 Task: Open a blank sheet, save the file as Machupicchu.docx and add heading 'Machu Picchu',with the parapraph ' Machu Picchu is an ancient Inca citadel nestled high in the Peruvian Andes. This archaeological wonder attracts adventurers and history enthusiasts with its stunning mountain vistas and well-preserved ruins, offering a glimpse into the Inca civilization's remarkable achievements.'Apply Font Style Caveat And font size 14. Apply font style in  Heading 'Trebuchet MS' and font size 18 Change heading alignment to  Center and paragraph alignment to  Left
Action: Key pressed <Key.space>
Screenshot: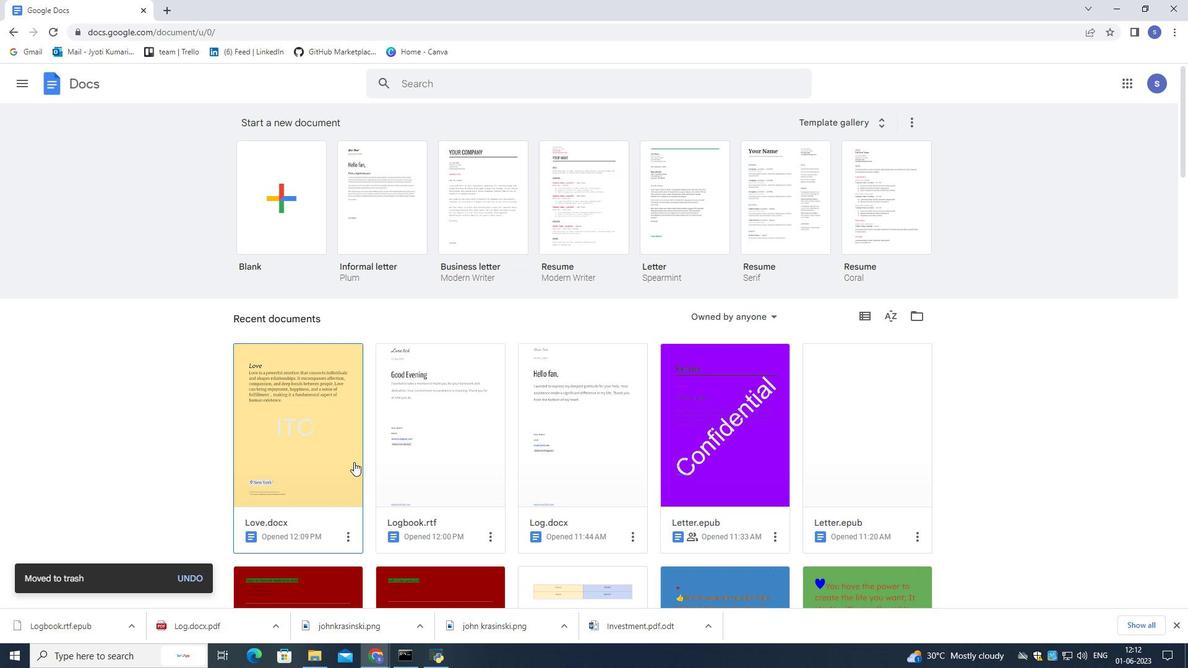 
Action: Mouse moved to (860, 665)
Screenshot: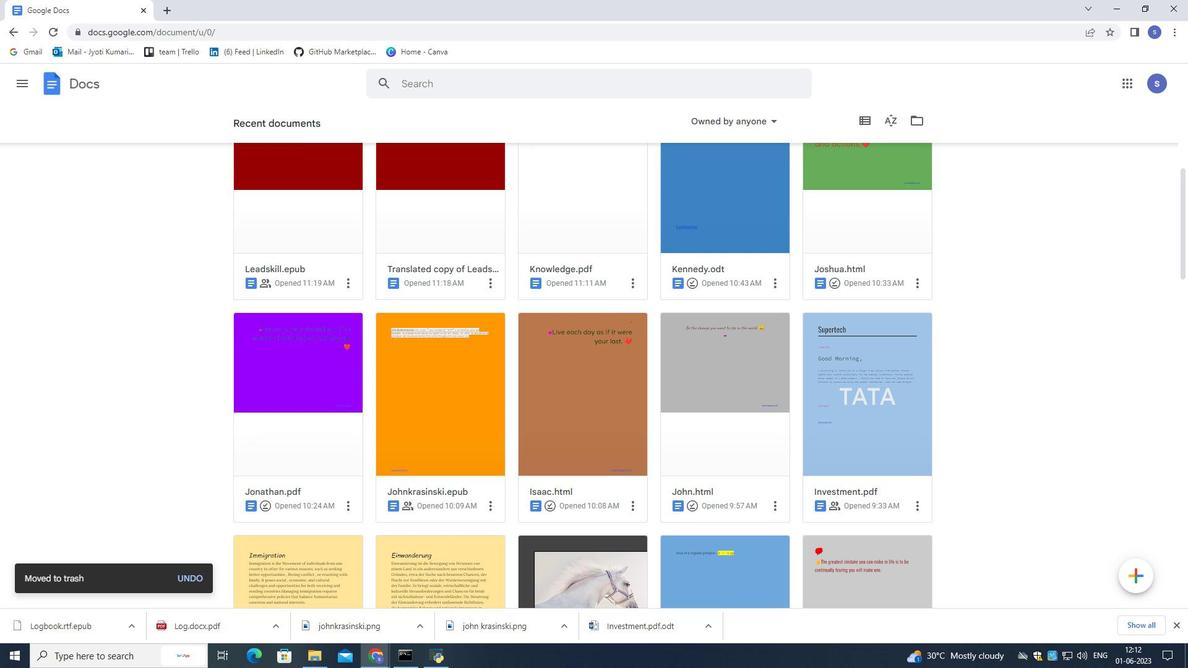 
Action: Mouse scrolled (860, 666) with delta (0, 0)
Screenshot: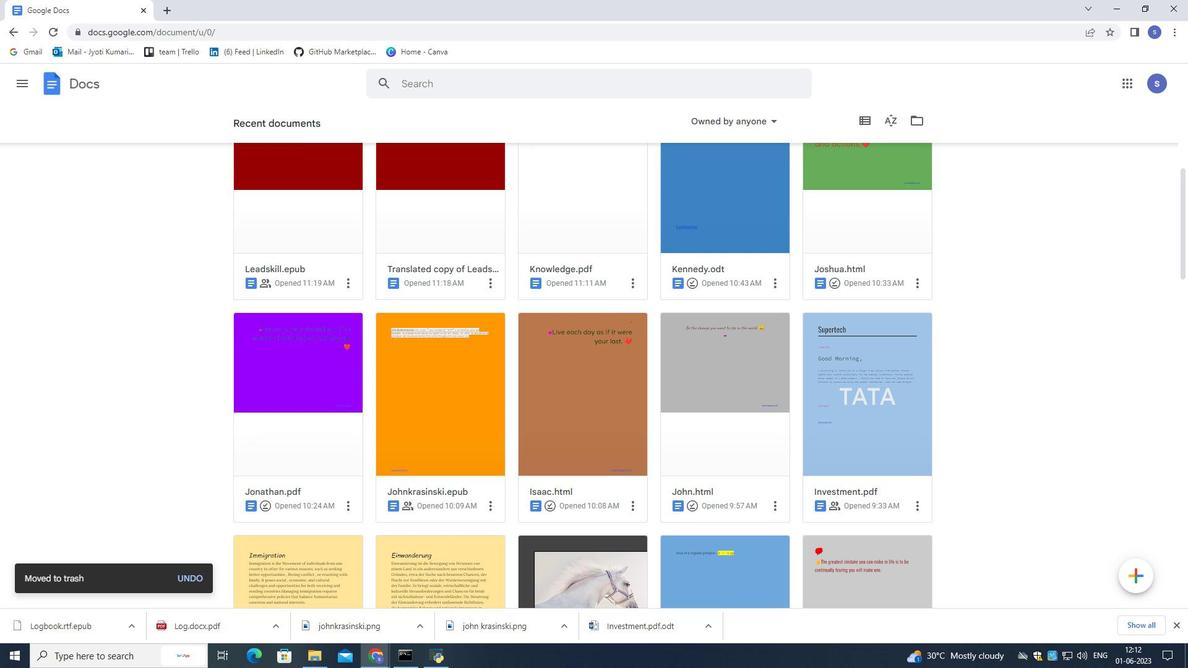 
Action: Mouse moved to (865, 662)
Screenshot: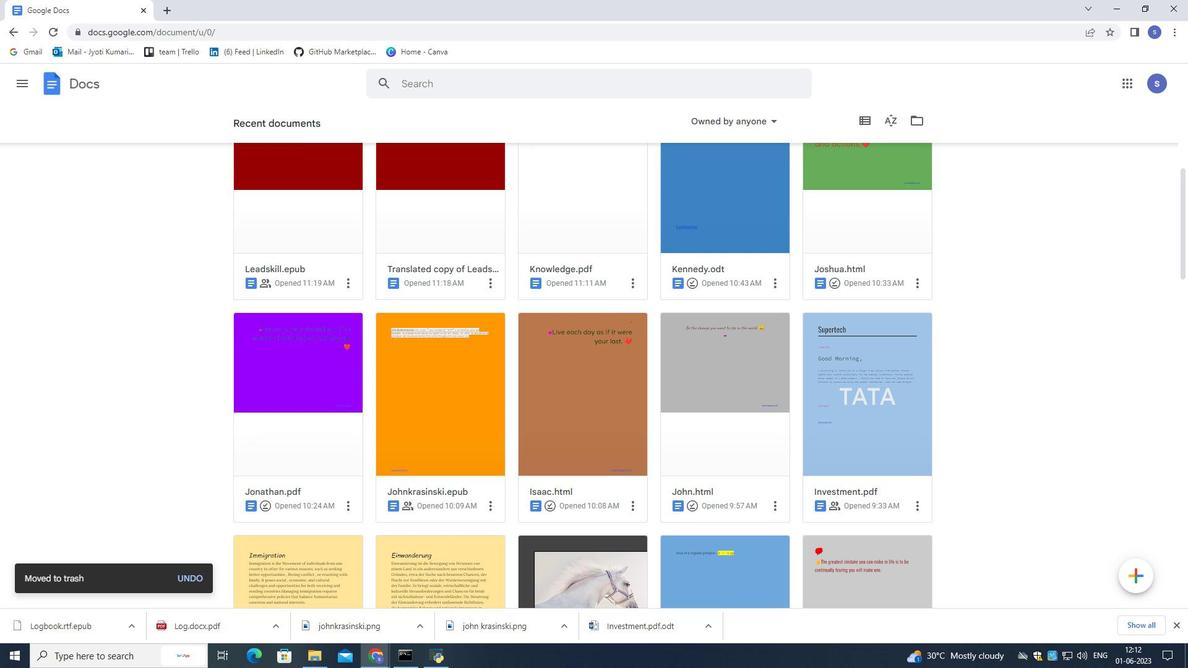 
Action: Mouse scrolled (865, 662) with delta (0, 0)
Screenshot: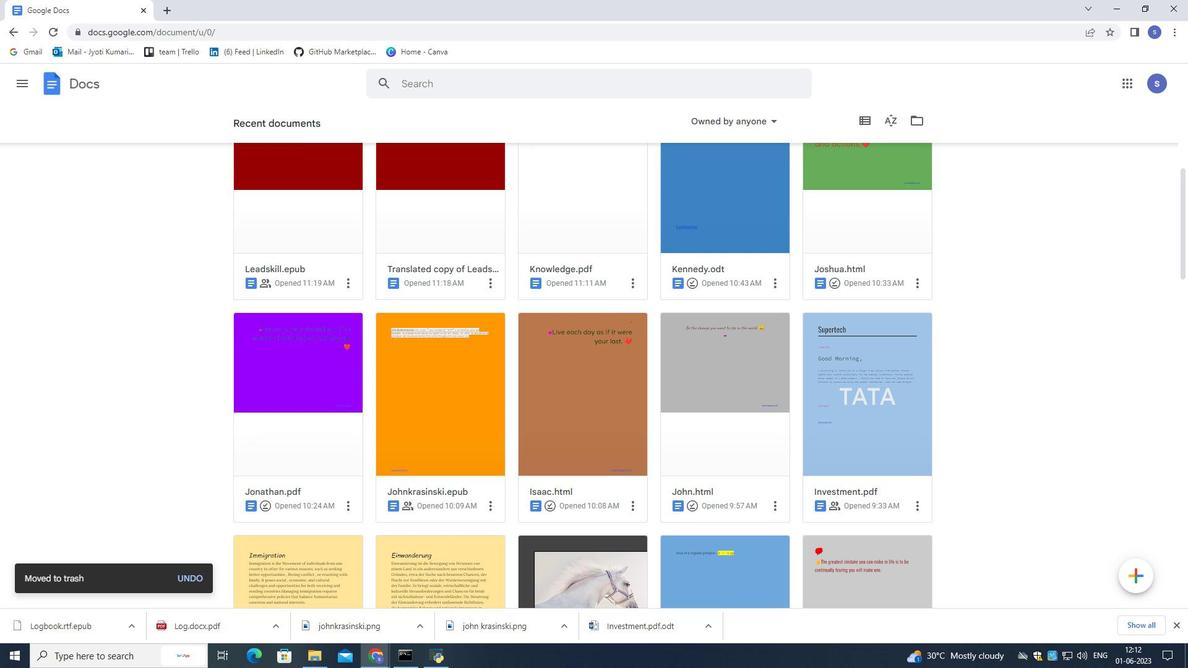 
Action: Mouse scrolled (865, 662) with delta (0, 0)
Screenshot: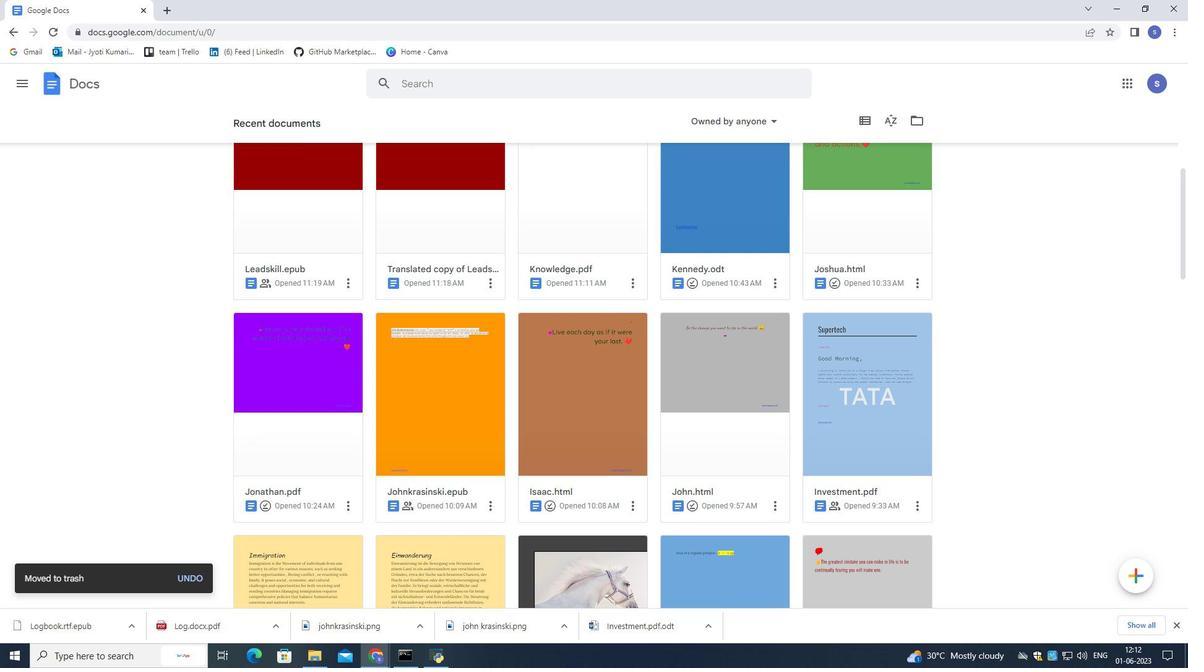 
Action: Mouse scrolled (865, 662) with delta (0, 0)
Screenshot: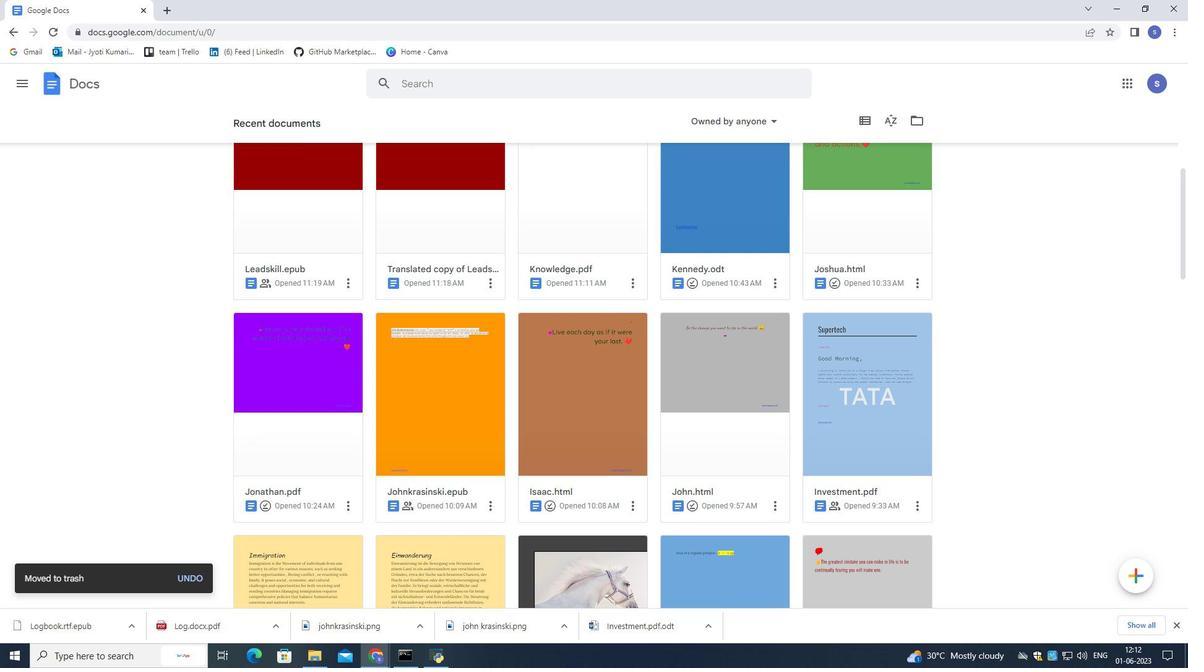 
Action: Mouse moved to (851, 509)
Screenshot: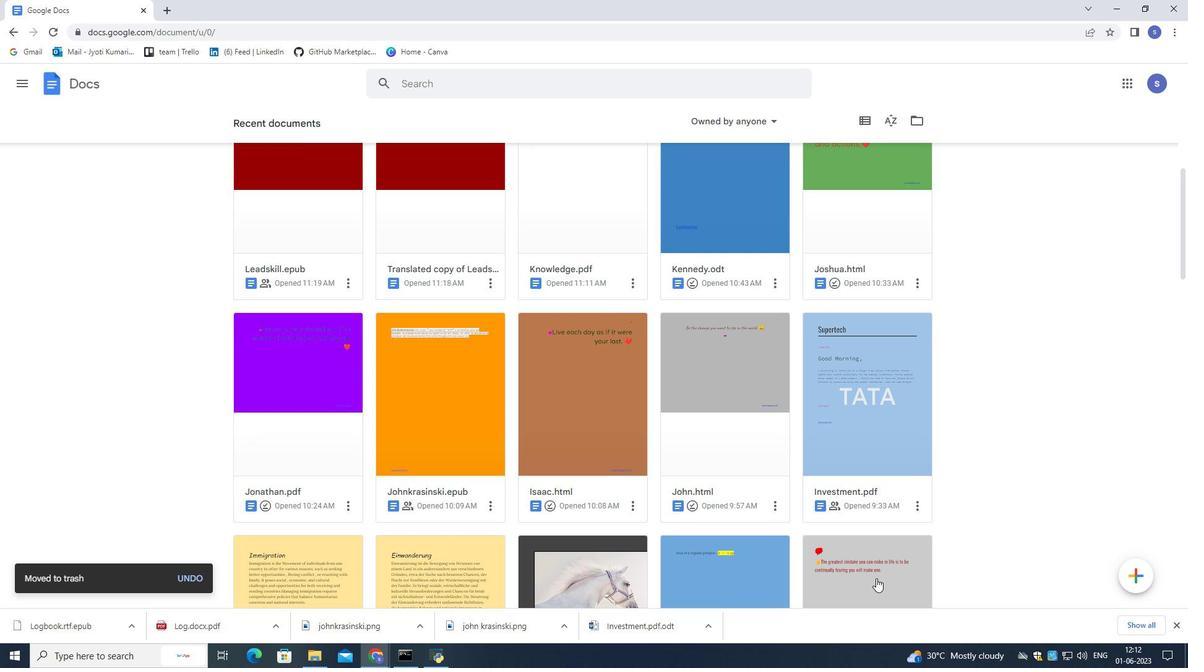 
Action: Mouse scrolled (851, 510) with delta (0, 0)
Screenshot: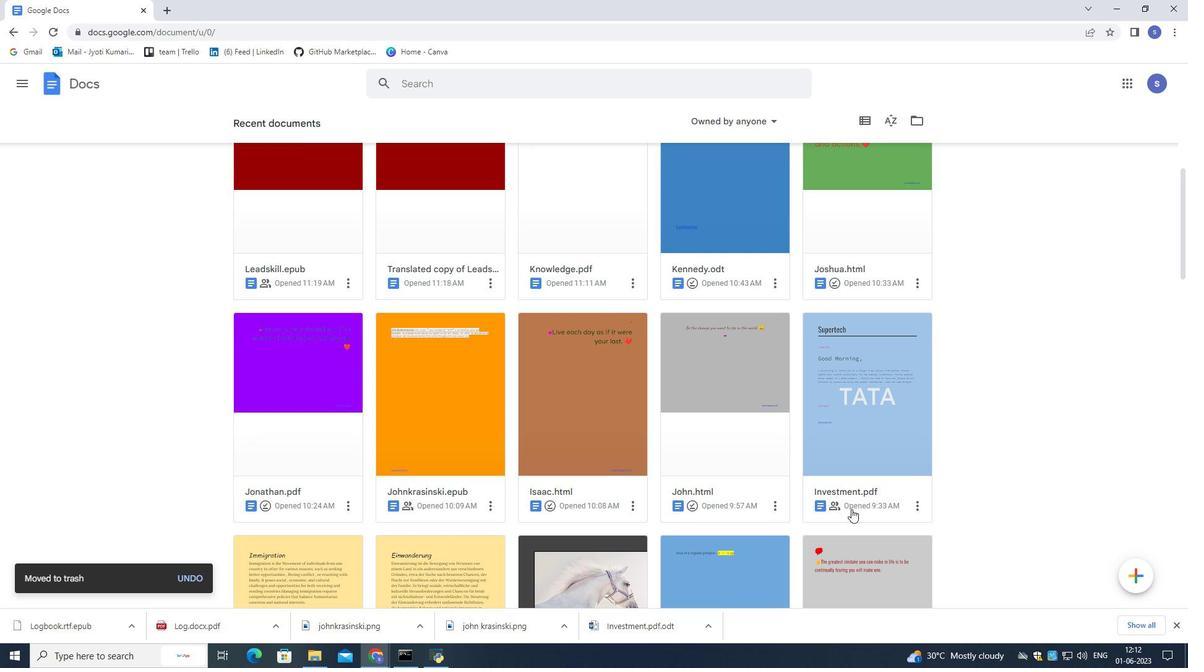 
Action: Mouse scrolled (851, 510) with delta (0, 0)
Screenshot: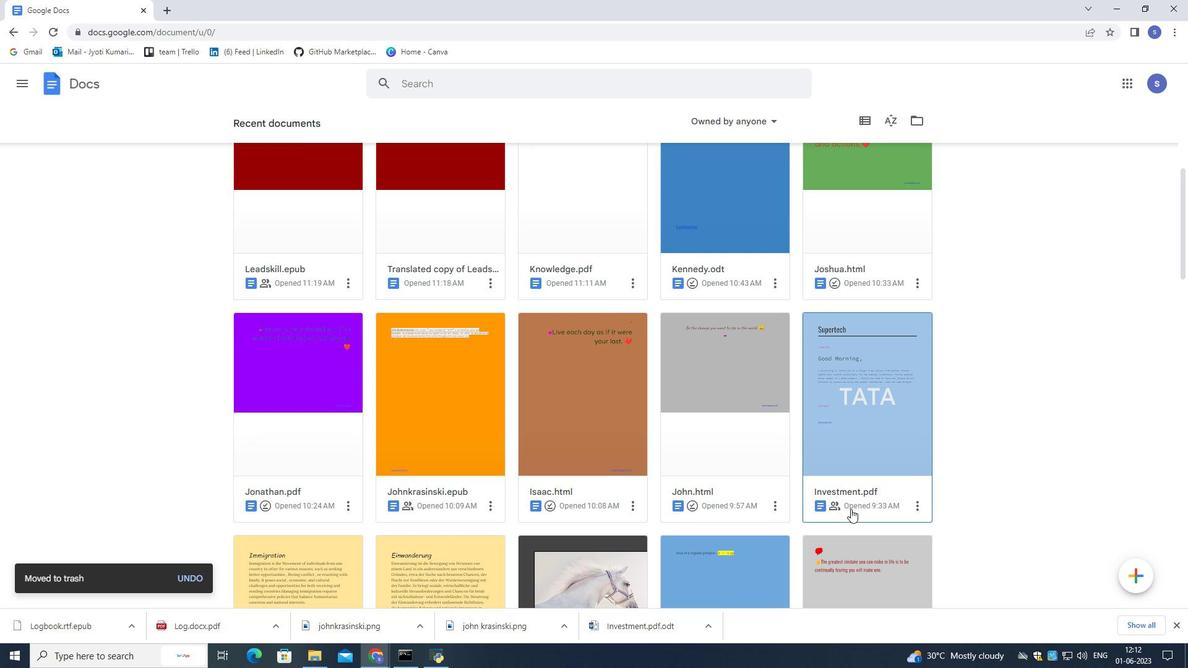 
Action: Mouse moved to (851, 507)
Screenshot: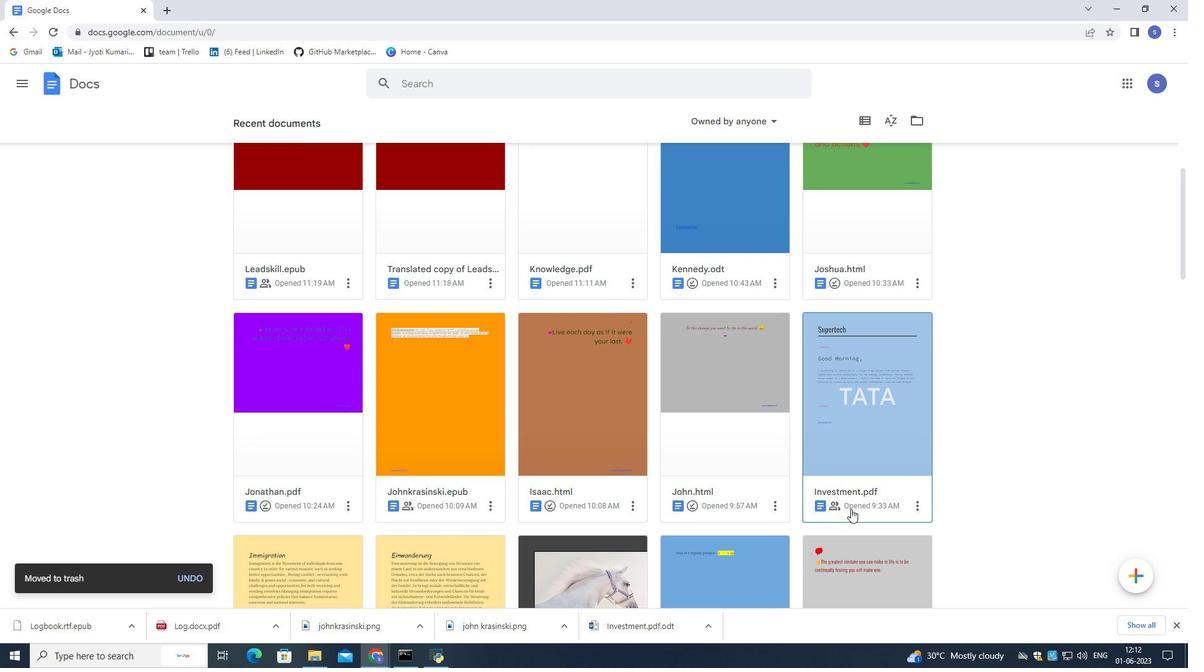 
Action: Mouse scrolled (851, 508) with delta (0, 0)
Screenshot: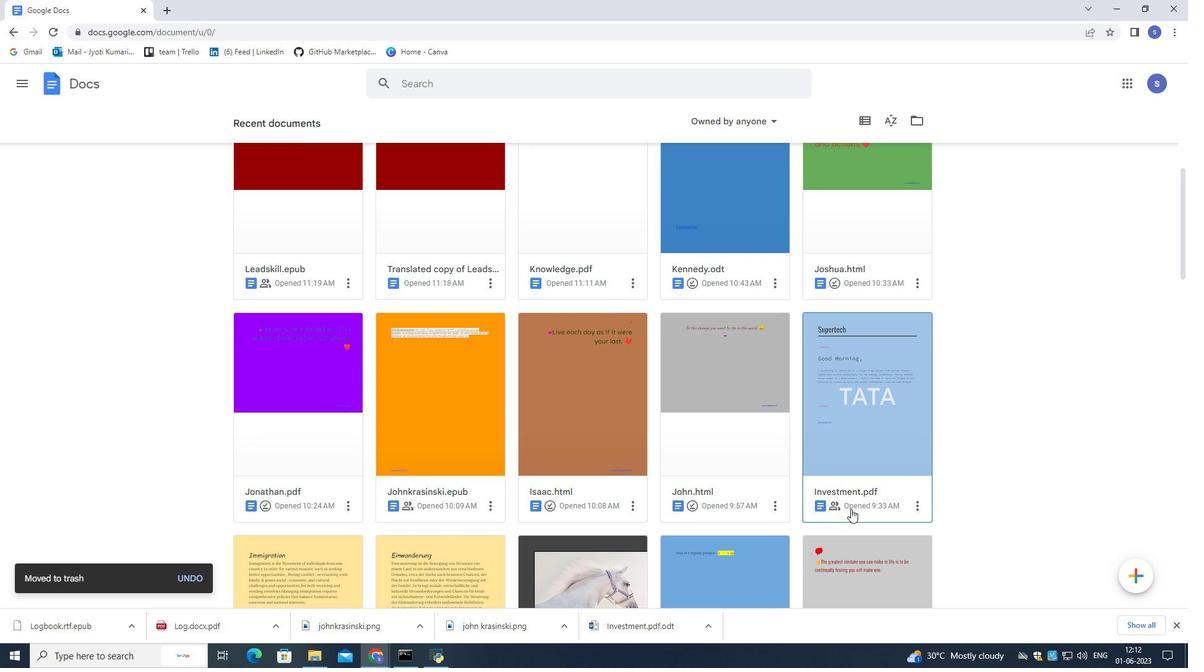
Action: Mouse scrolled (851, 508) with delta (0, 0)
Screenshot: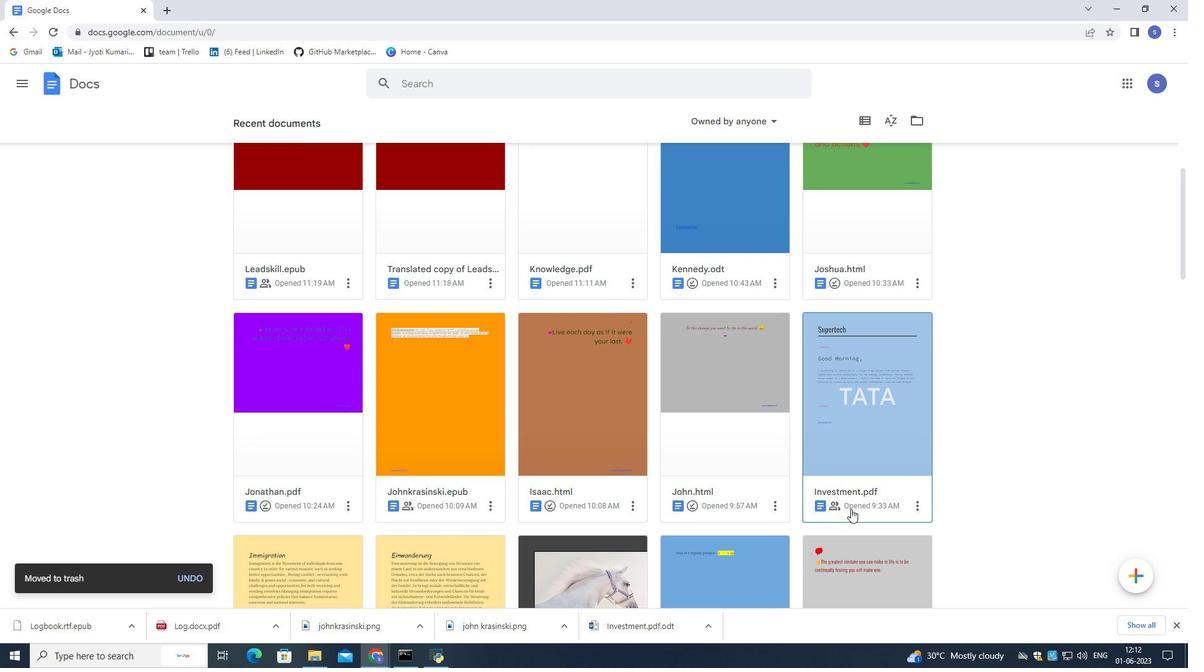 
Action: Mouse moved to (851, 507)
Screenshot: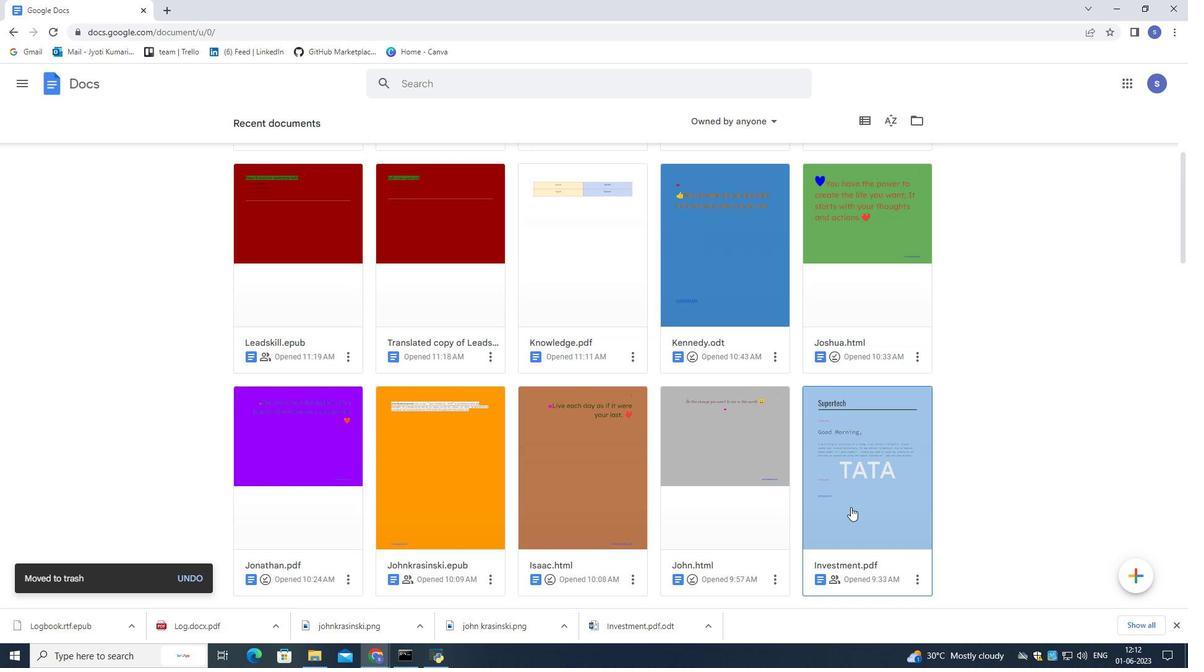
Action: Mouse scrolled (851, 508) with delta (0, 0)
Screenshot: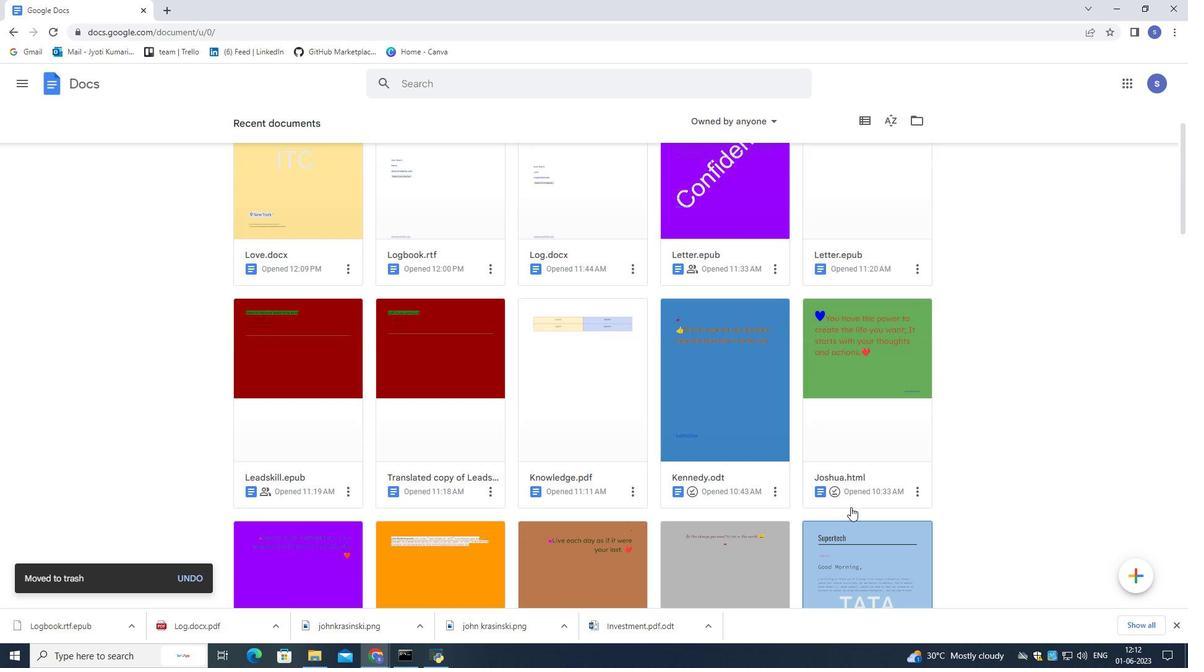 
Action: Mouse scrolled (851, 508) with delta (0, 0)
Screenshot: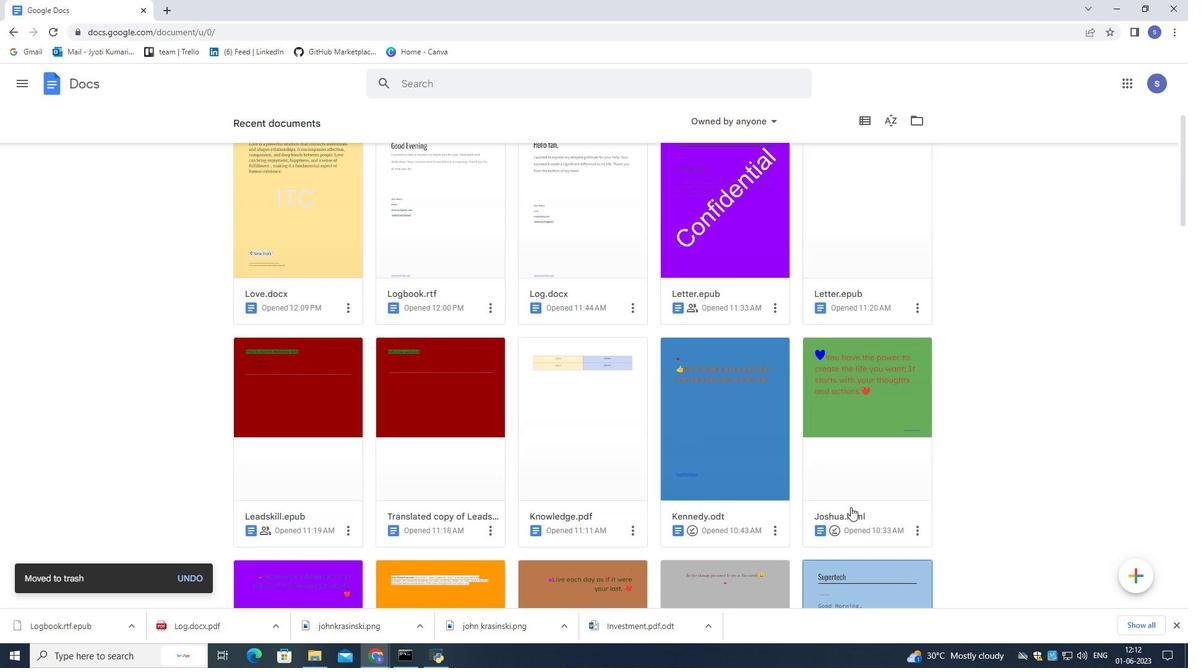 
Action: Mouse scrolled (851, 508) with delta (0, 0)
Screenshot: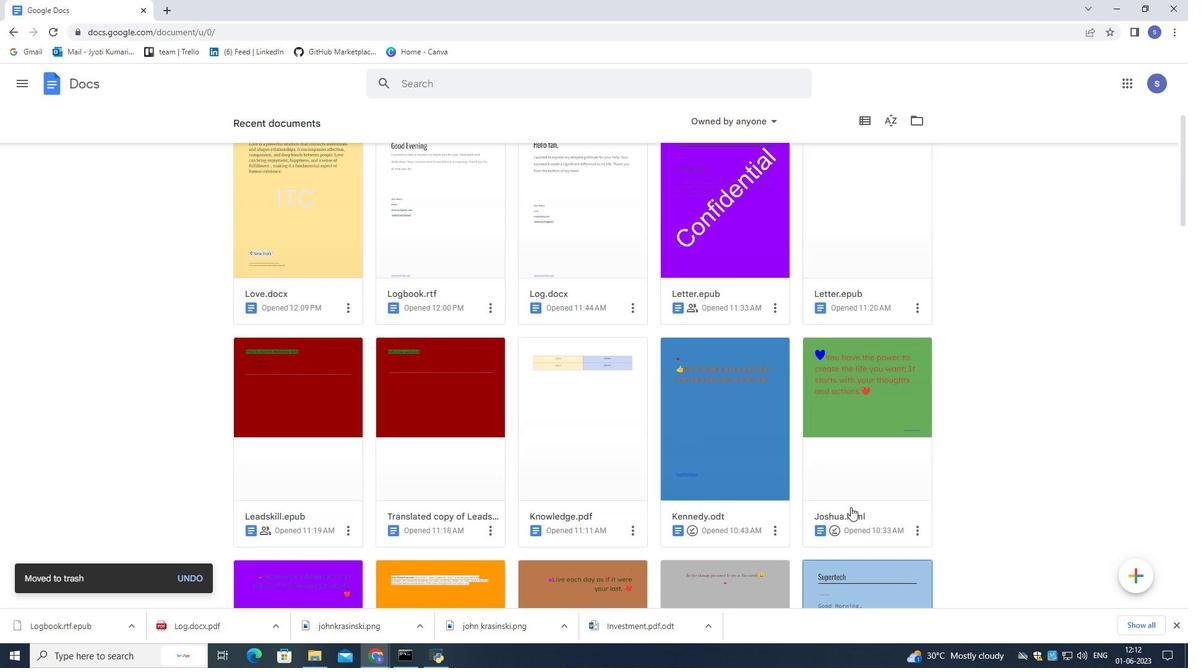 
Action: Mouse scrolled (851, 508) with delta (0, 0)
Screenshot: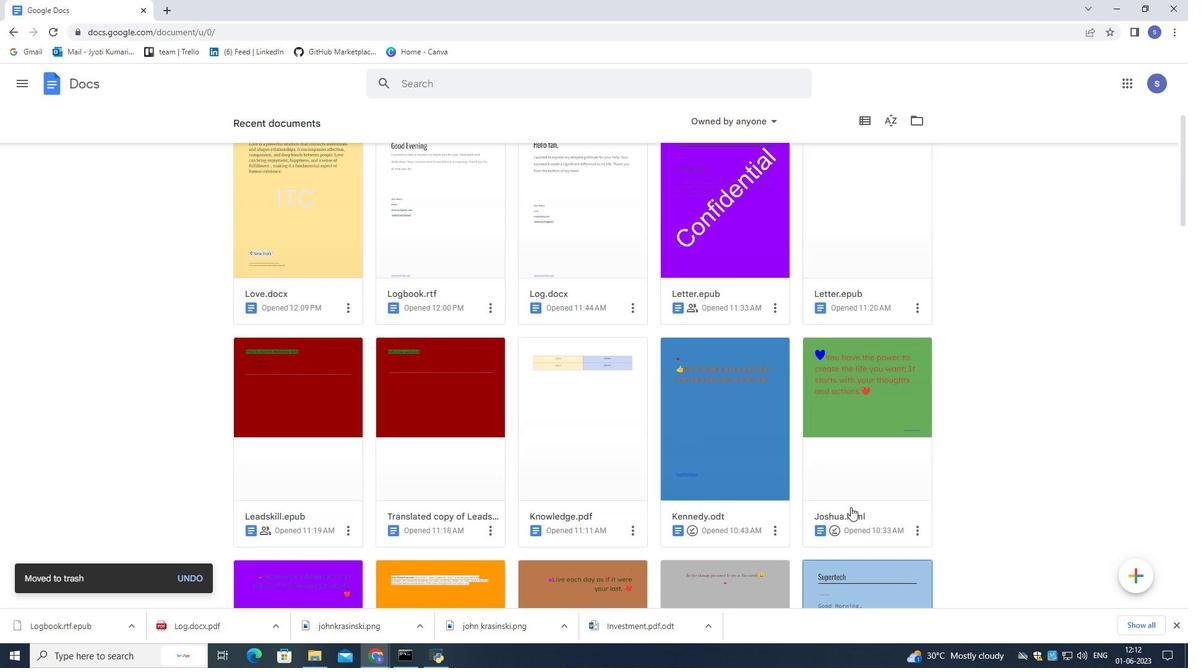 
Action: Mouse scrolled (851, 508) with delta (0, 0)
Screenshot: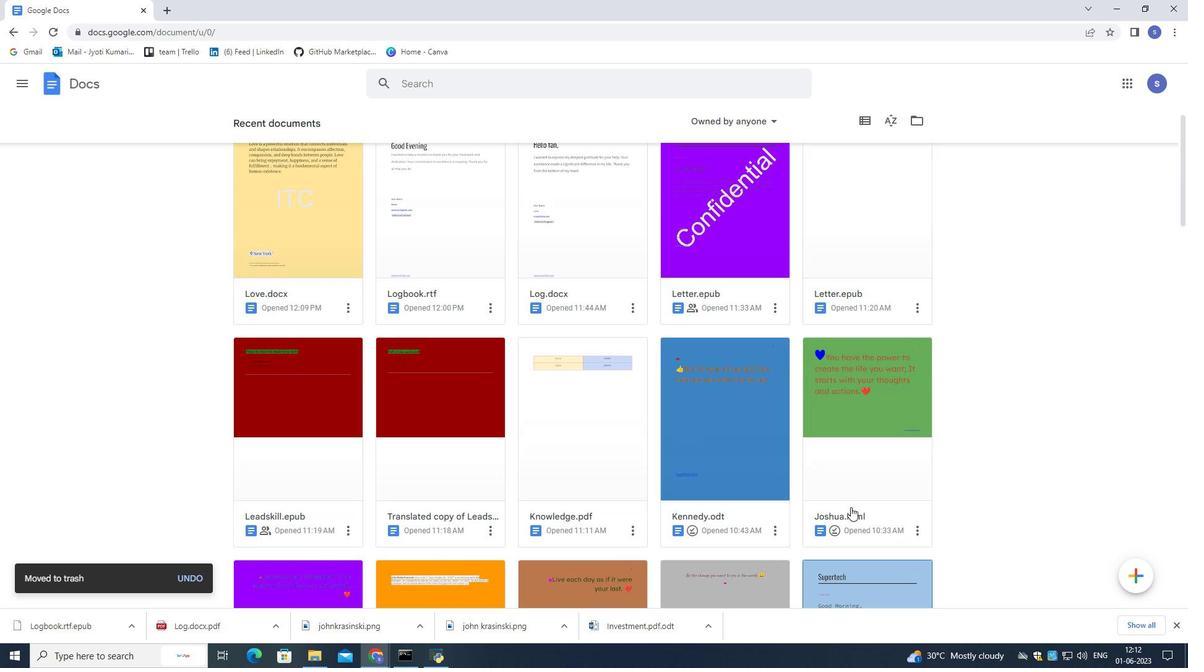 
Action: Mouse scrolled (851, 508) with delta (0, 0)
Screenshot: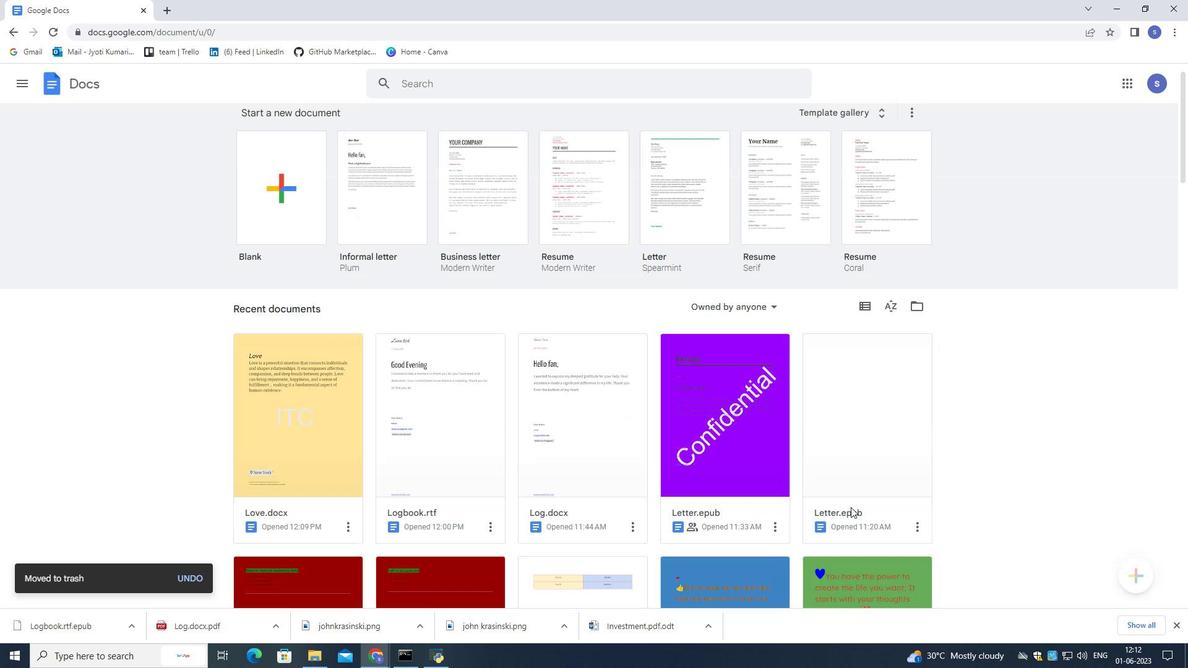 
Action: Mouse scrolled (851, 508) with delta (0, 0)
Screenshot: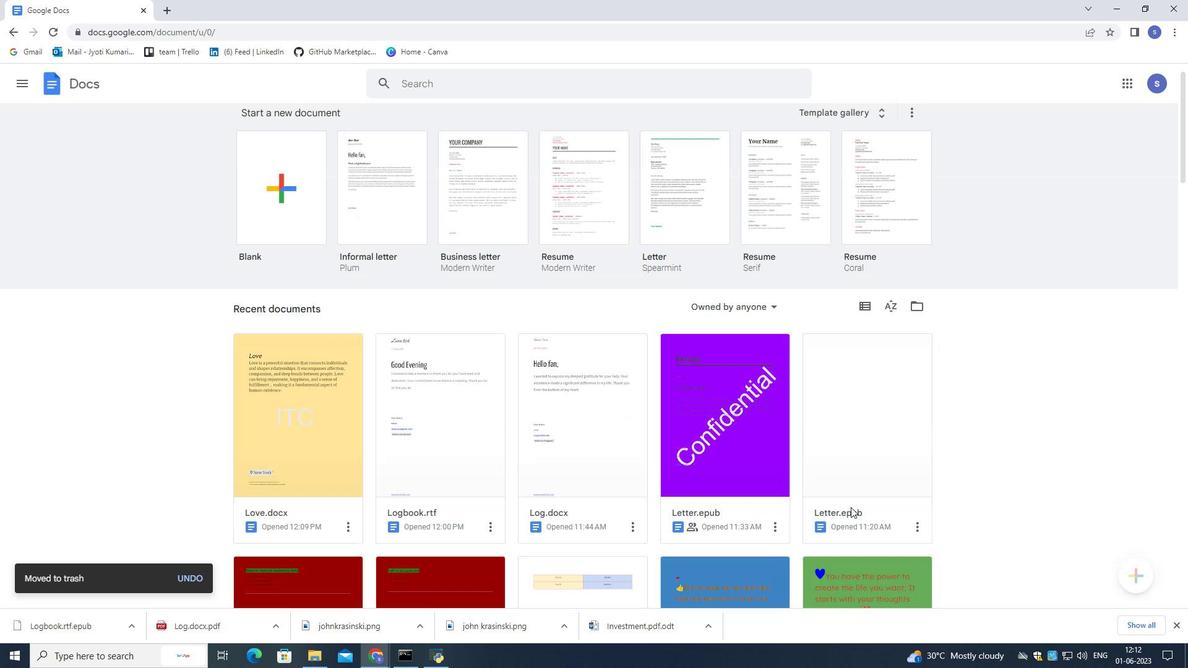 
Action: Mouse scrolled (851, 508) with delta (0, 0)
Screenshot: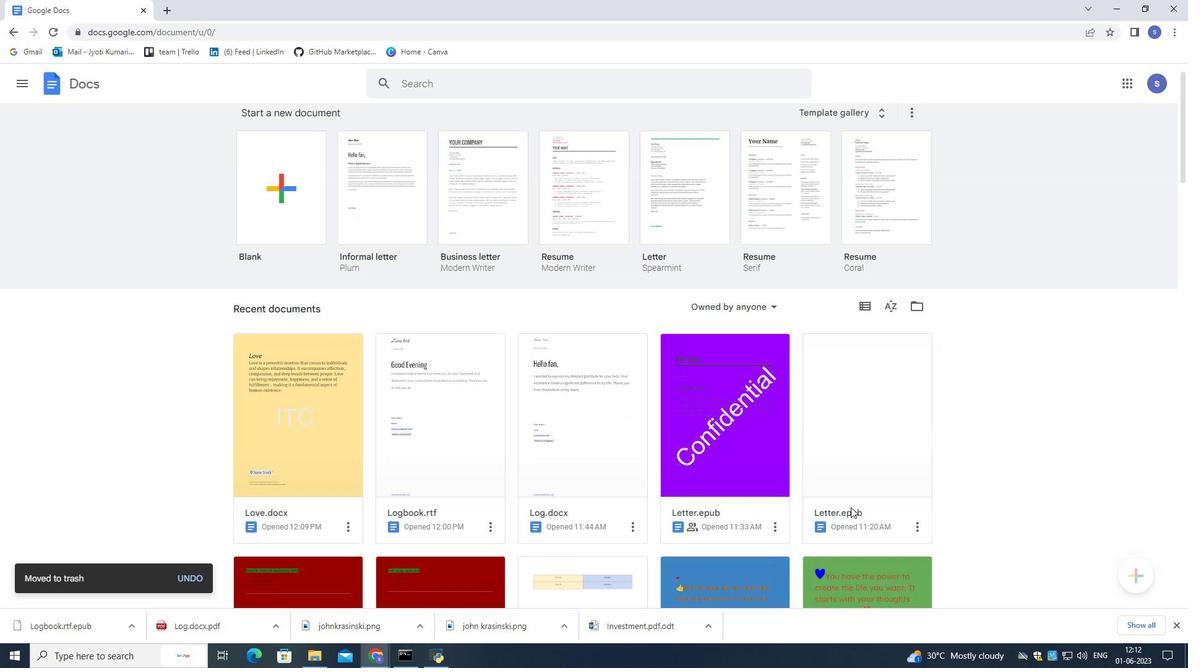 
Action: Mouse scrolled (851, 508) with delta (0, 0)
Screenshot: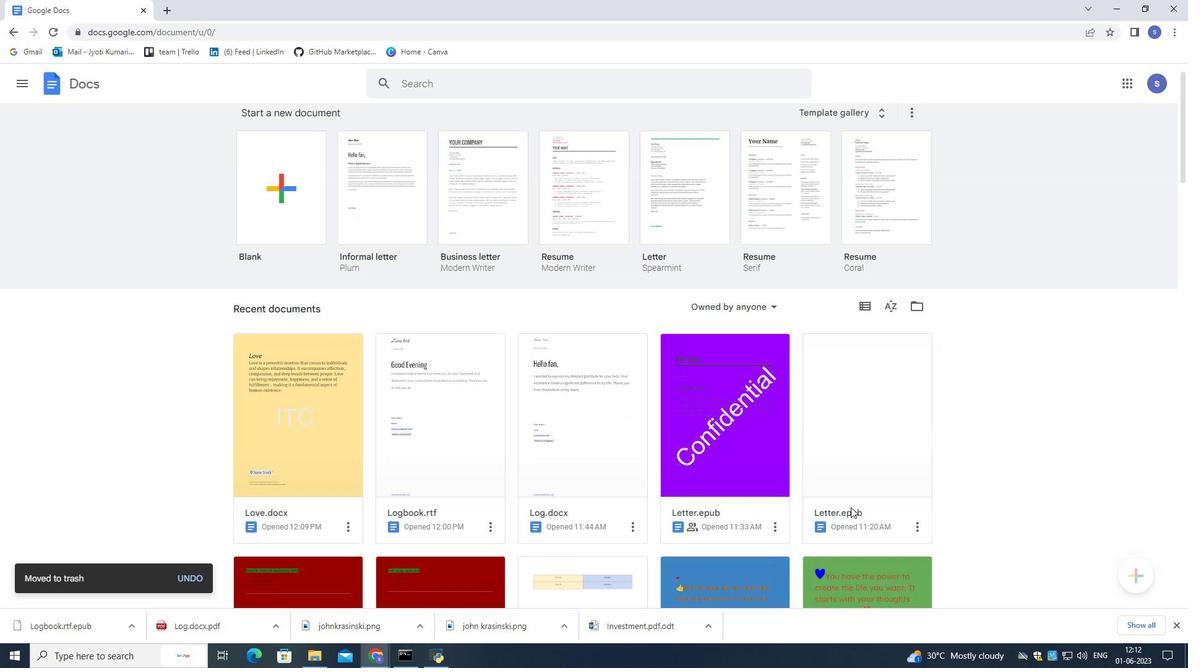 
Action: Mouse scrolled (851, 508) with delta (0, 0)
Screenshot: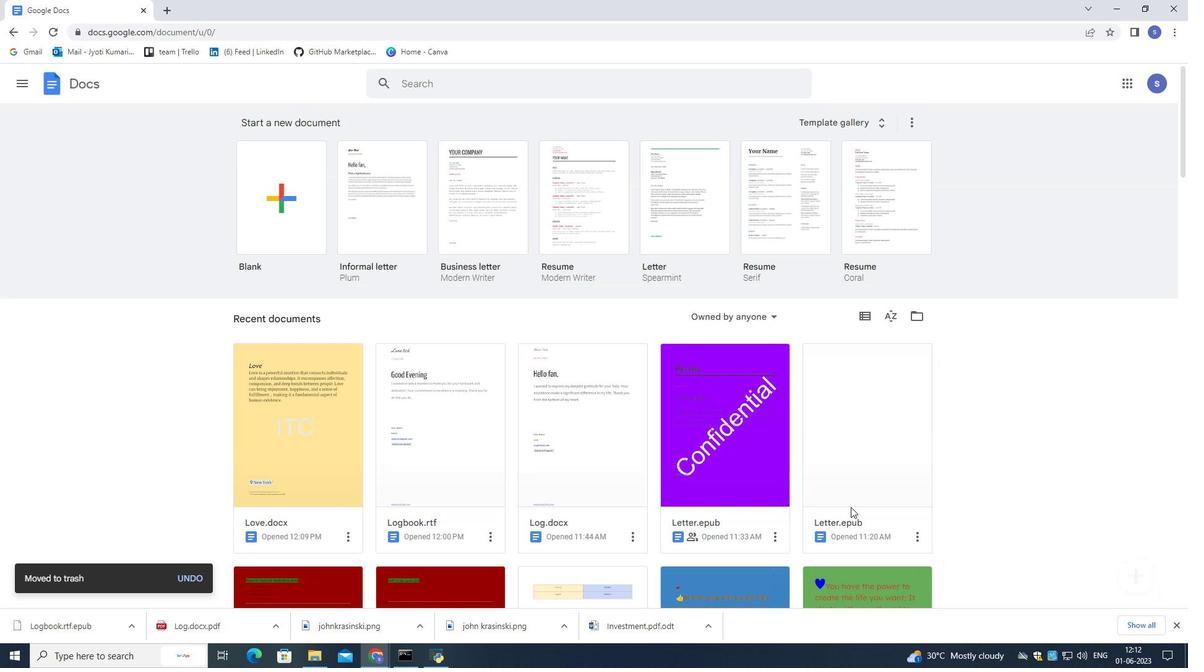 
Action: Mouse moved to (282, 229)
Screenshot: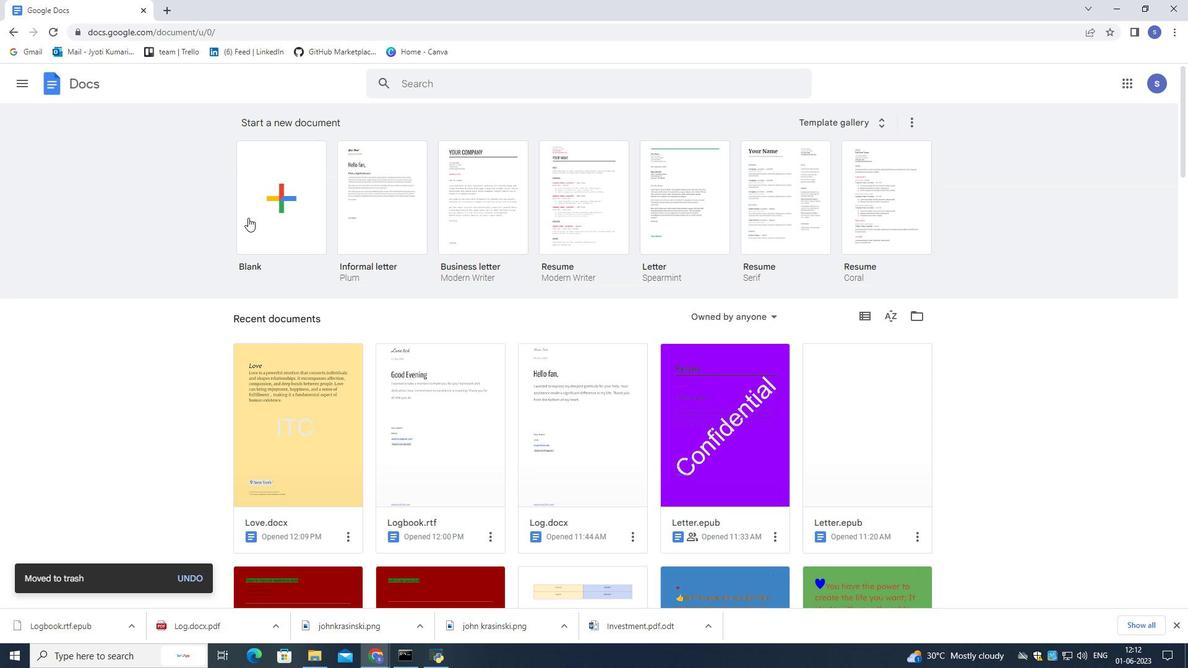 
Action: Mouse pressed left at (282, 229)
Screenshot: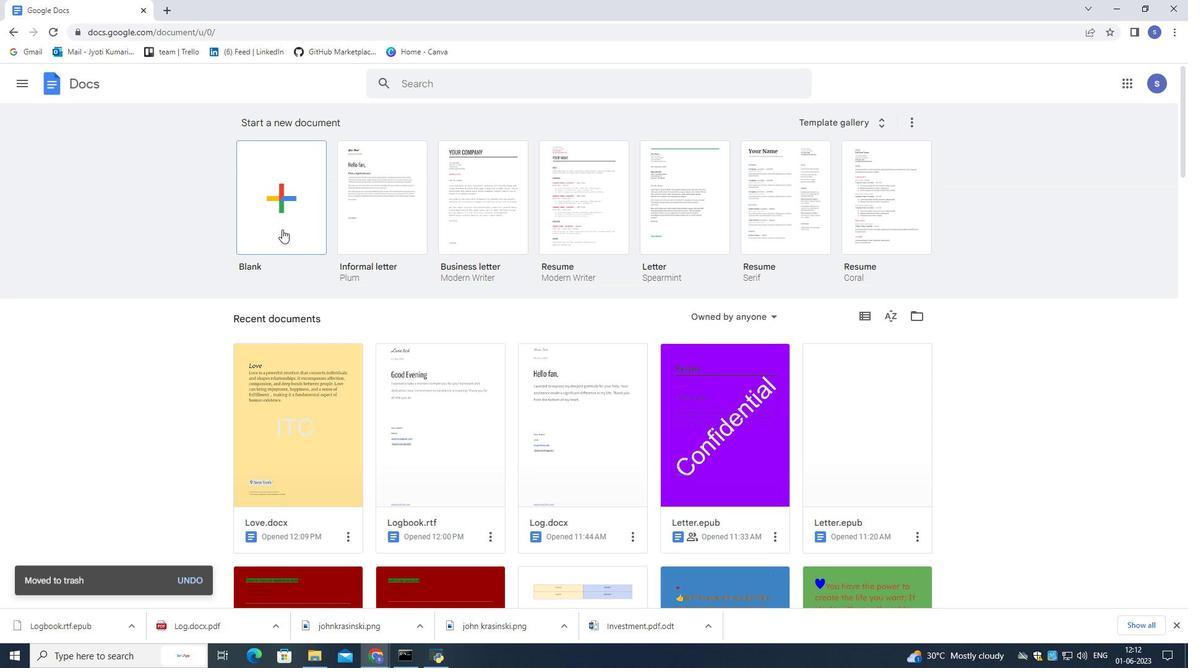 
Action: Mouse pressed left at (282, 229)
Screenshot: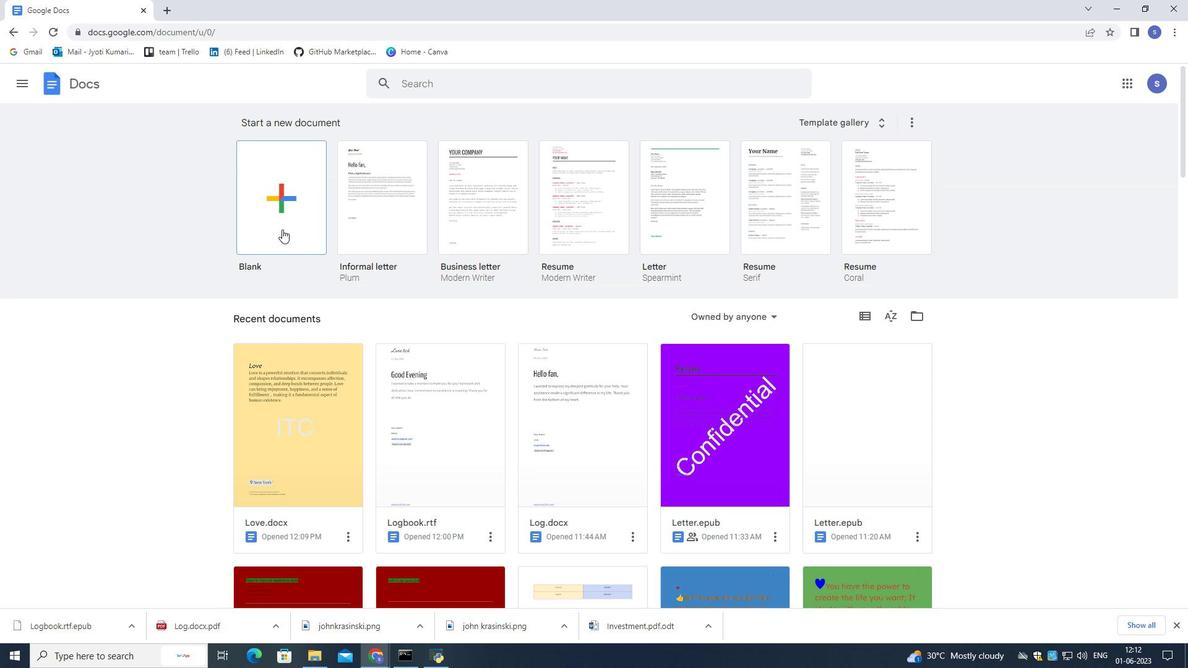 
Action: Mouse moved to (134, 78)
Screenshot: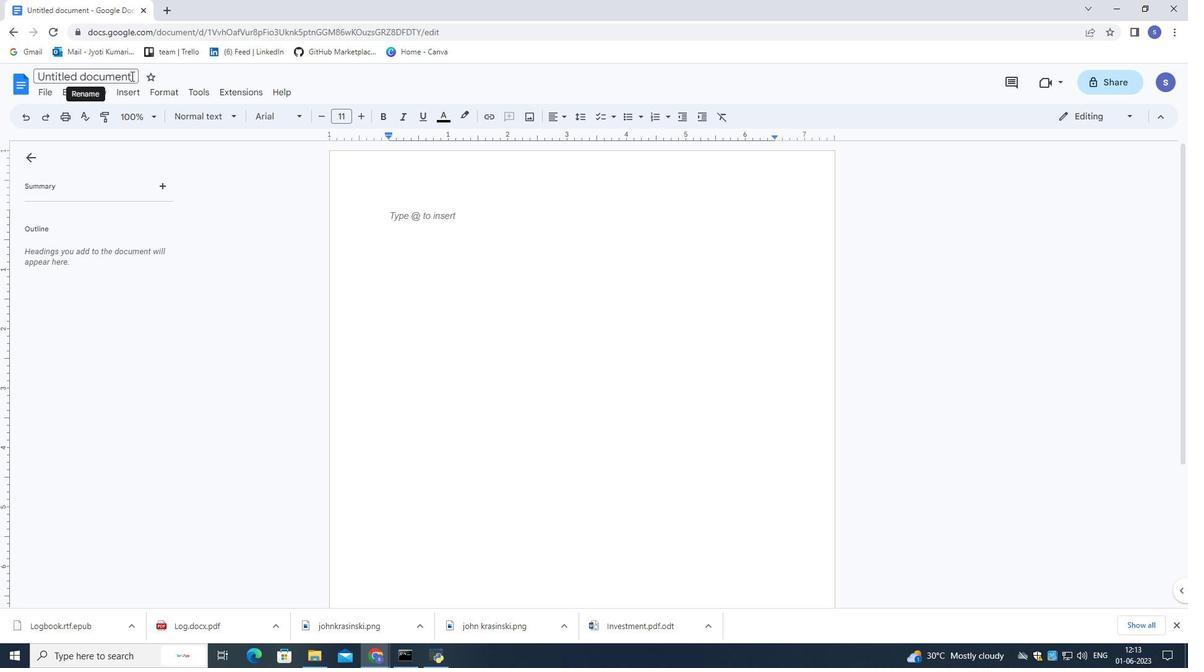 
Action: Mouse pressed left at (134, 78)
Screenshot: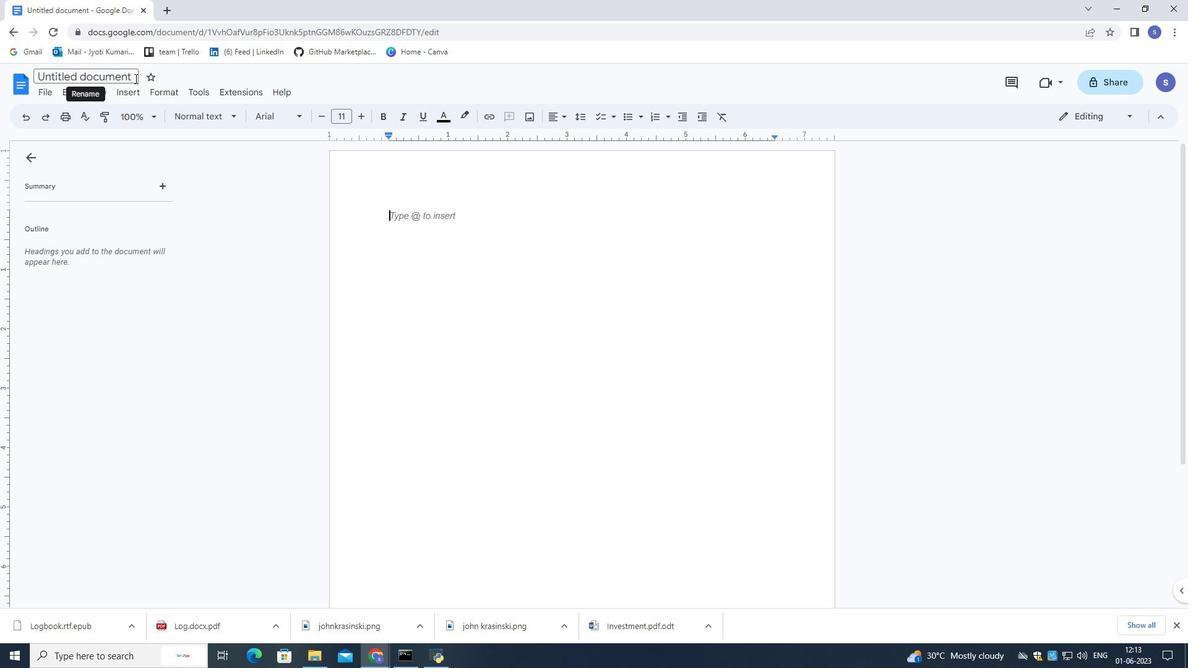 
Action: Key pressed <Key.shift>Ma
Screenshot: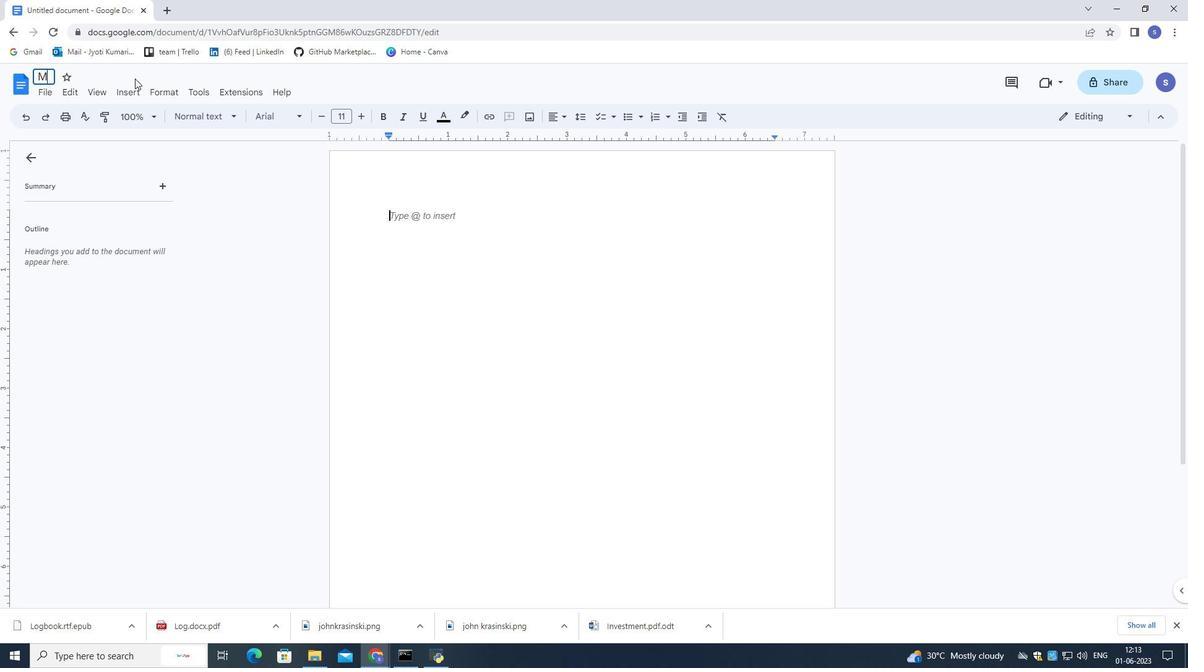 
Action: Mouse moved to (317, 107)
Screenshot: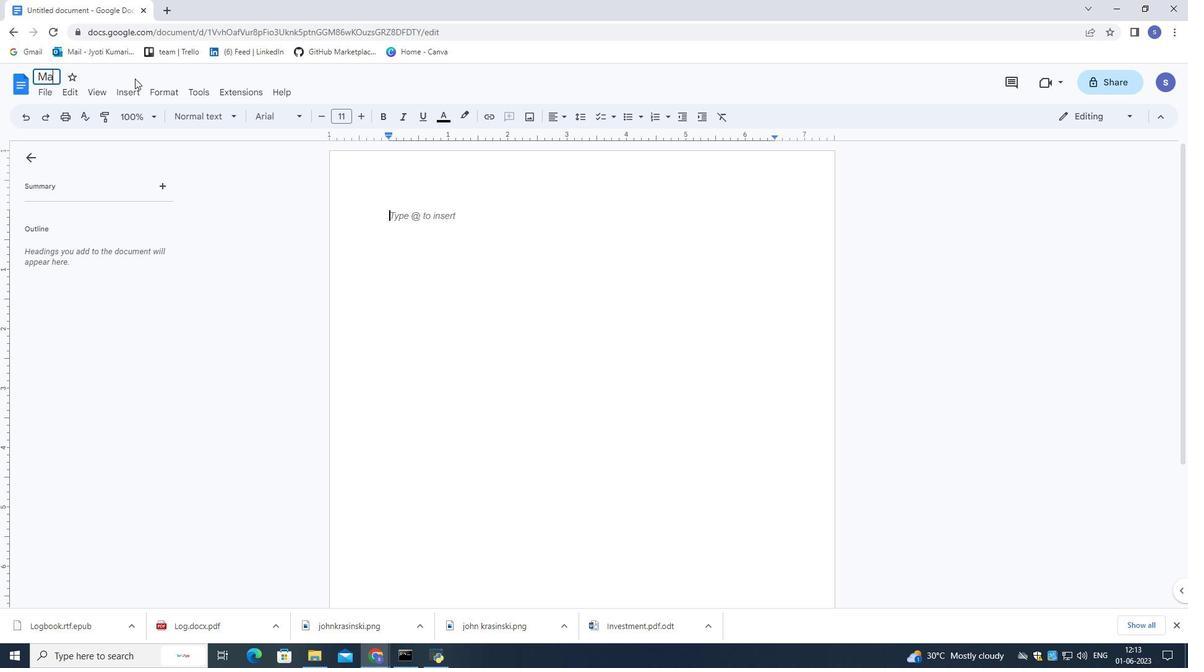 
Action: Key pressed chu
Screenshot: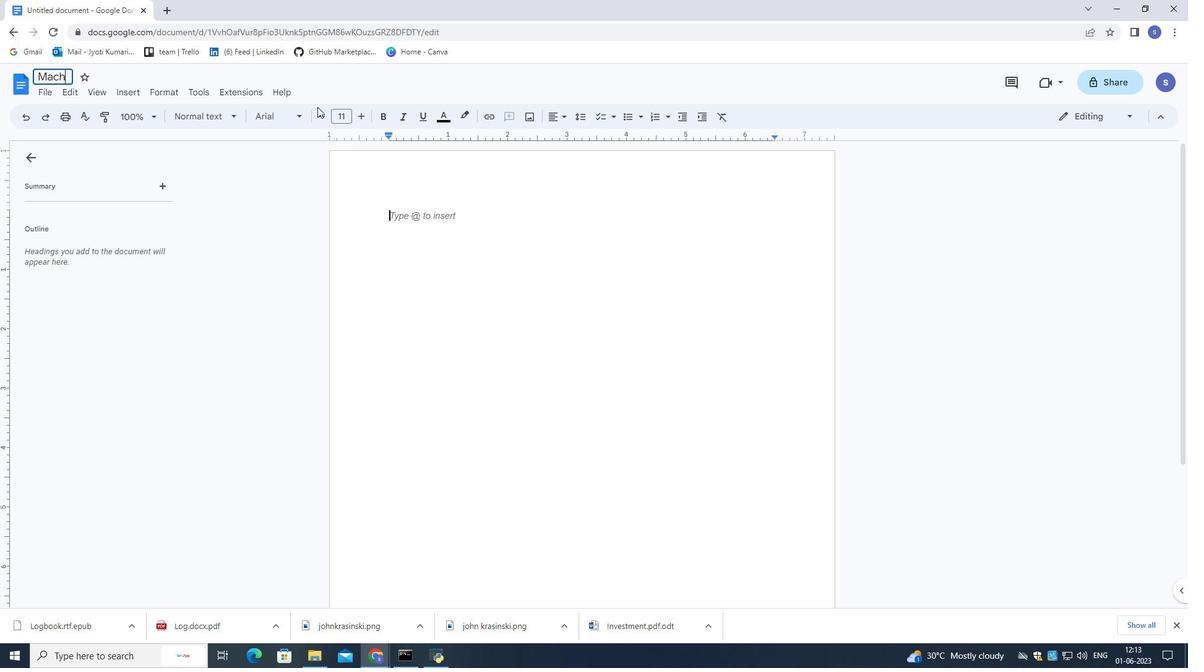 
Action: Mouse moved to (1188, 207)
Screenshot: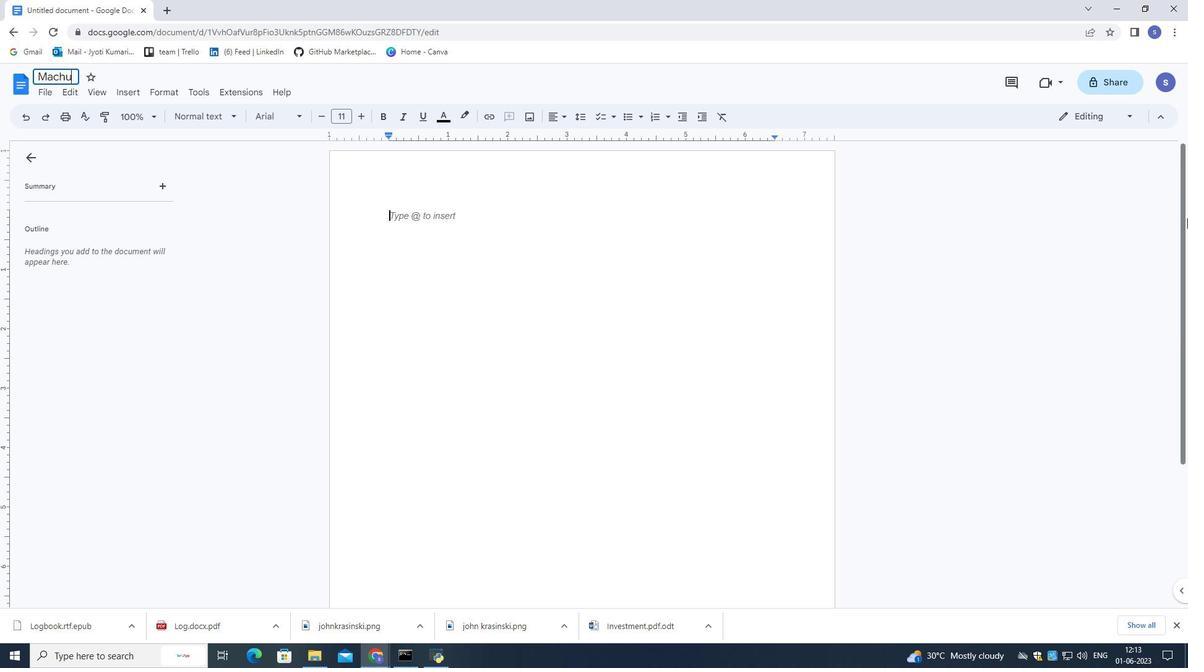 
Action: Key pressed picchu.docx
Screenshot: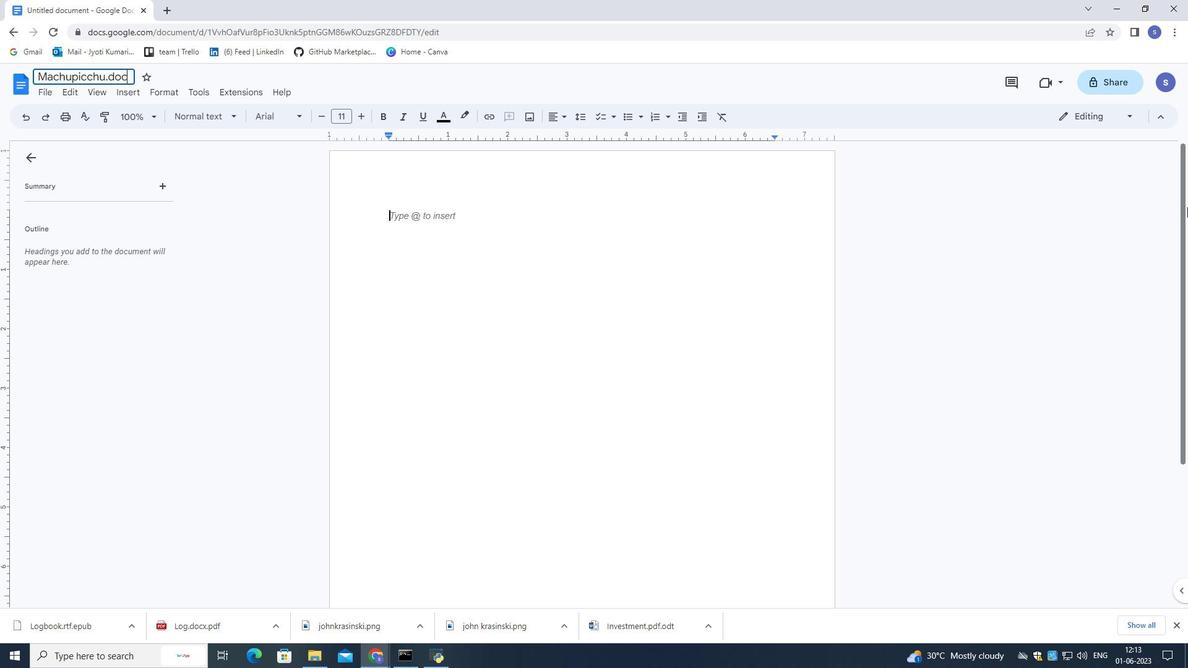 
Action: Mouse moved to (1166, 230)
Screenshot: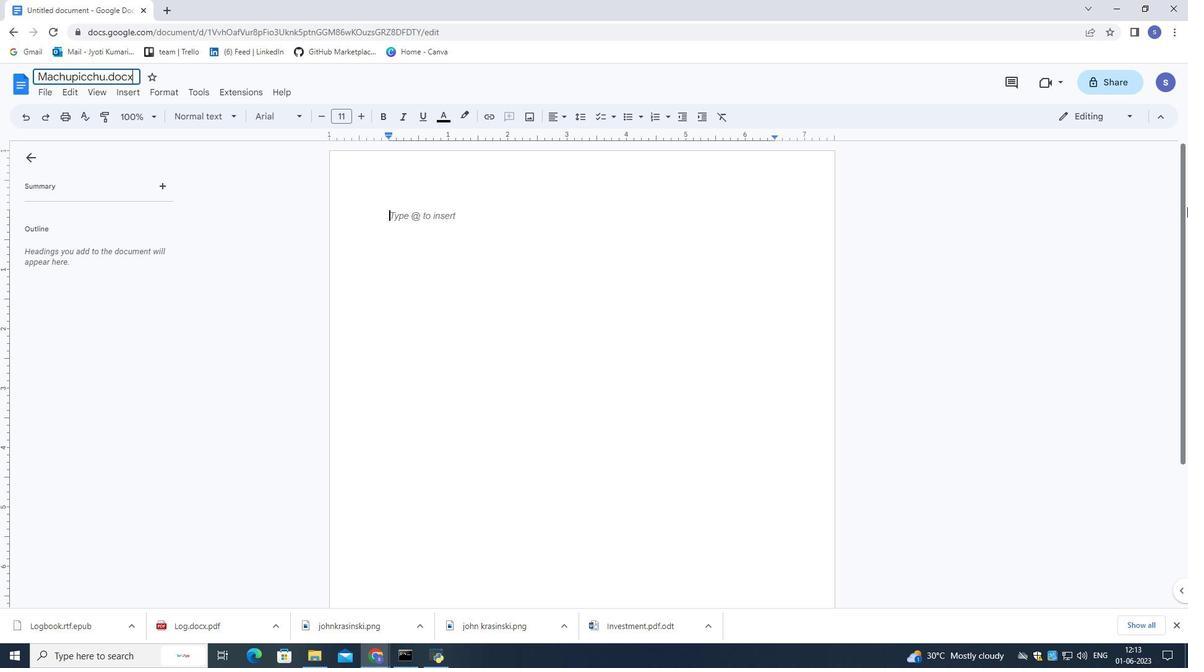 
Action: Key pressed <Key.enter>
Screenshot: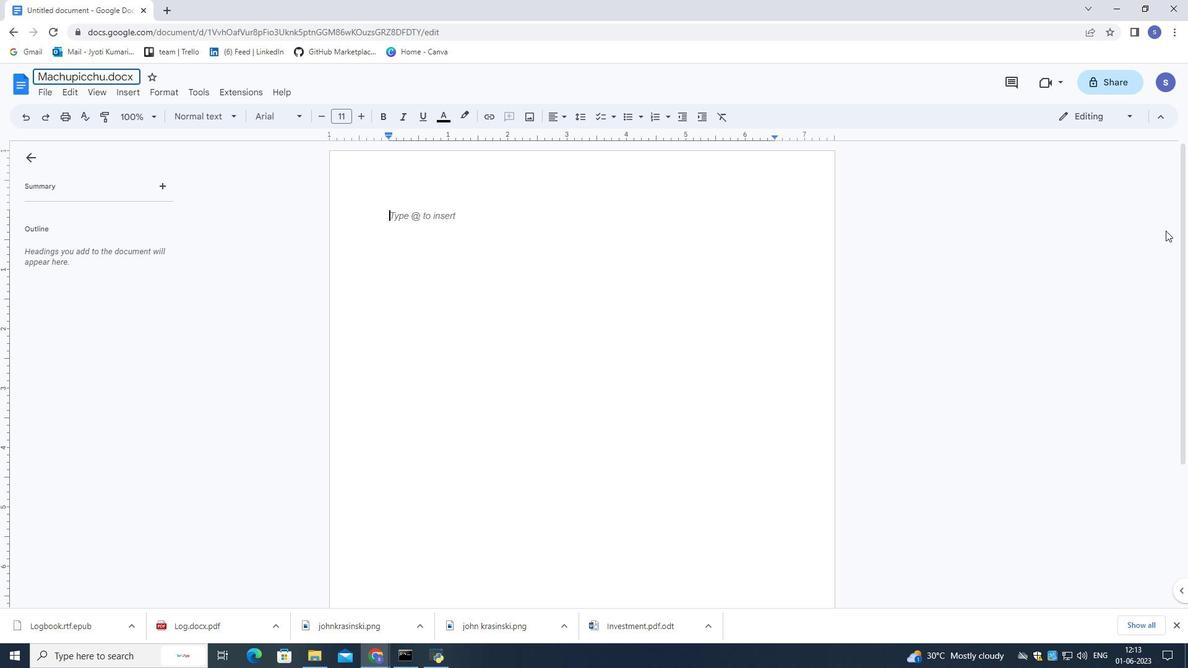 
Action: Mouse moved to (489, 200)
Screenshot: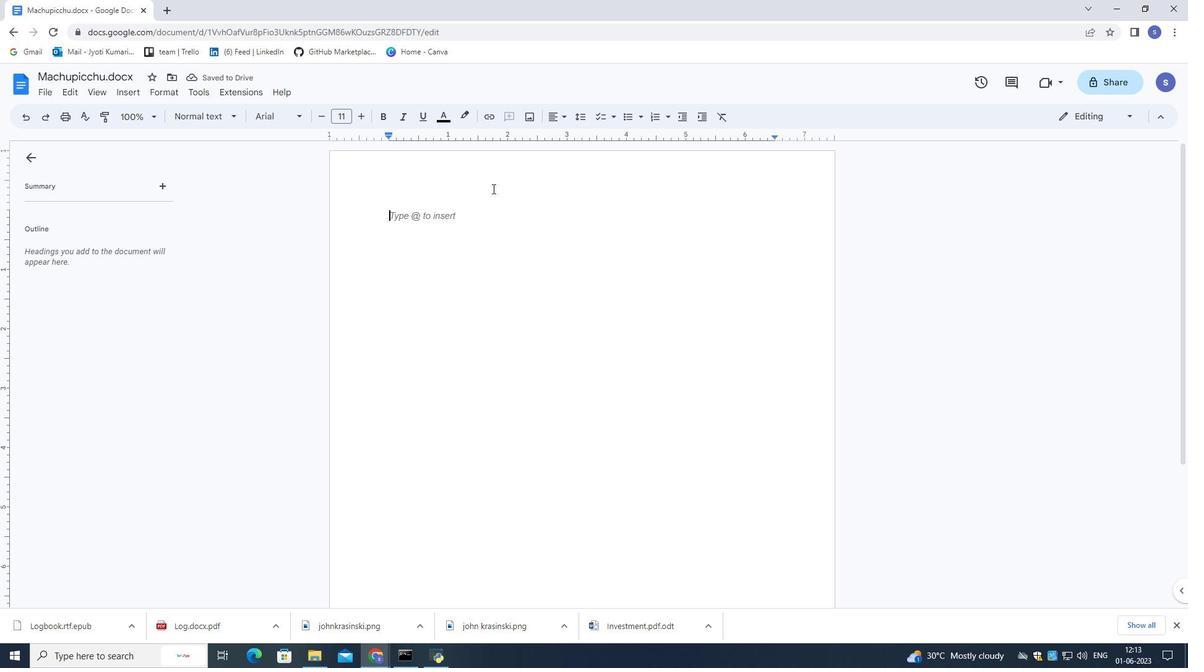
Action: Mouse pressed left at (489, 200)
Screenshot: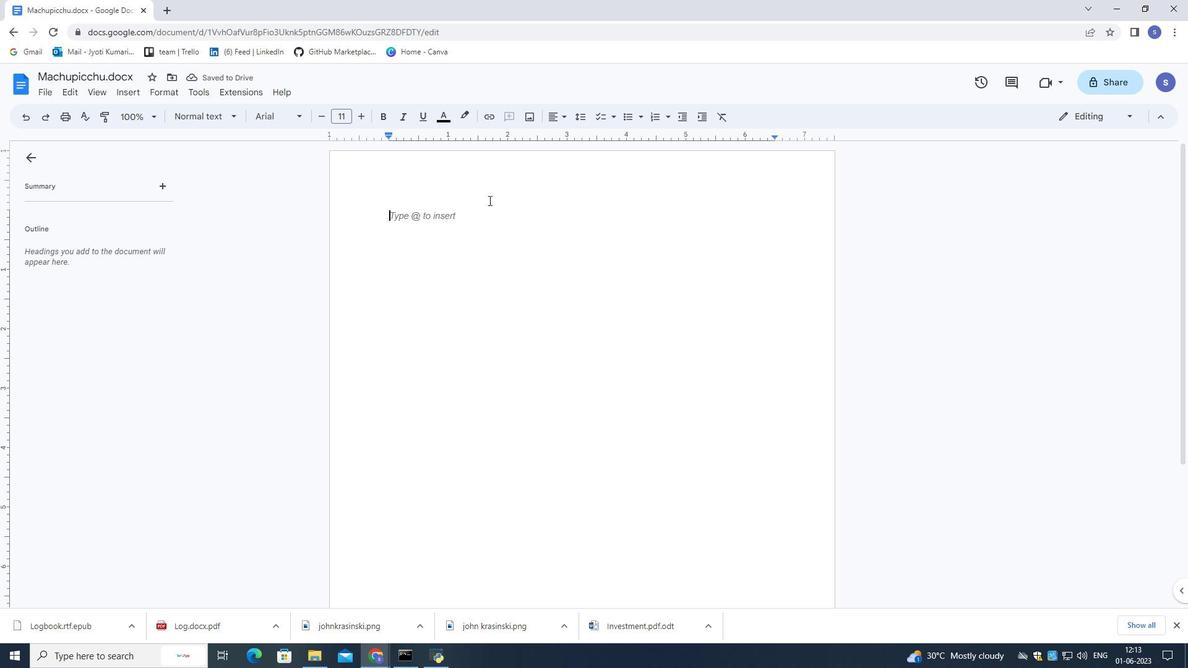 
Action: Key pressed <Key.shift>Machu<Key.space><Key.shift>Picchu
Screenshot: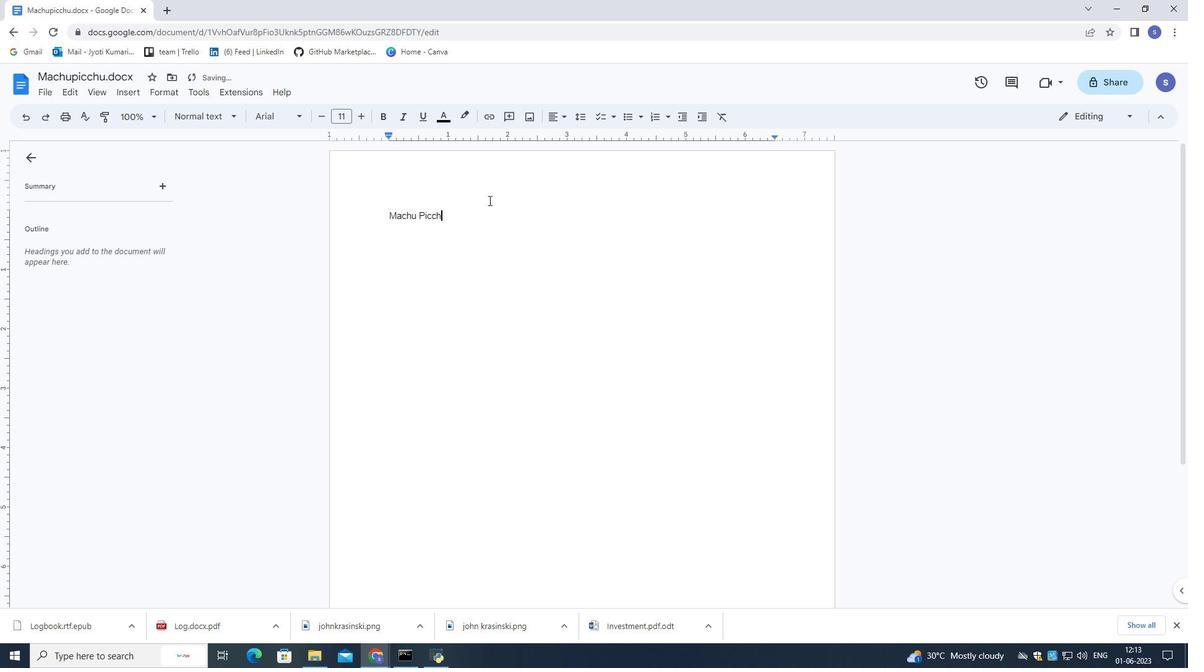 
Action: Mouse moved to (479, 212)
Screenshot: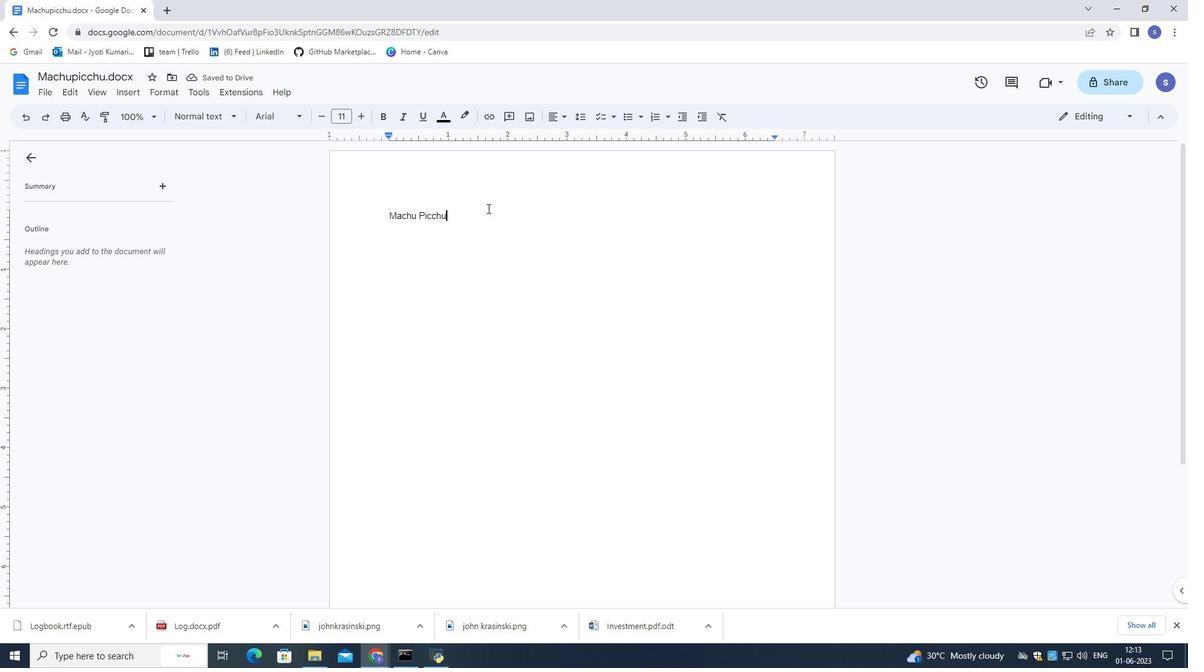 
Action: Key pressed <Key.enter>
Screenshot: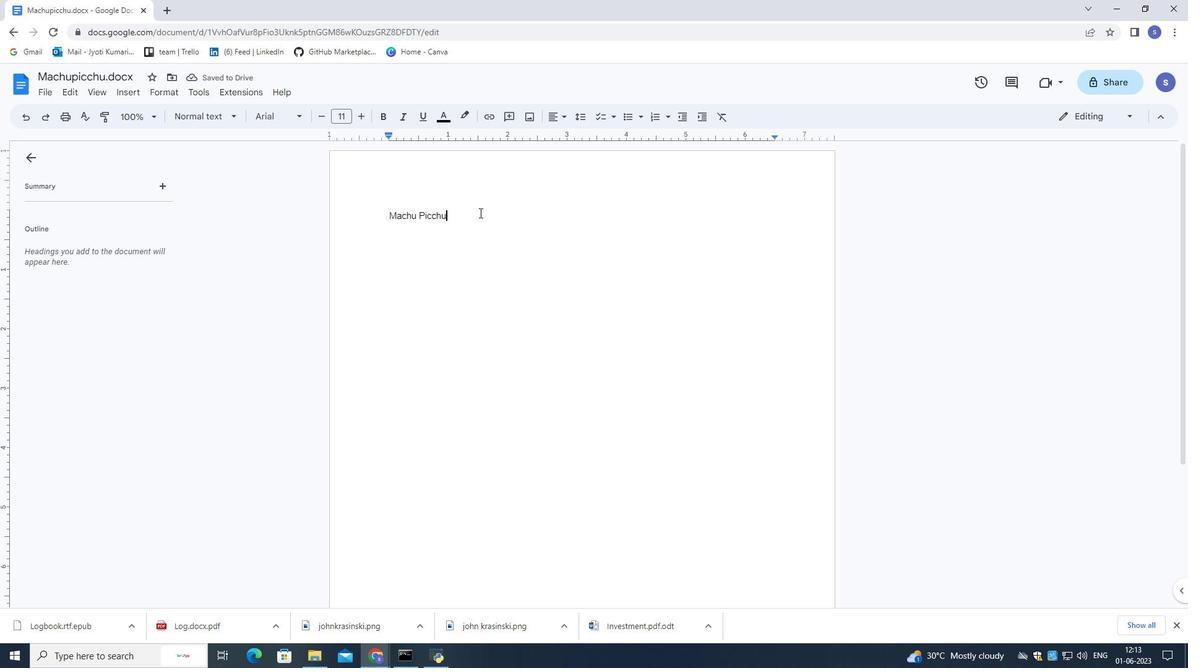 
Action: Mouse moved to (487, 223)
Screenshot: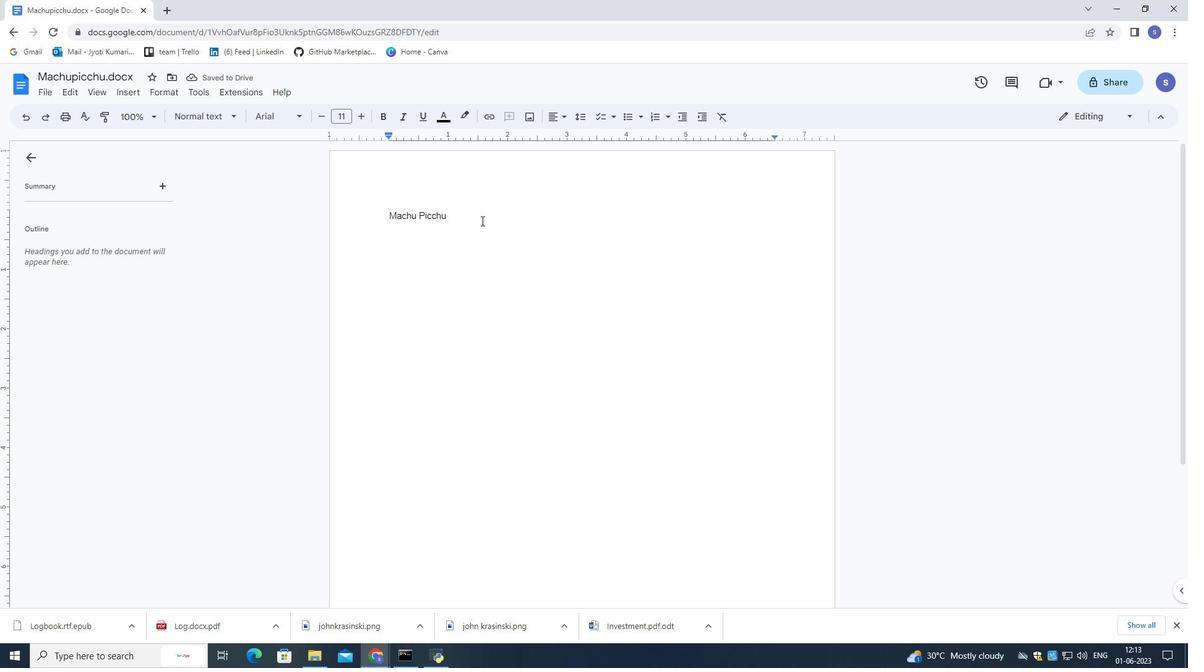
Action: Key pressed <Key.shift>M
Screenshot: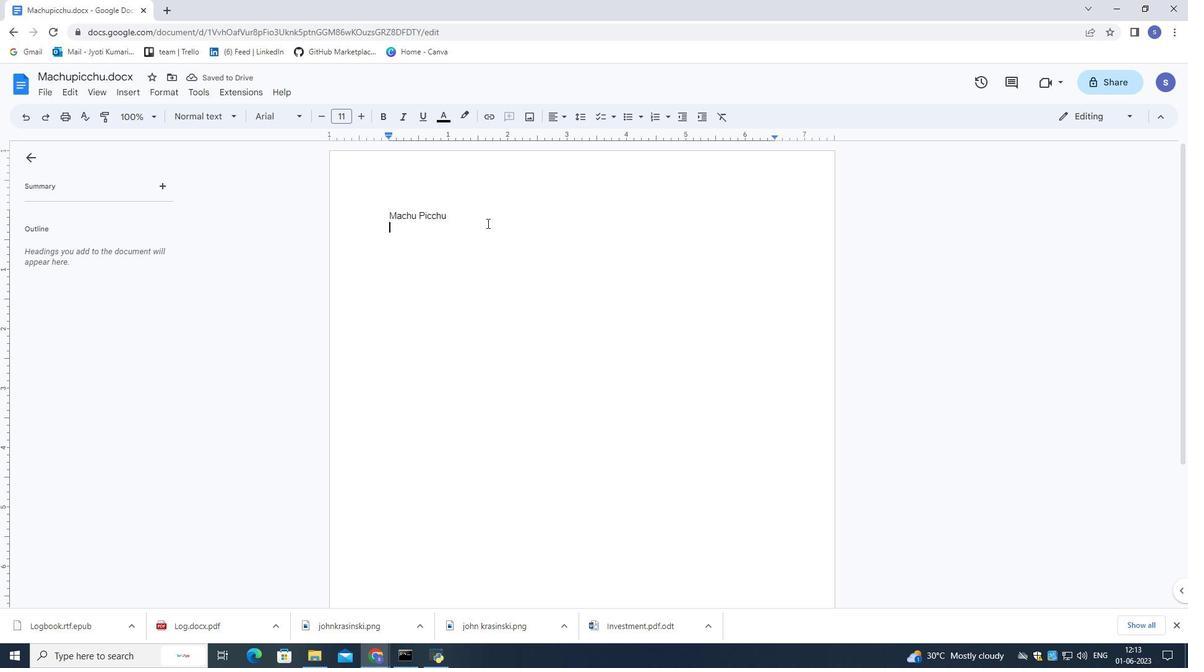 
Action: Mouse moved to (1193, 601)
Screenshot: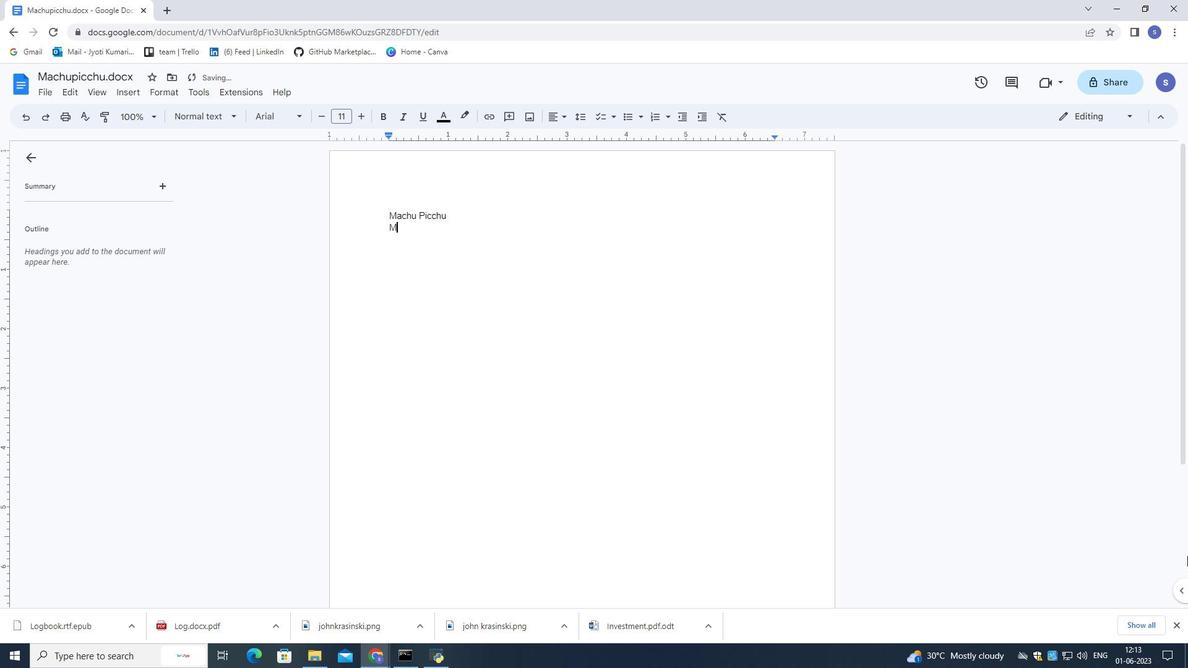 
Action: Key pressed <Key.backspace><Key.backspace><Key.enter><Key.shift><Key.enter><Key.shift>machu<Key.space><Key.shift>Picchu<Key.space>is<Key.space>an<Key.space>ancient<Key.space><Key.shift>Inca<Key.space>citadel<Key.space>nestled<Key.space>high<Key.space>in<Key.space>the<Key.space>peruvian<Key.space>andes.<Key.space><Key.shift>This<Key.space>archeological<Key.space>wonder<Key.space>attracts<Key.space>adventures<Key.space>and<Key.space>history<Key.space>enhtusis<Key.backspace>asts<Key.space>with<Key.space>its<Key.space>stunning<Key.space>mountain<Key.space>vistas<Key.space>and<Key.space>well-<Key.space>preserved<Key.space>ruins.<Key.space><Key.shift>offering<Key.space>a<Key.space>glimpd<Key.backspace>se<Key.space>into<Key.space>the<Key.space><Key.shift>Inca<Key.space>civilization's<Key.space>remarkable<Key.space><Key.shift>achievements.
Screenshot: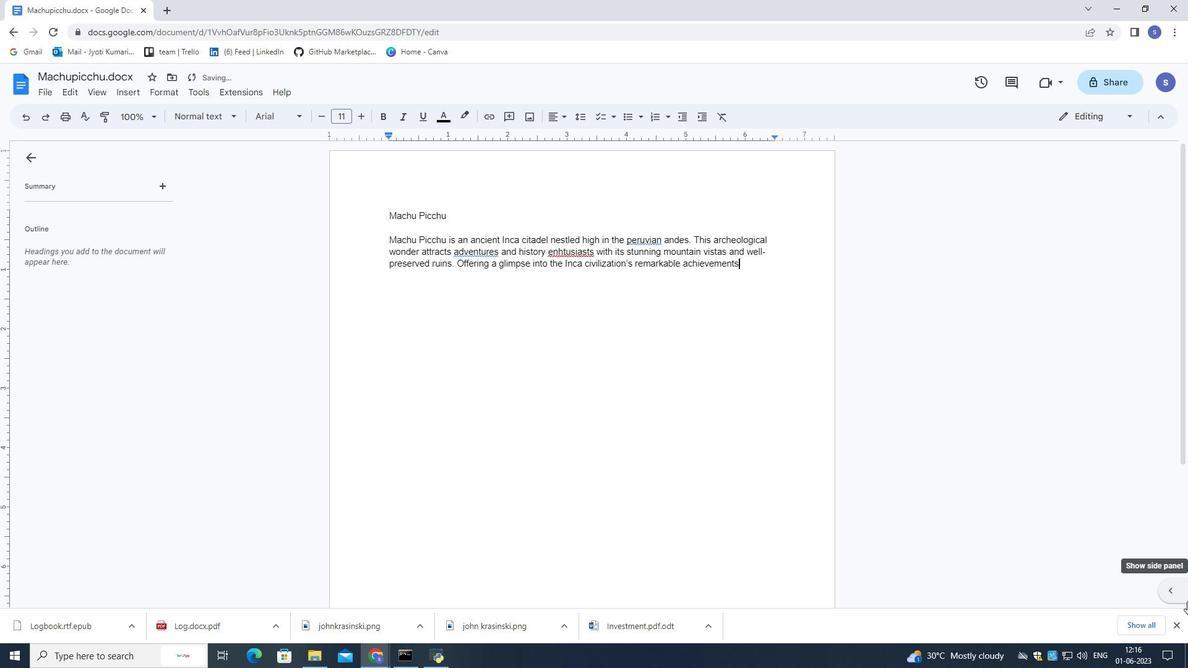 
Action: Mouse moved to (579, 246)
Screenshot: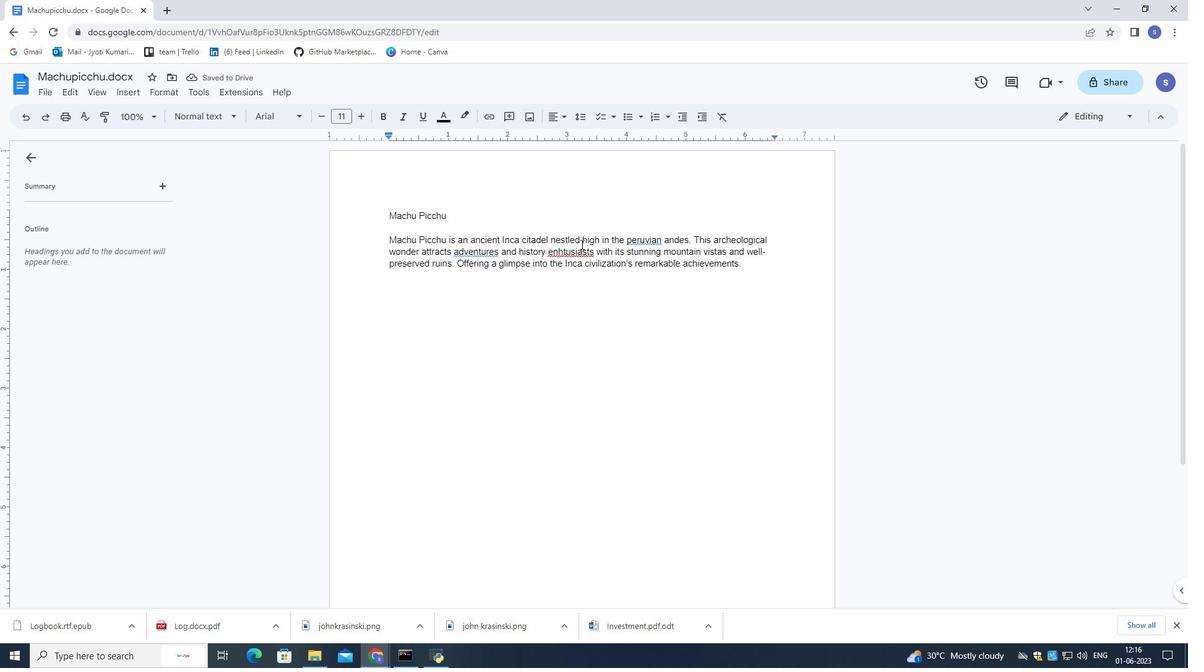 
Action: Mouse pressed left at (579, 246)
Screenshot: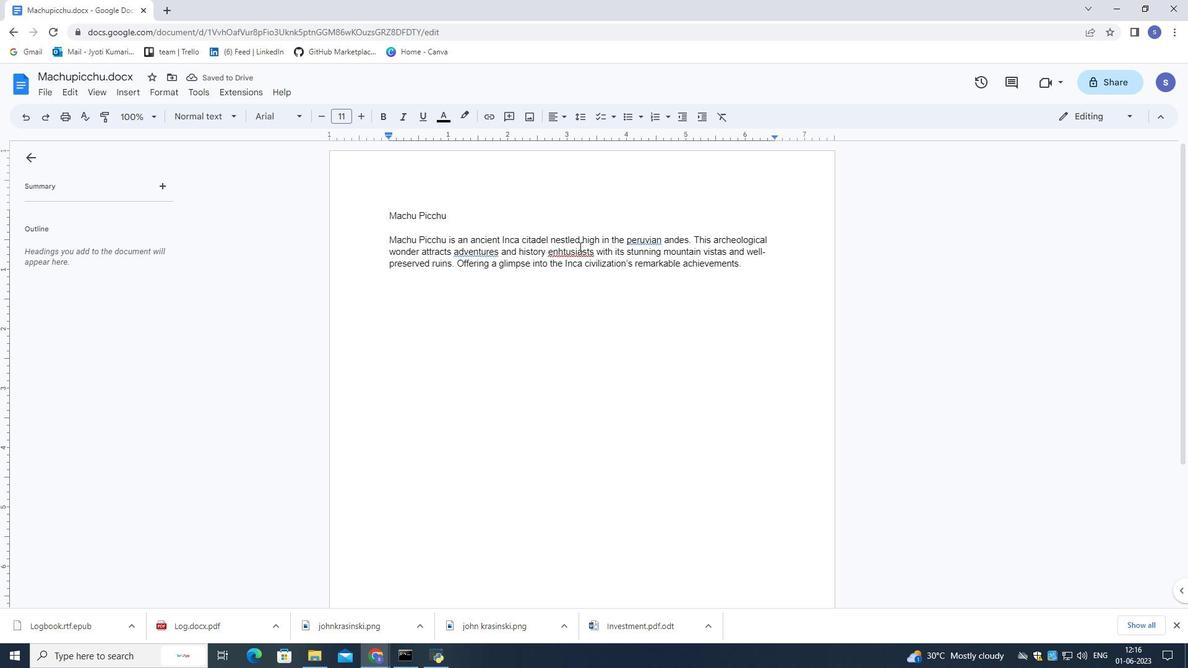 
Action: Mouse moved to (580, 240)
Screenshot: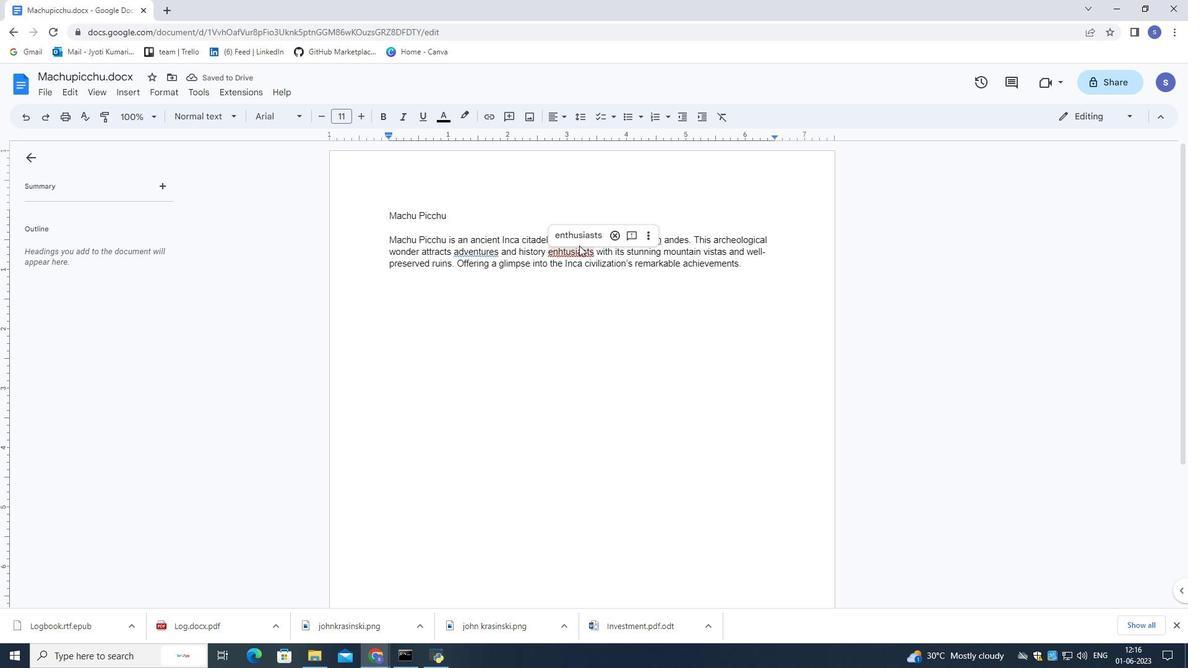 
Action: Mouse pressed left at (580, 240)
Screenshot: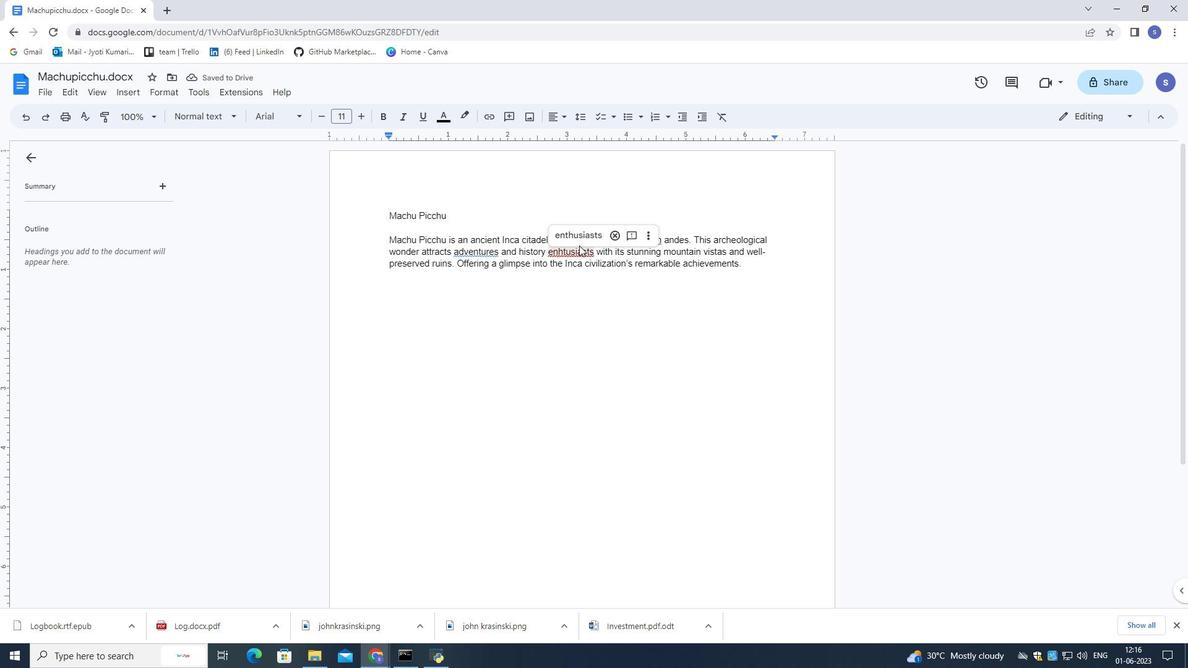 
Action: Mouse moved to (653, 243)
Screenshot: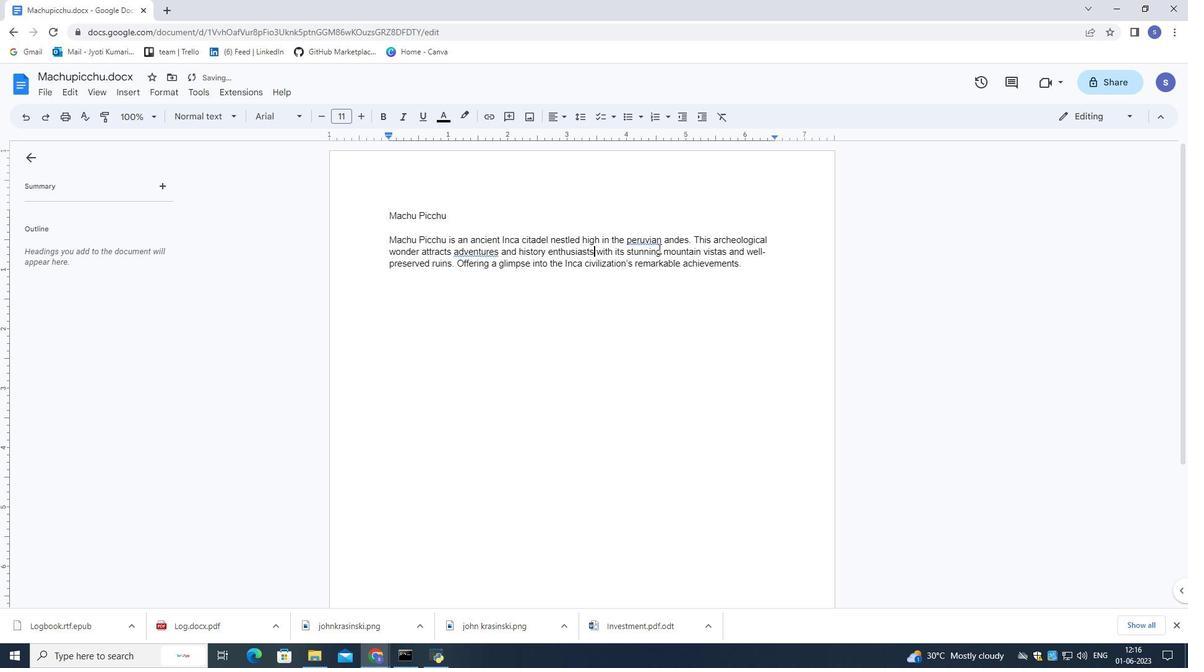 
Action: Mouse pressed left at (653, 243)
Screenshot: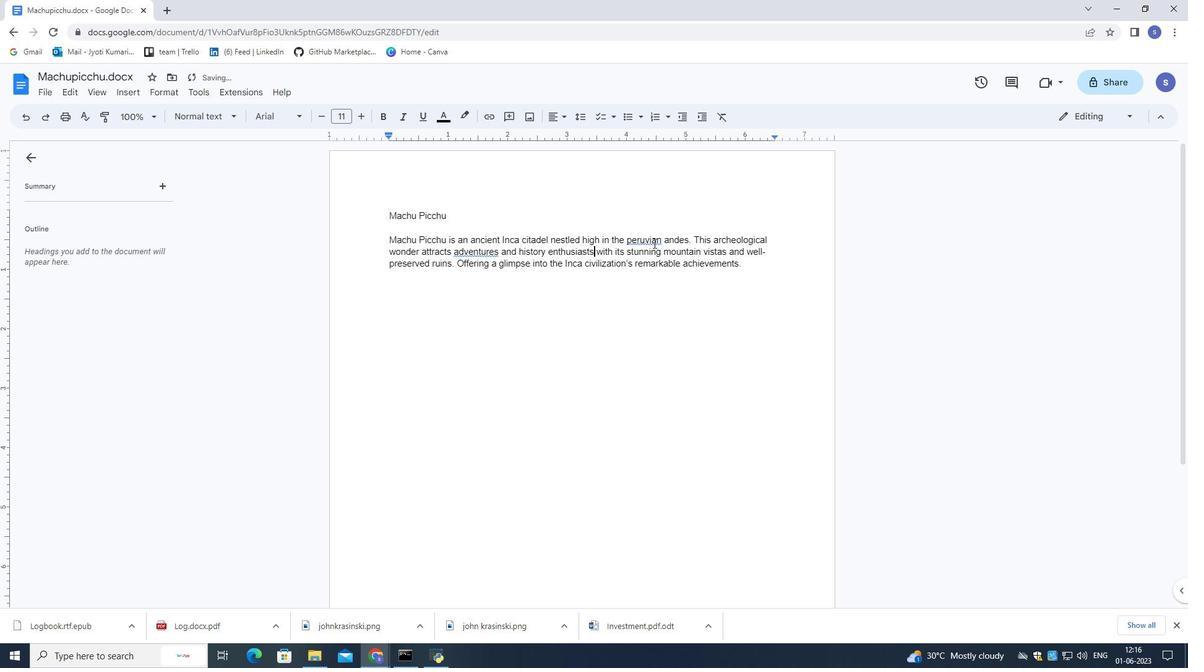 
Action: Mouse moved to (653, 216)
Screenshot: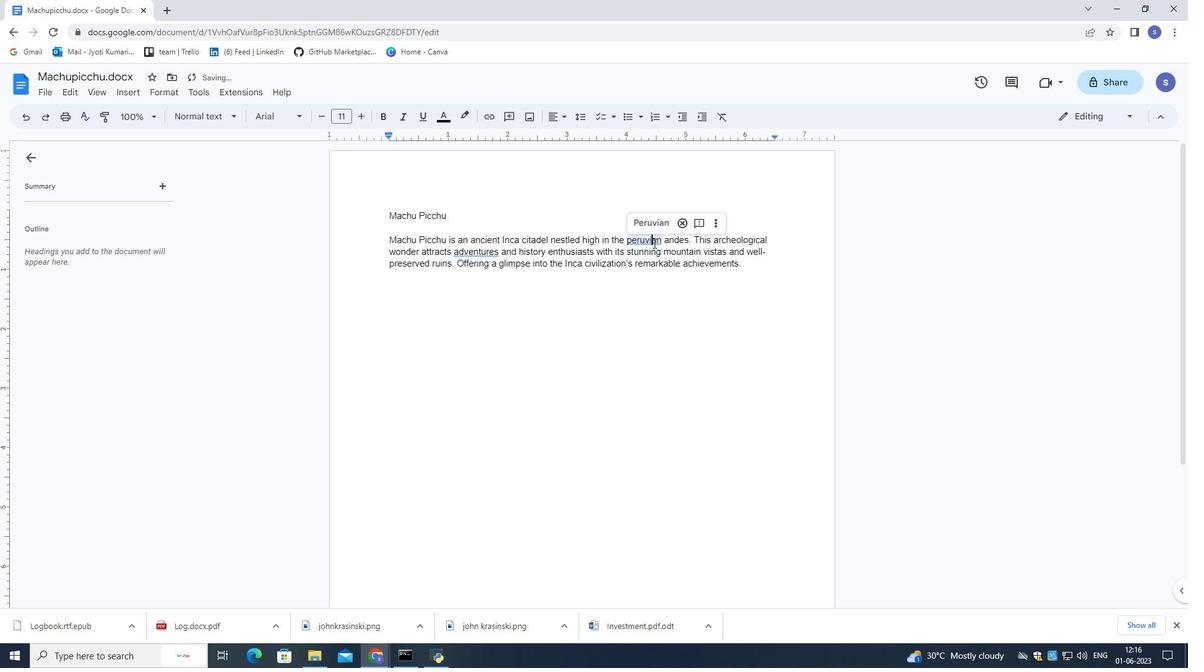
Action: Mouse pressed left at (653, 216)
Screenshot: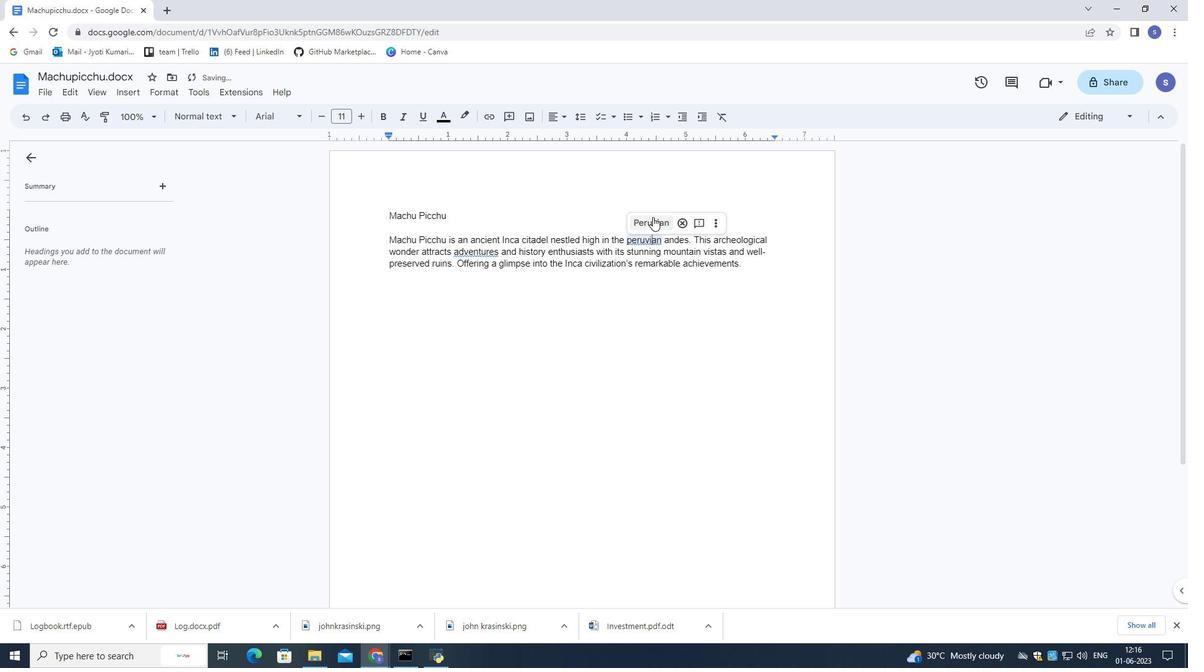 
Action: Mouse moved to (491, 251)
Screenshot: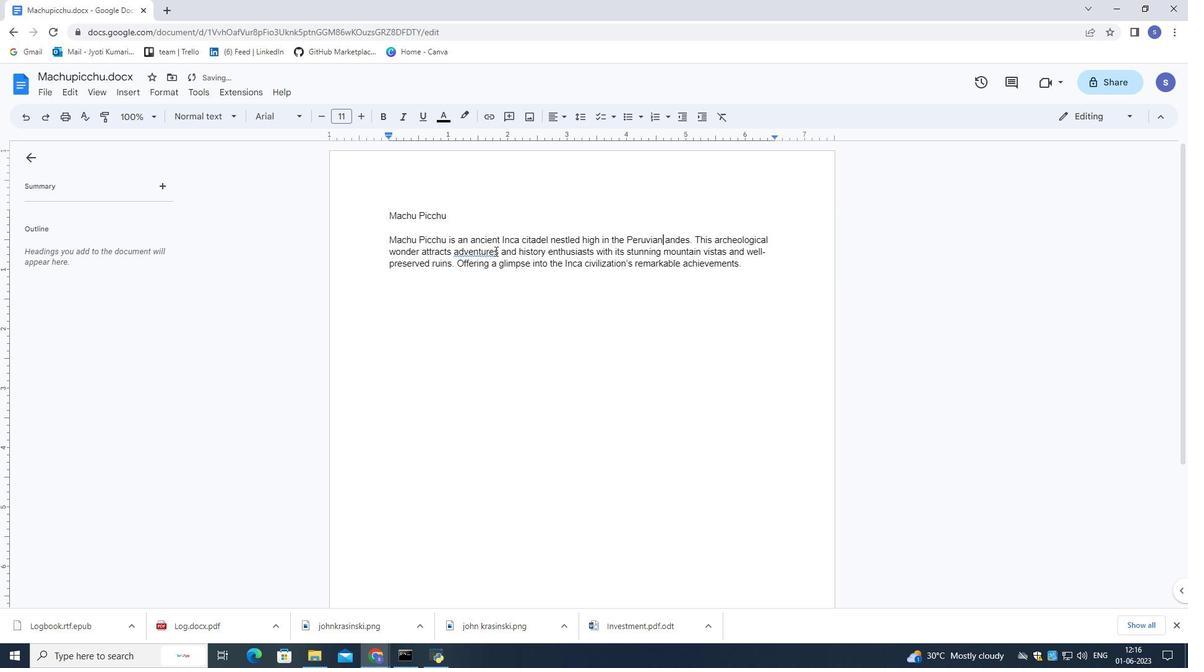 
Action: Mouse pressed left at (491, 251)
Screenshot: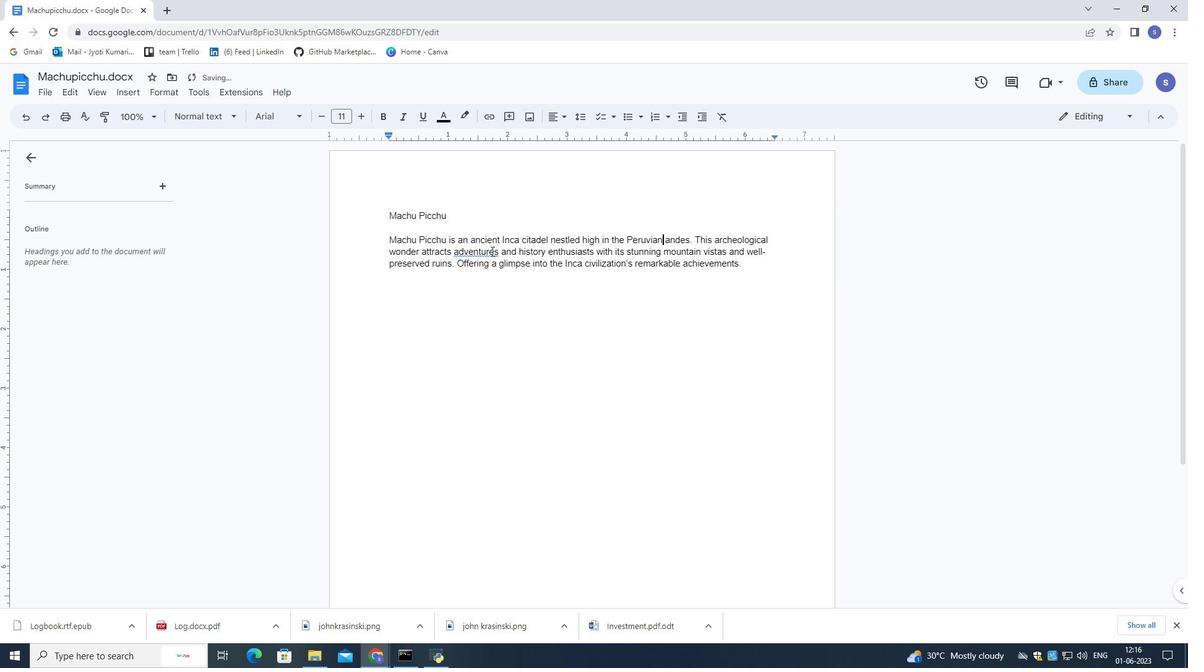 
Action: Mouse moved to (494, 237)
Screenshot: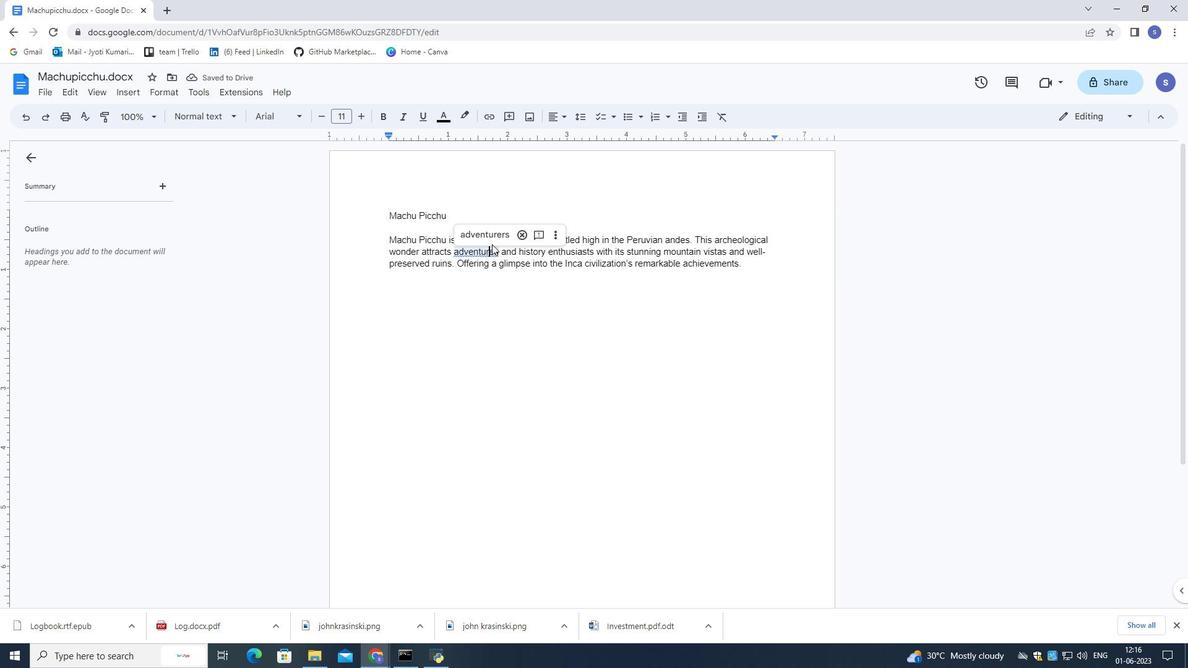 
Action: Mouse pressed left at (494, 237)
Screenshot: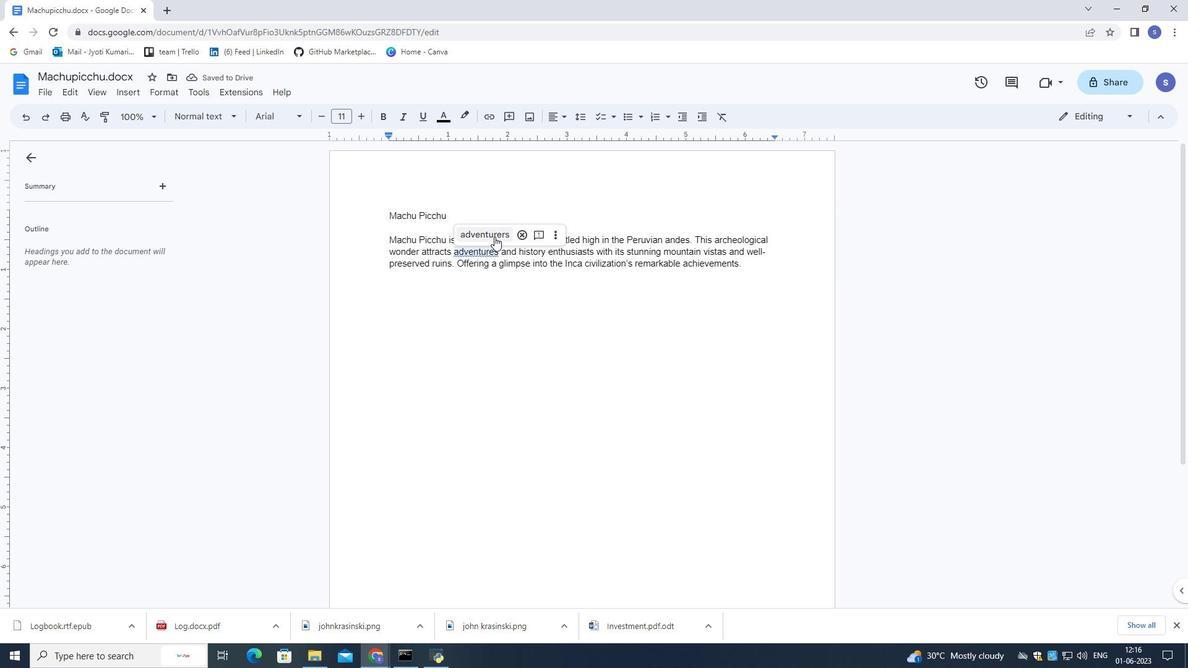 
Action: Mouse moved to (765, 275)
Screenshot: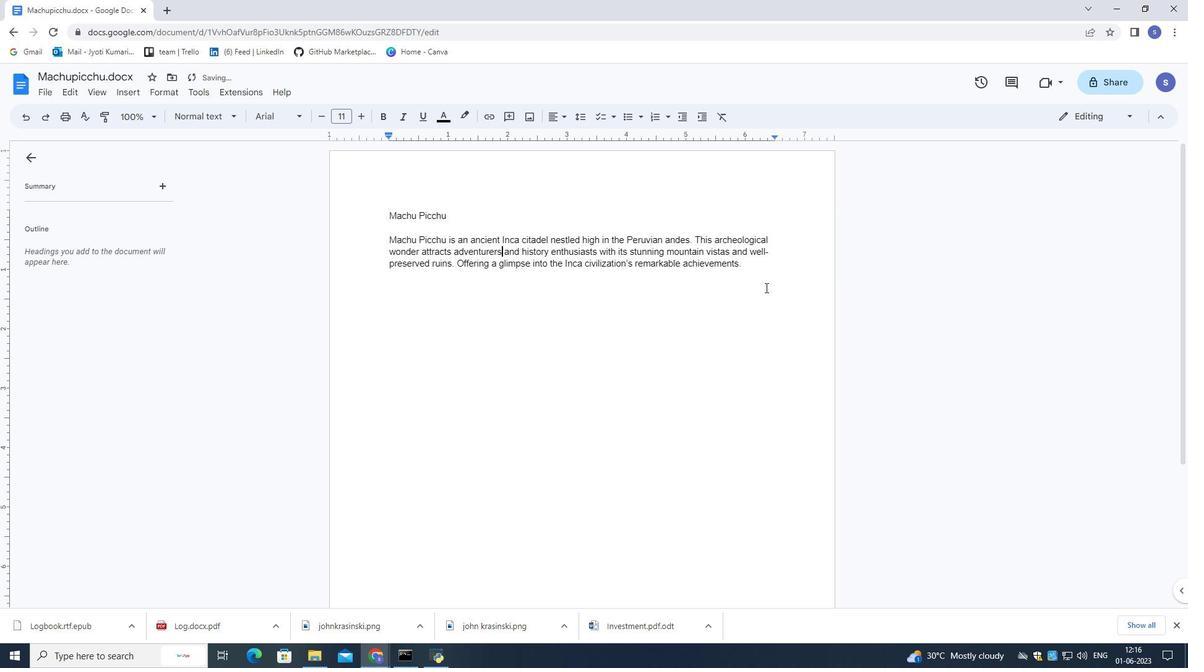 
Action: Mouse pressed left at (765, 275)
Screenshot: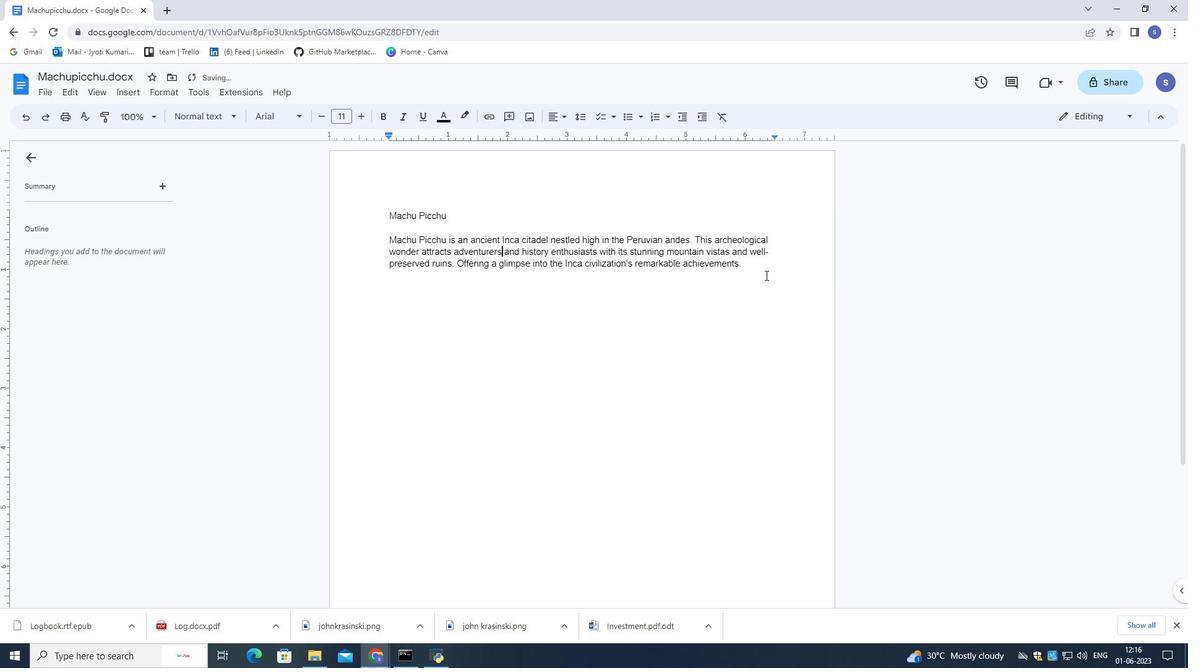
Action: Mouse moved to (763, 272)
Screenshot: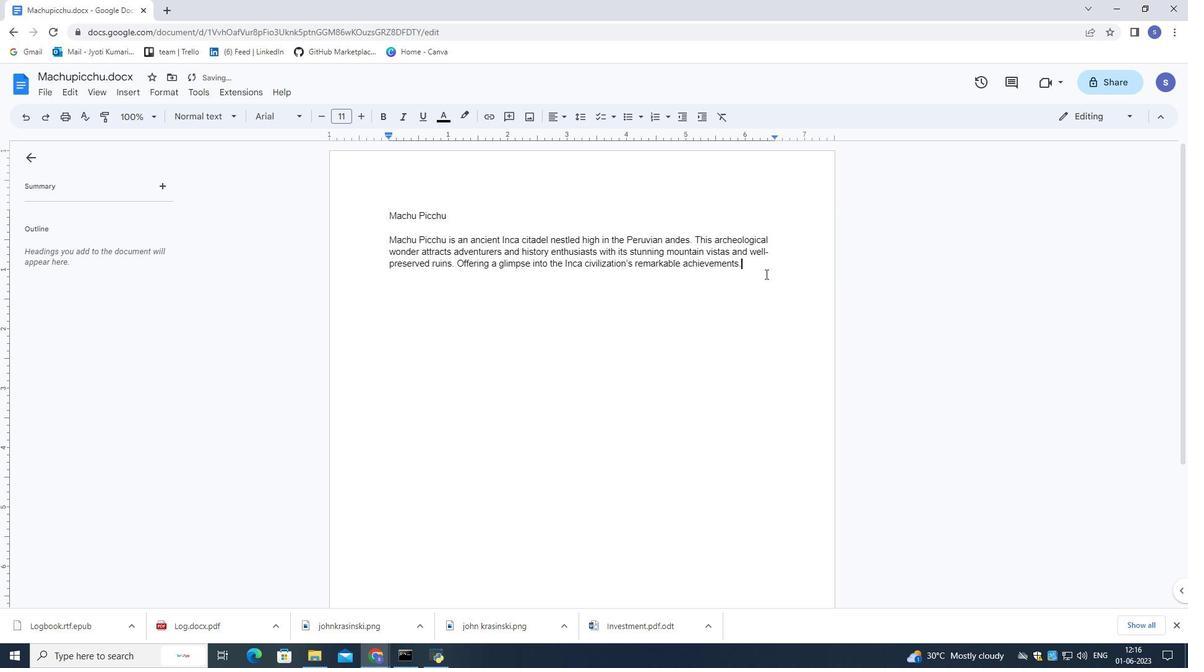 
Action: Mouse pressed left at (763, 272)
Screenshot: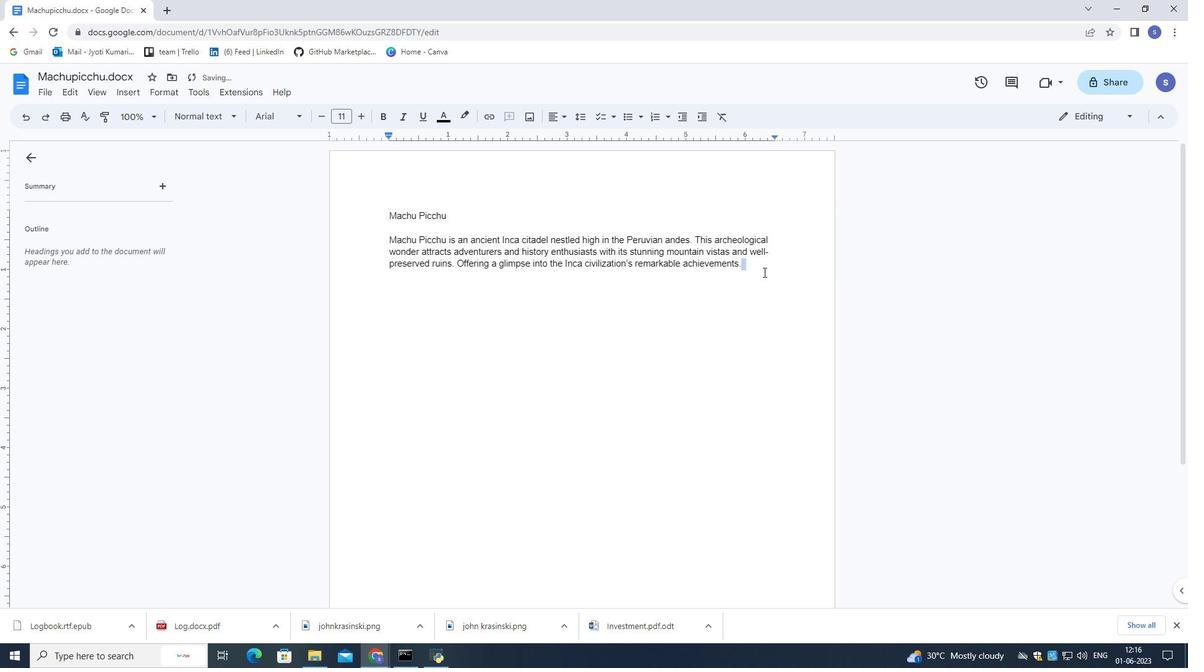 
Action: Mouse moved to (386, 247)
Screenshot: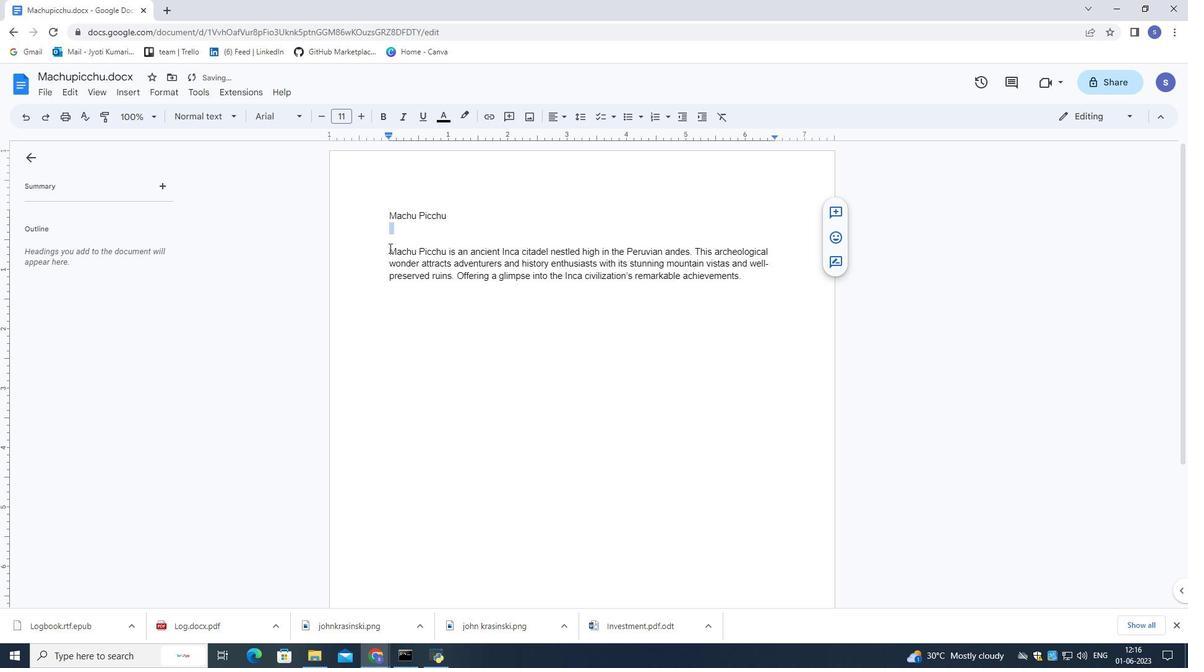 
Action: Mouse pressed left at (386, 247)
Screenshot: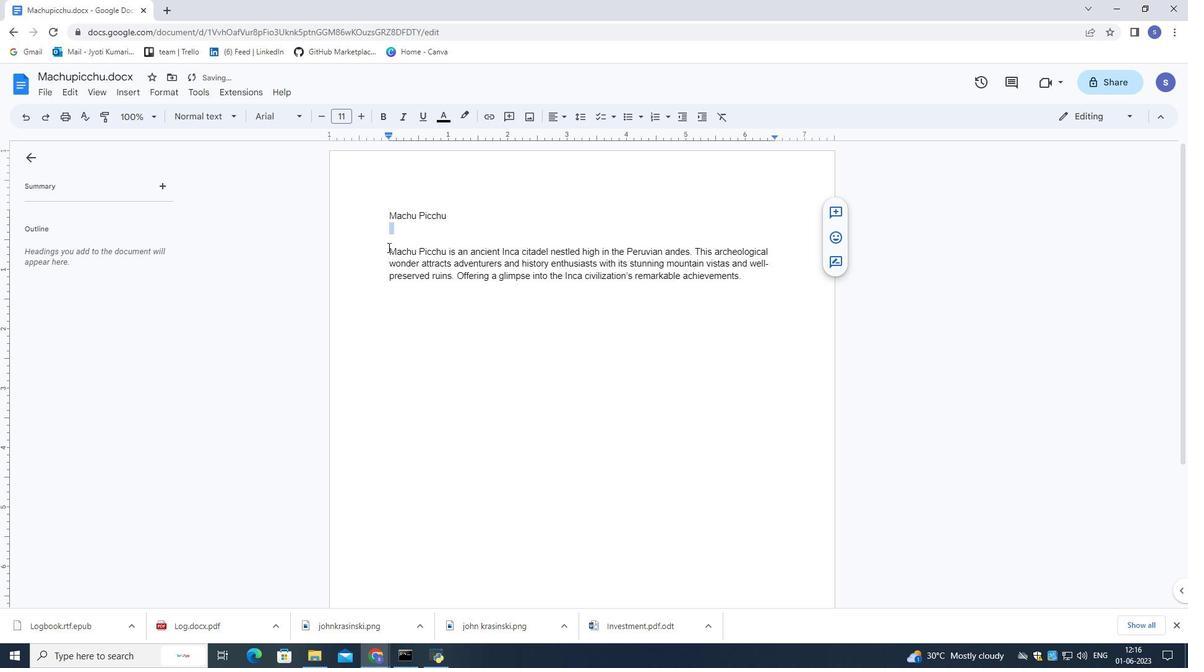 
Action: Mouse moved to (283, 112)
Screenshot: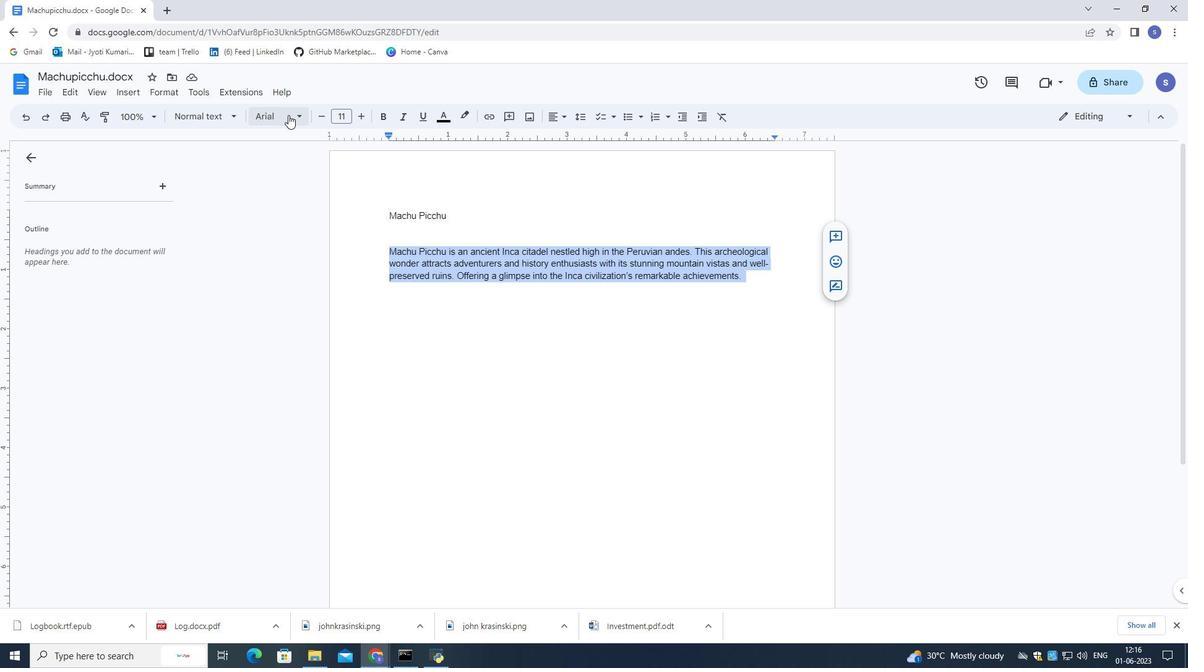 
Action: Mouse pressed left at (283, 112)
Screenshot: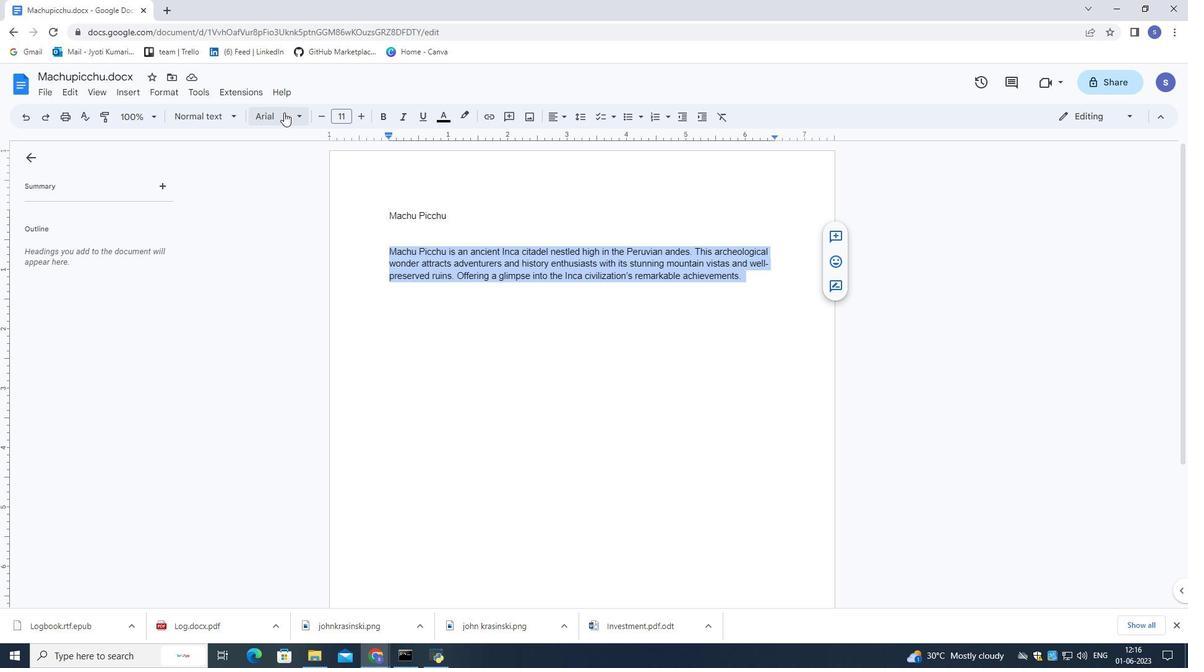 
Action: Mouse moved to (317, 138)
Screenshot: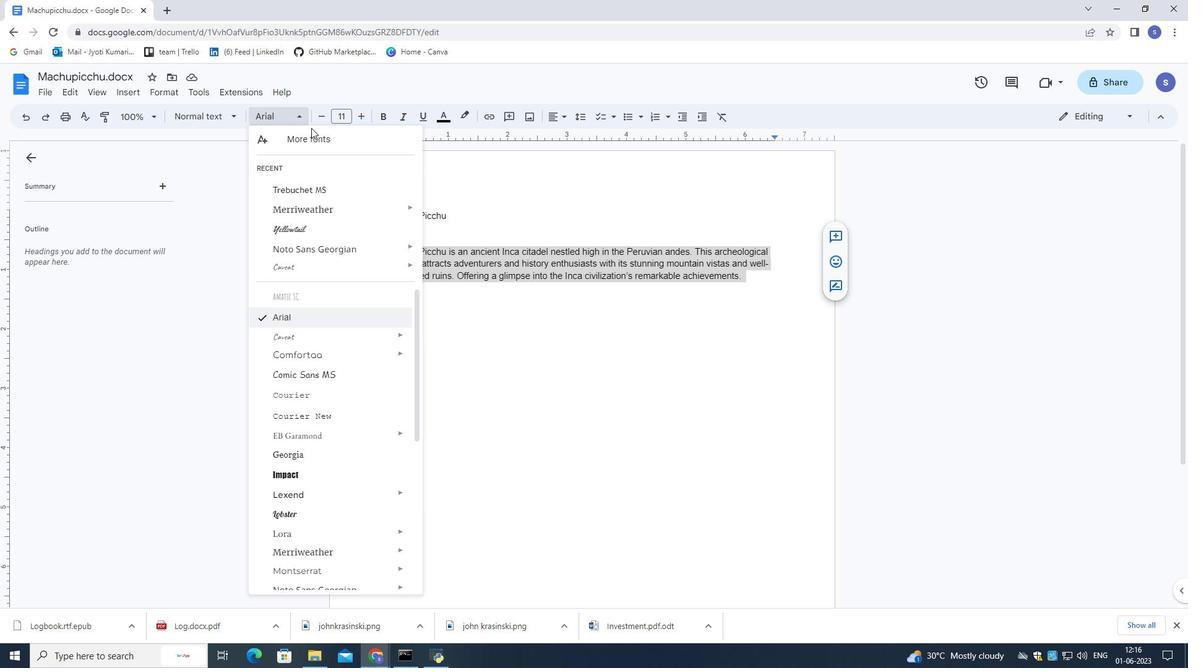
Action: Mouse pressed left at (317, 138)
Screenshot: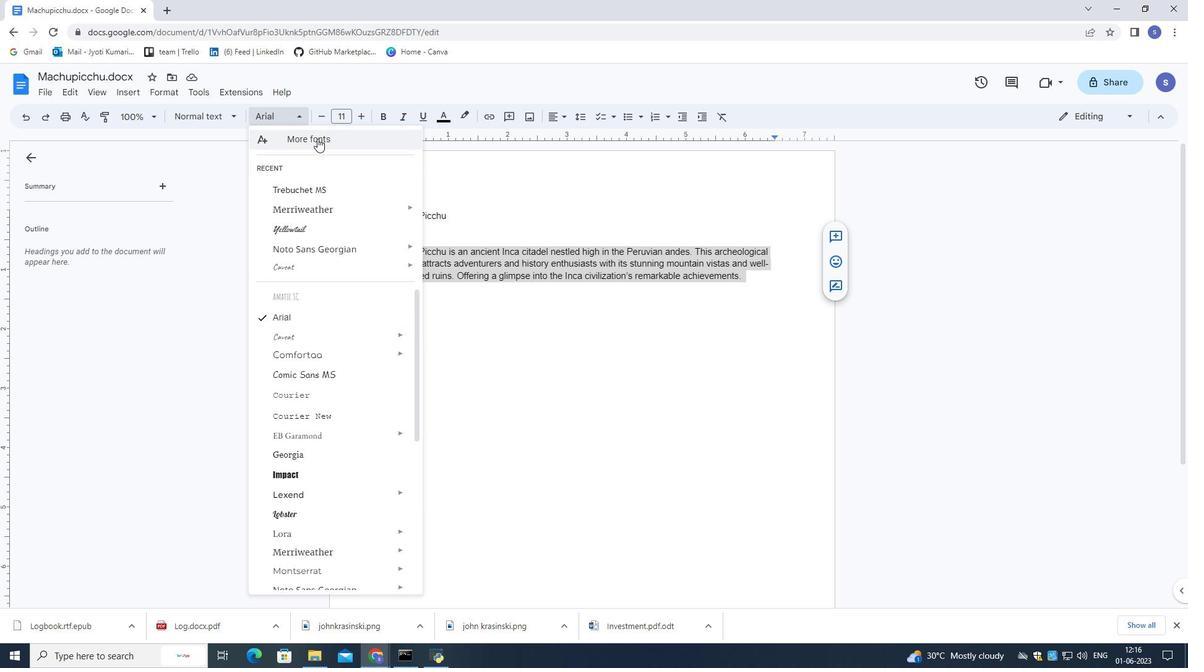 
Action: Mouse moved to (382, 191)
Screenshot: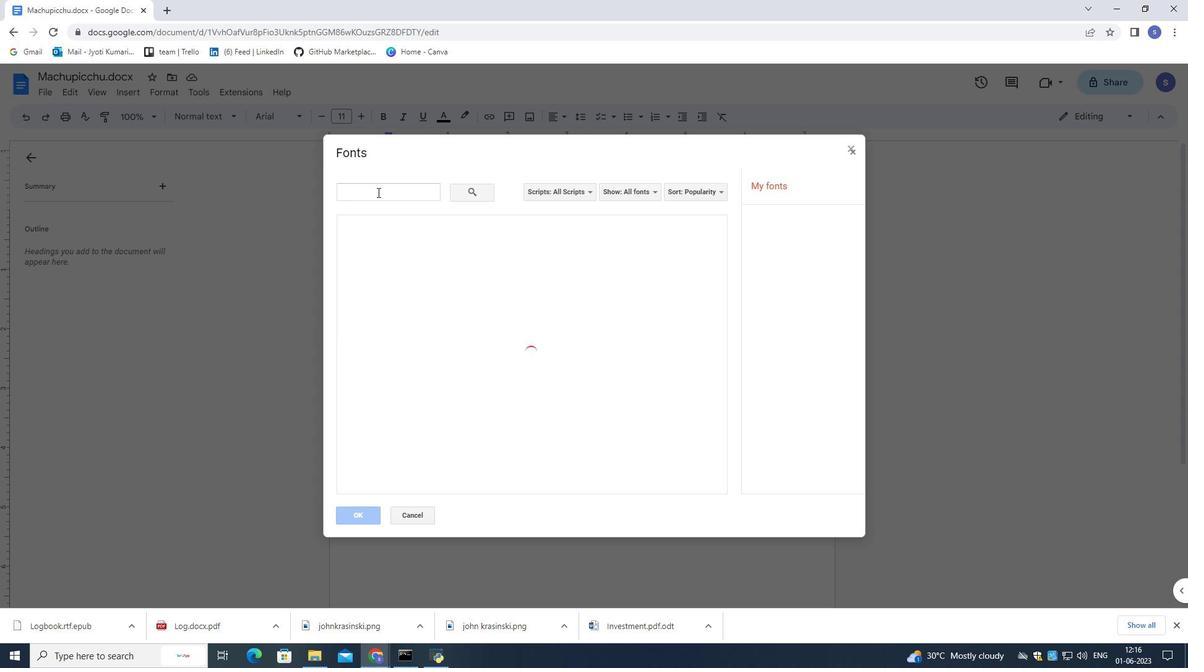 
Action: Mouse pressed left at (382, 191)
Screenshot: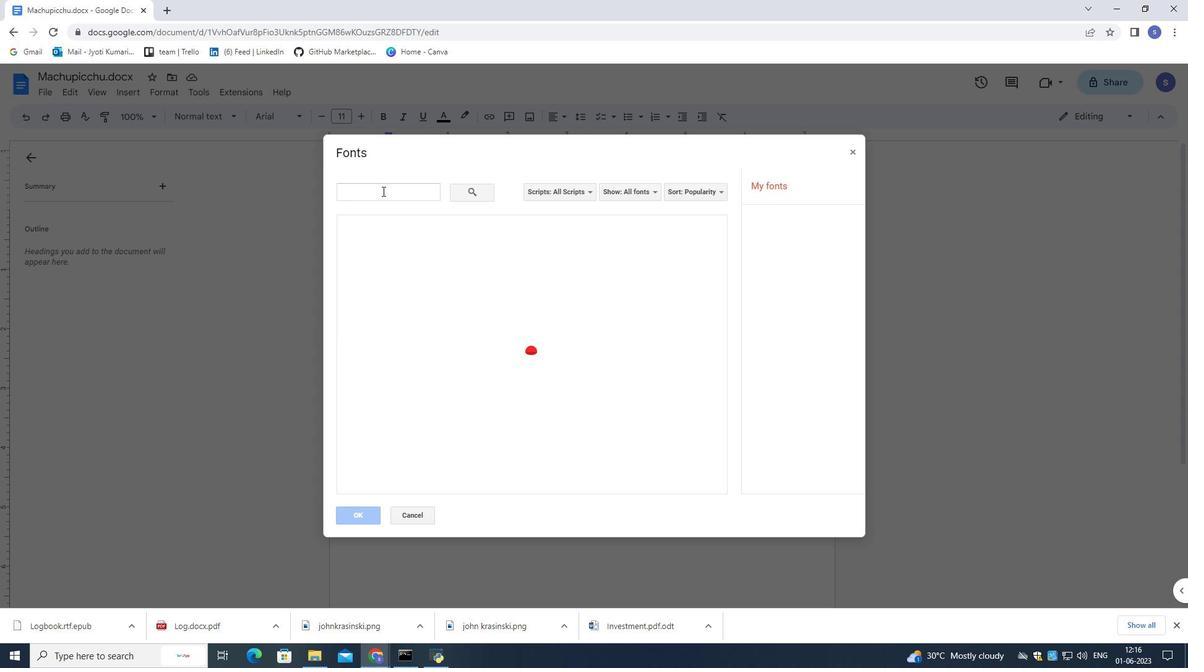 
Action: Key pressed cavear<Key.backspace>t
Screenshot: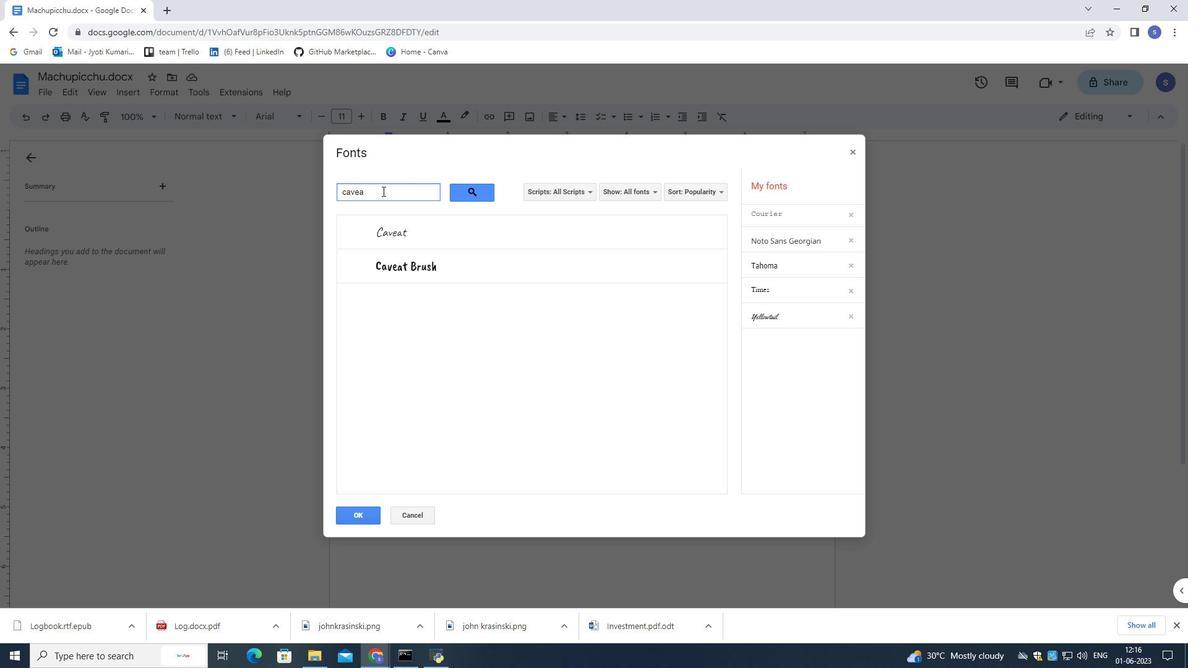 
Action: Mouse moved to (394, 243)
Screenshot: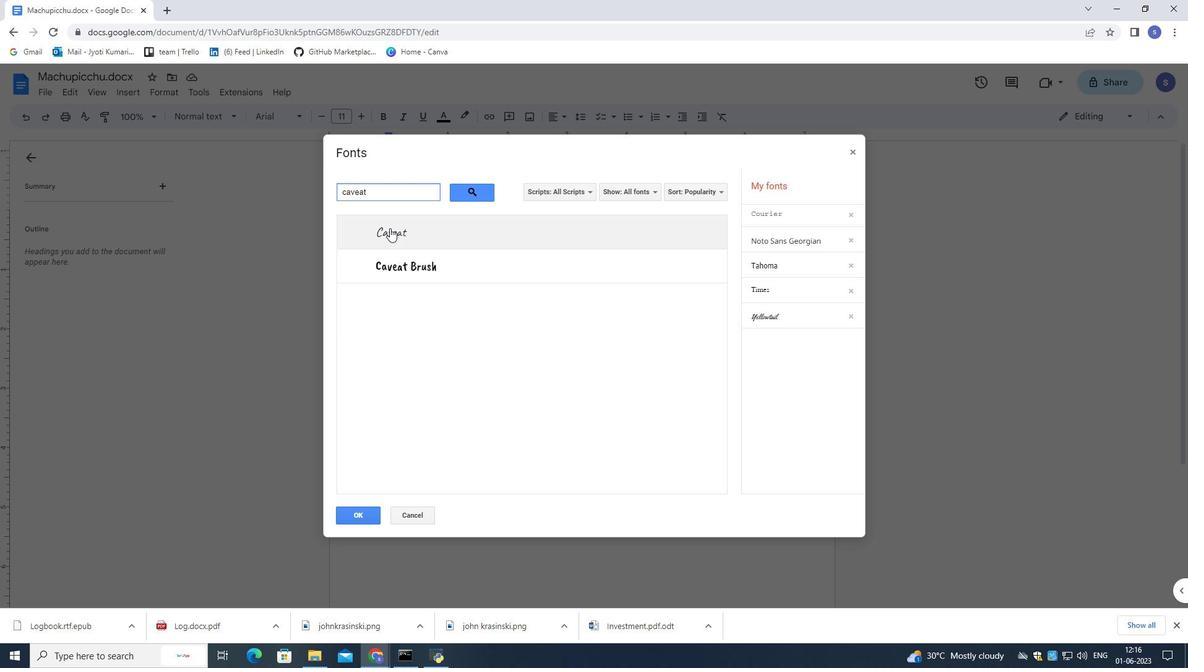 
Action: Mouse pressed left at (394, 243)
Screenshot: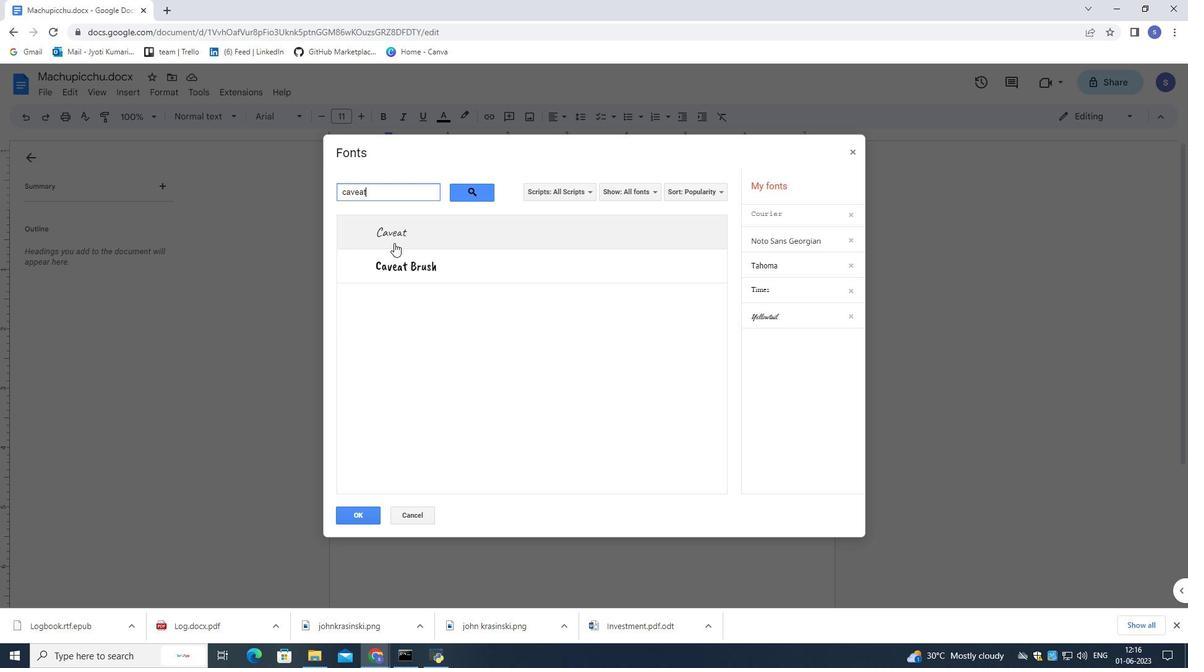 
Action: Mouse moved to (354, 512)
Screenshot: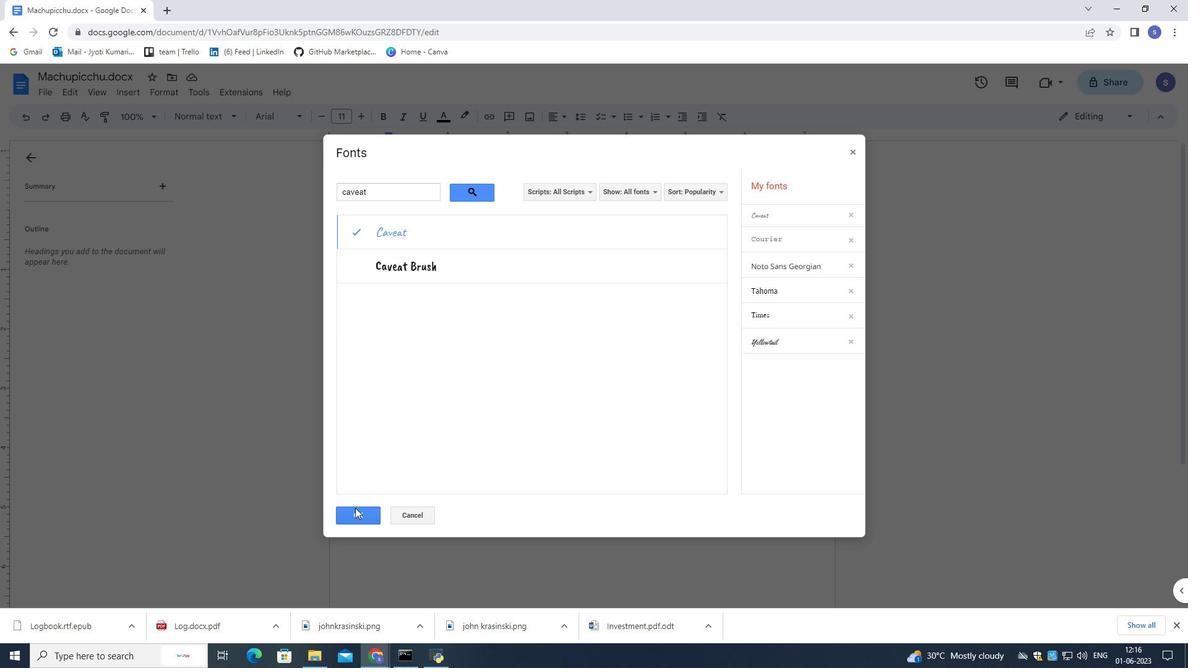 
Action: Mouse pressed left at (354, 512)
Screenshot: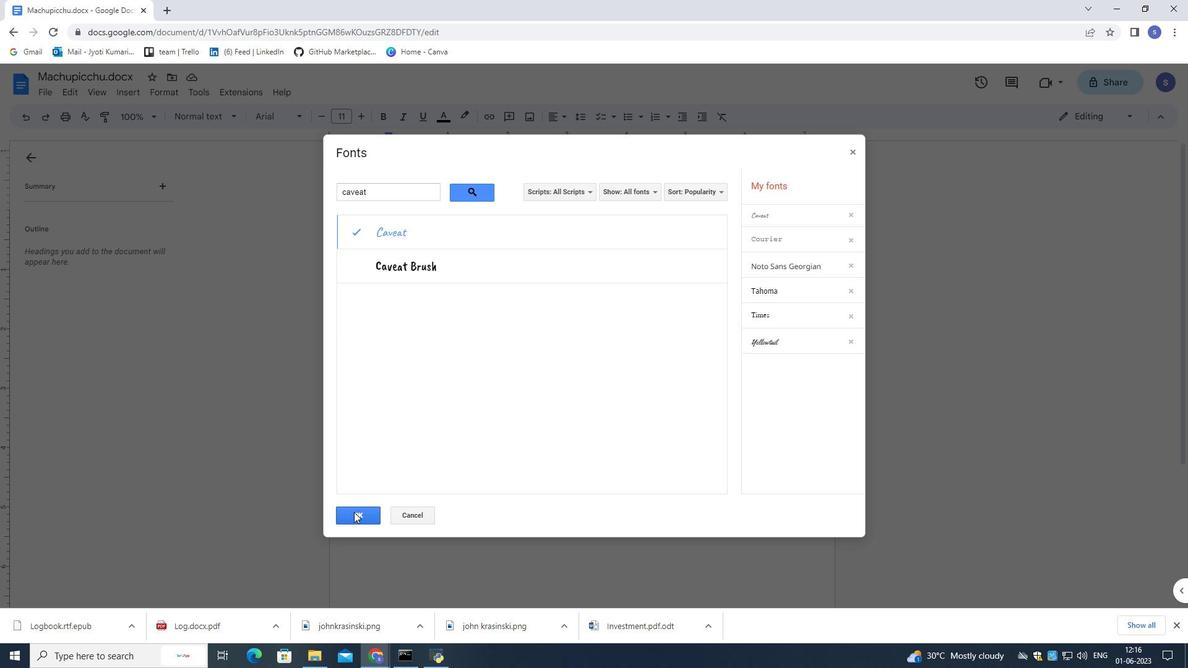 
Action: Mouse moved to (361, 116)
Screenshot: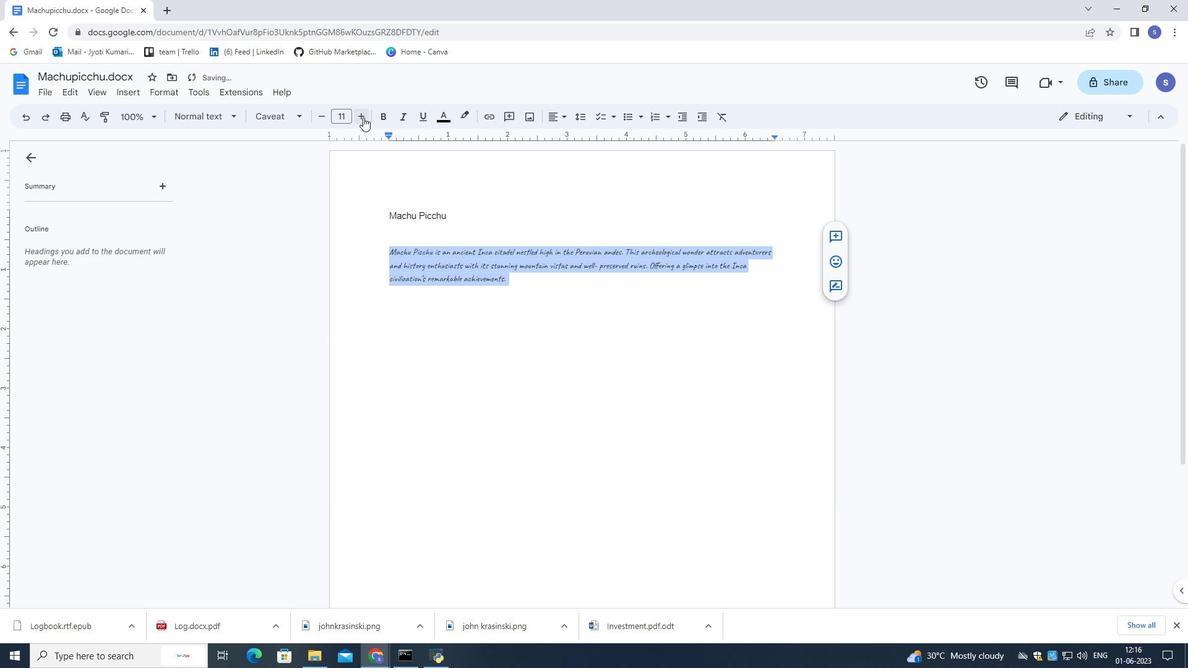 
Action: Mouse pressed left at (361, 116)
Screenshot: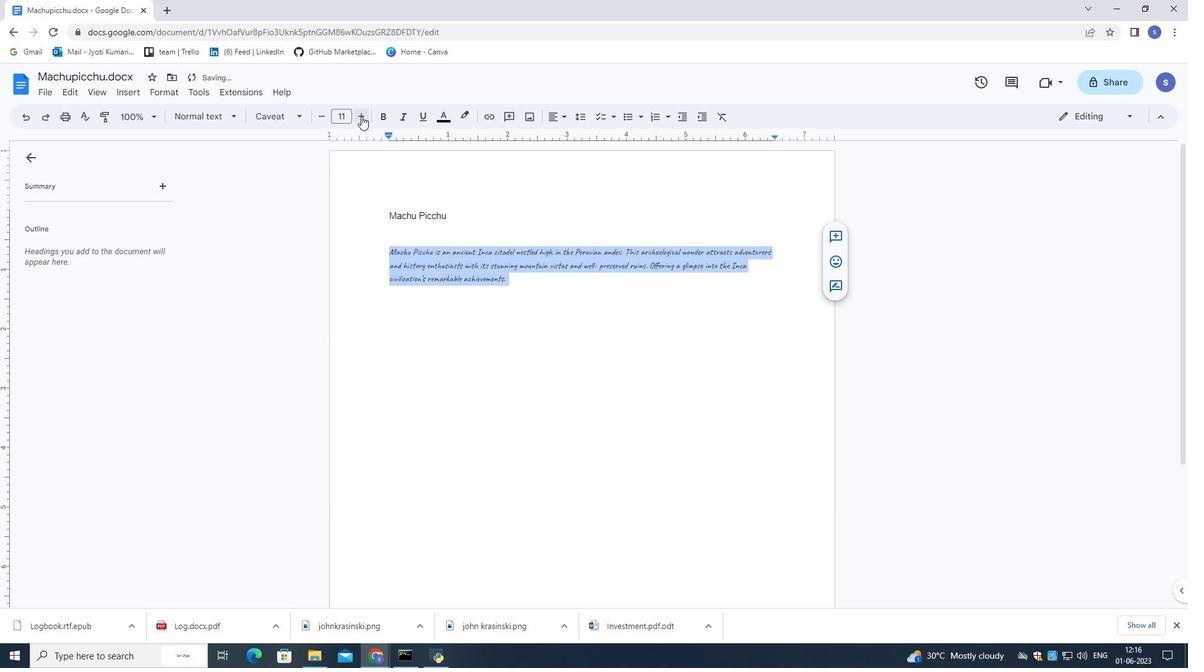 
Action: Mouse pressed left at (361, 116)
Screenshot: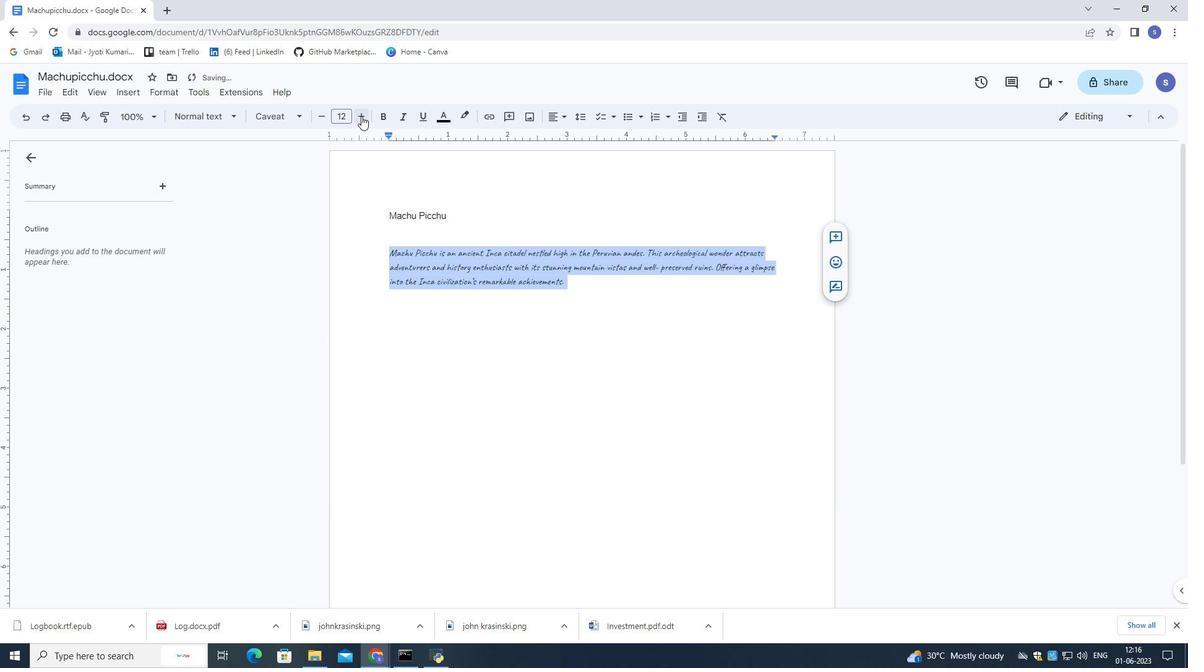 
Action: Mouse pressed left at (361, 116)
Screenshot: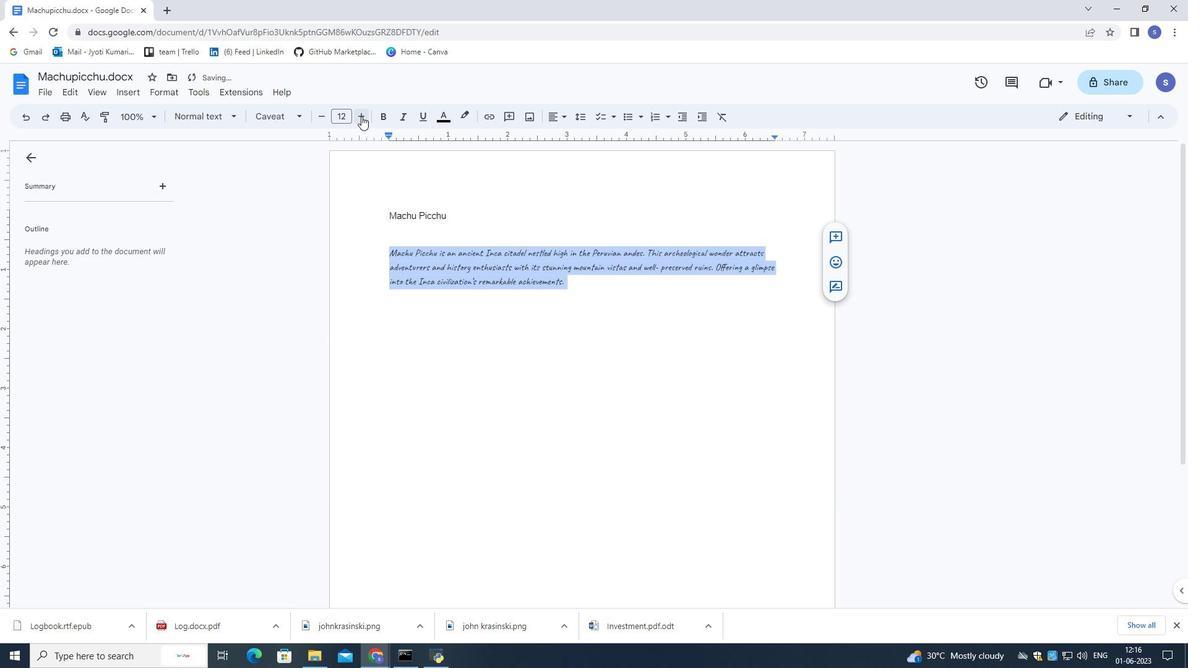 
Action: Mouse pressed left at (361, 116)
Screenshot: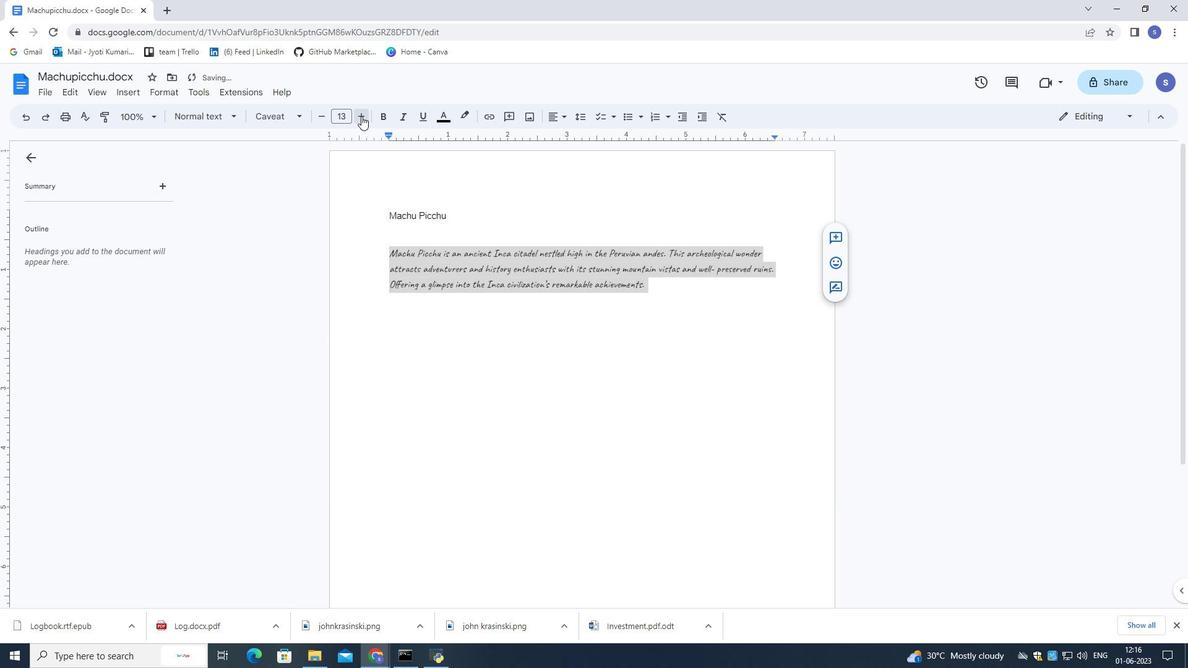 
Action: Mouse pressed left at (361, 116)
Screenshot: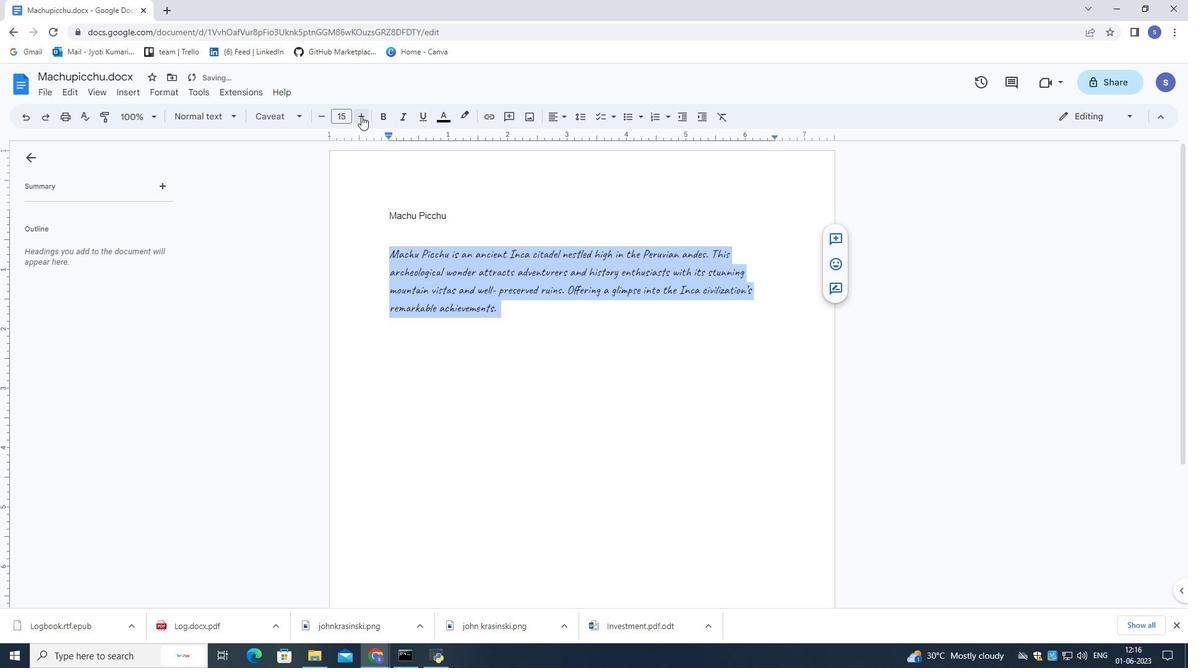 
Action: Mouse pressed left at (361, 116)
Screenshot: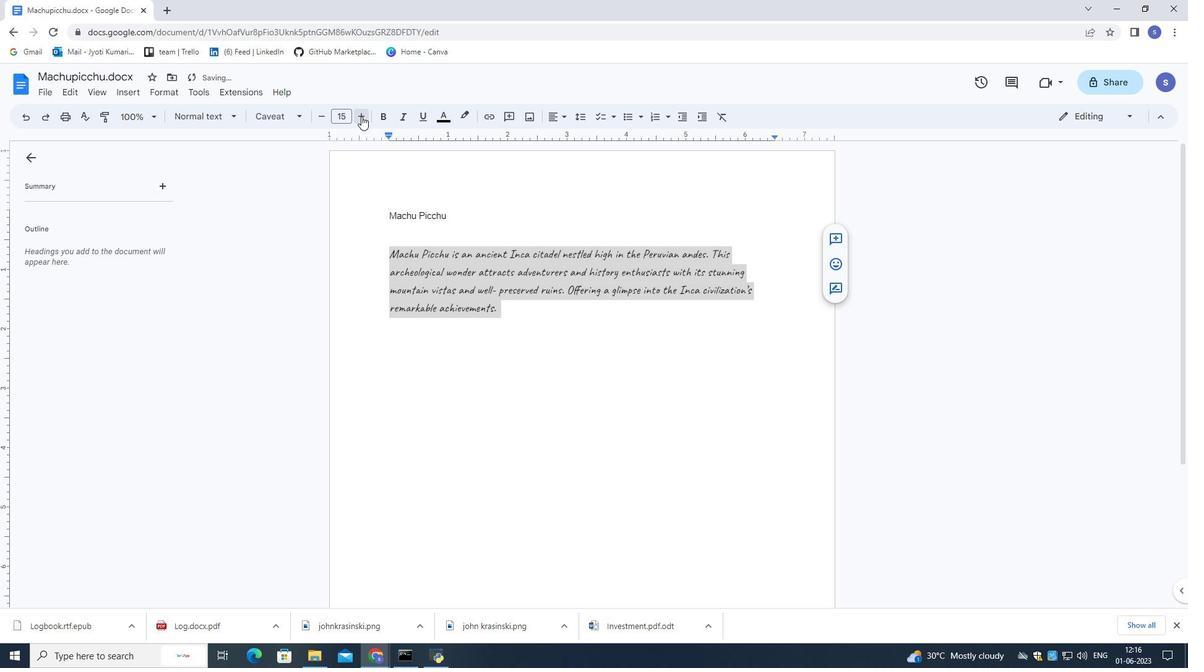 
Action: Mouse pressed left at (361, 116)
Screenshot: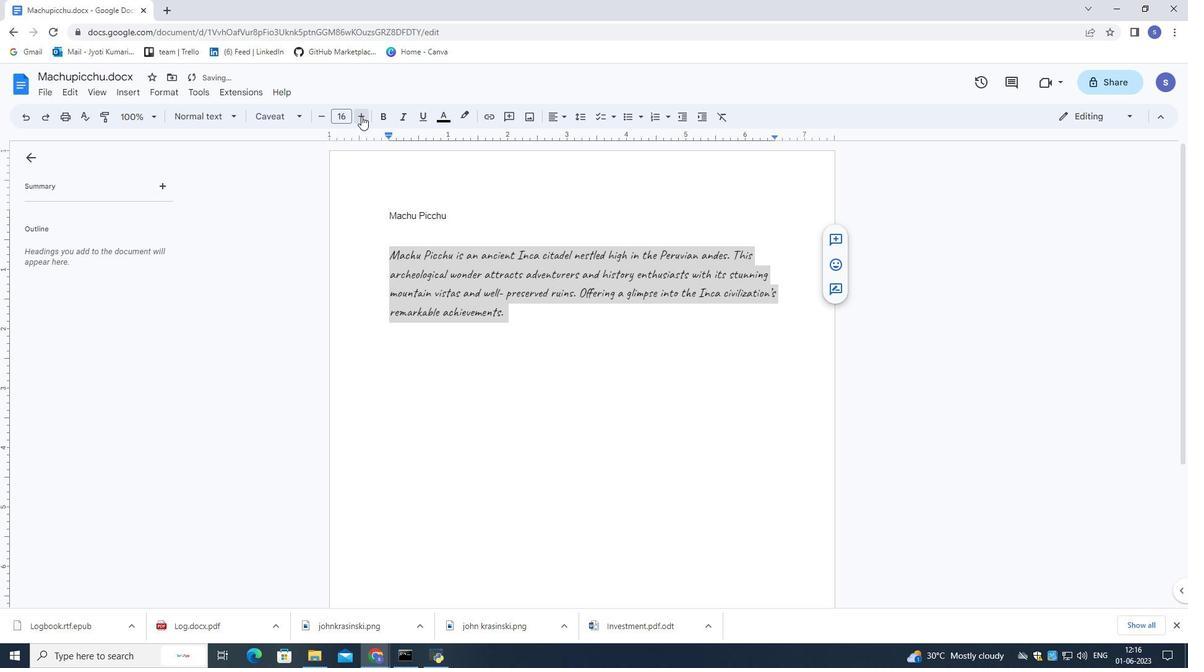 
Action: Mouse moved to (455, 217)
Screenshot: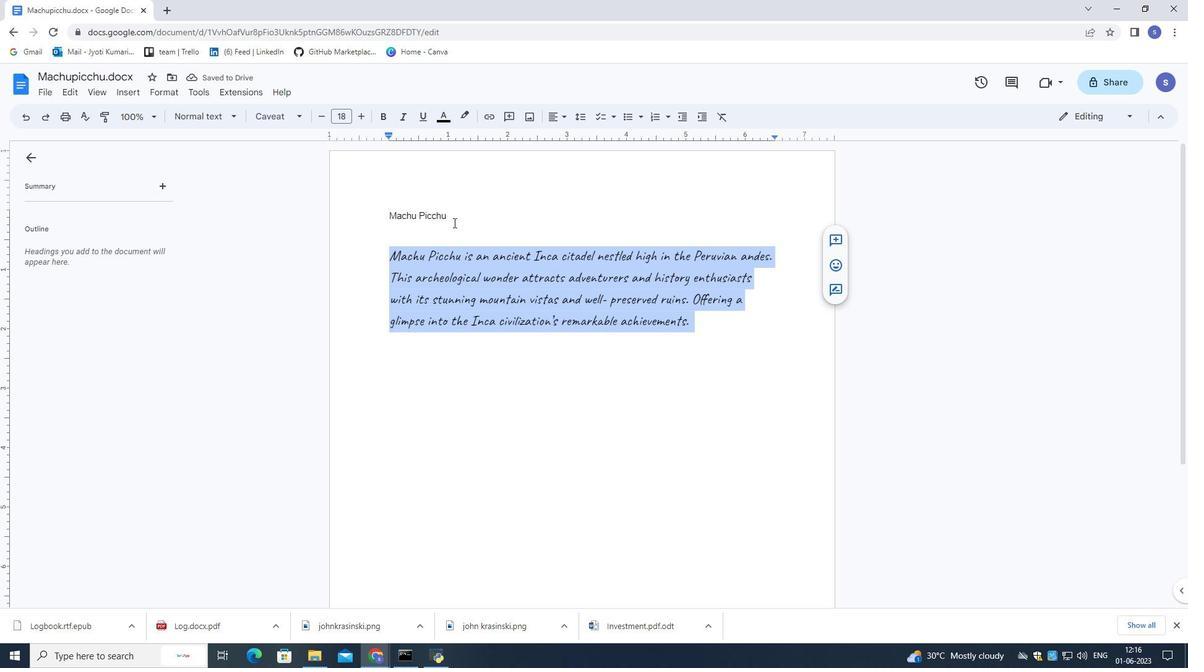
Action: Mouse pressed left at (455, 217)
Screenshot: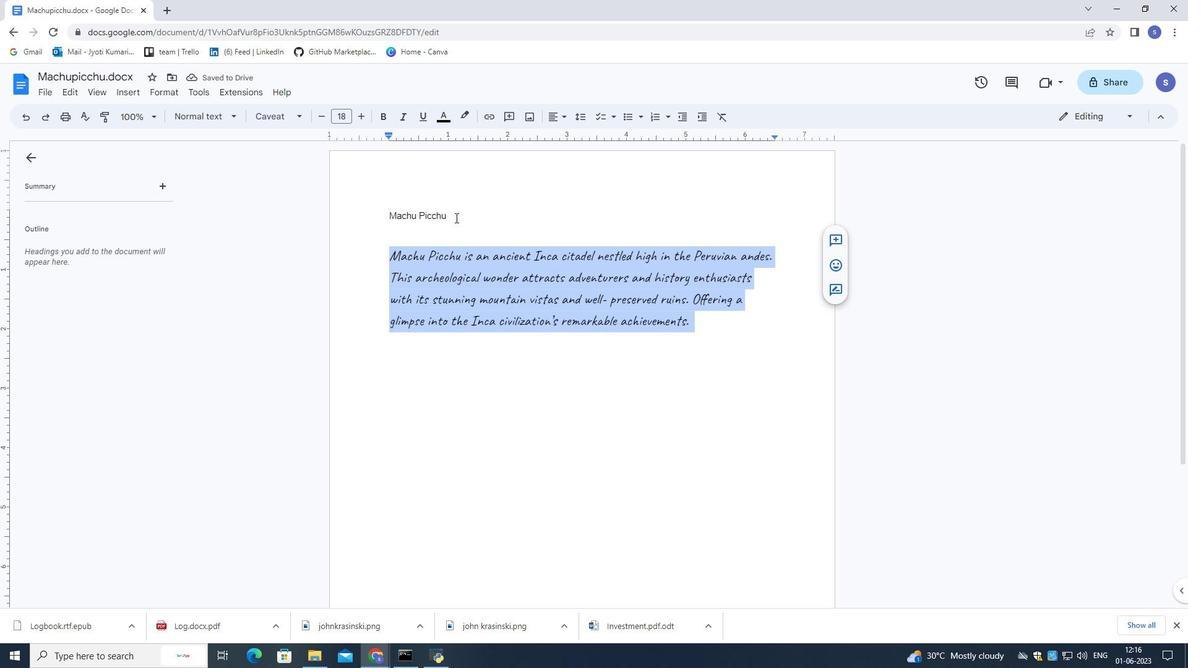 
Action: Mouse moved to (553, 121)
Screenshot: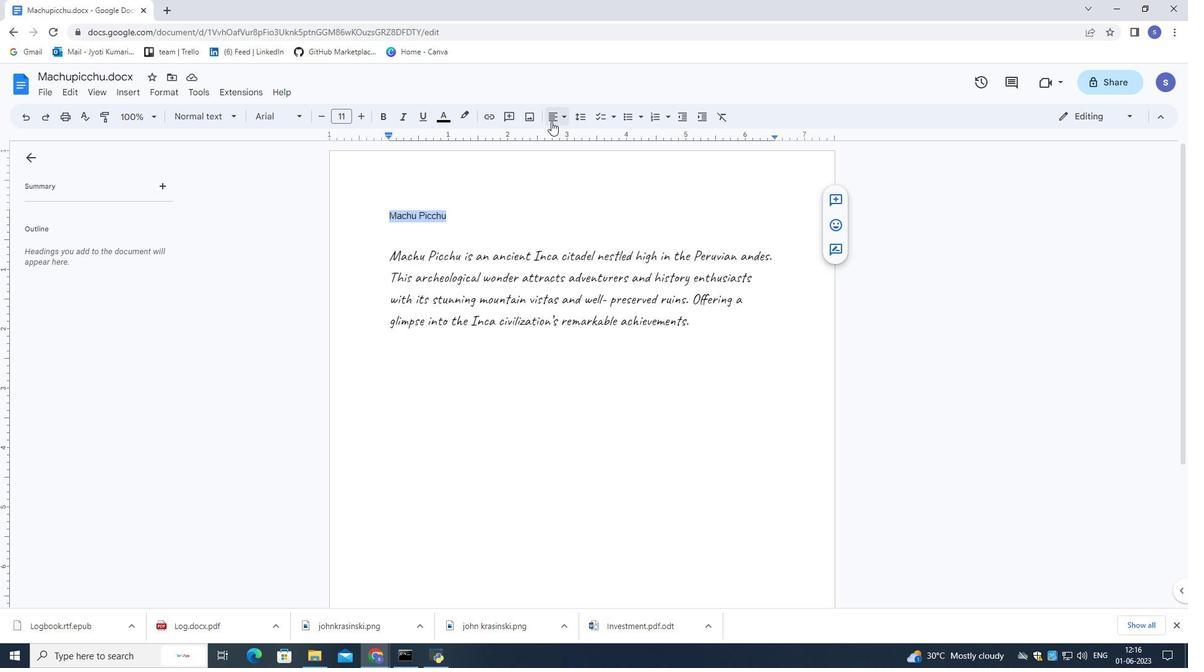 
Action: Mouse pressed left at (553, 121)
Screenshot: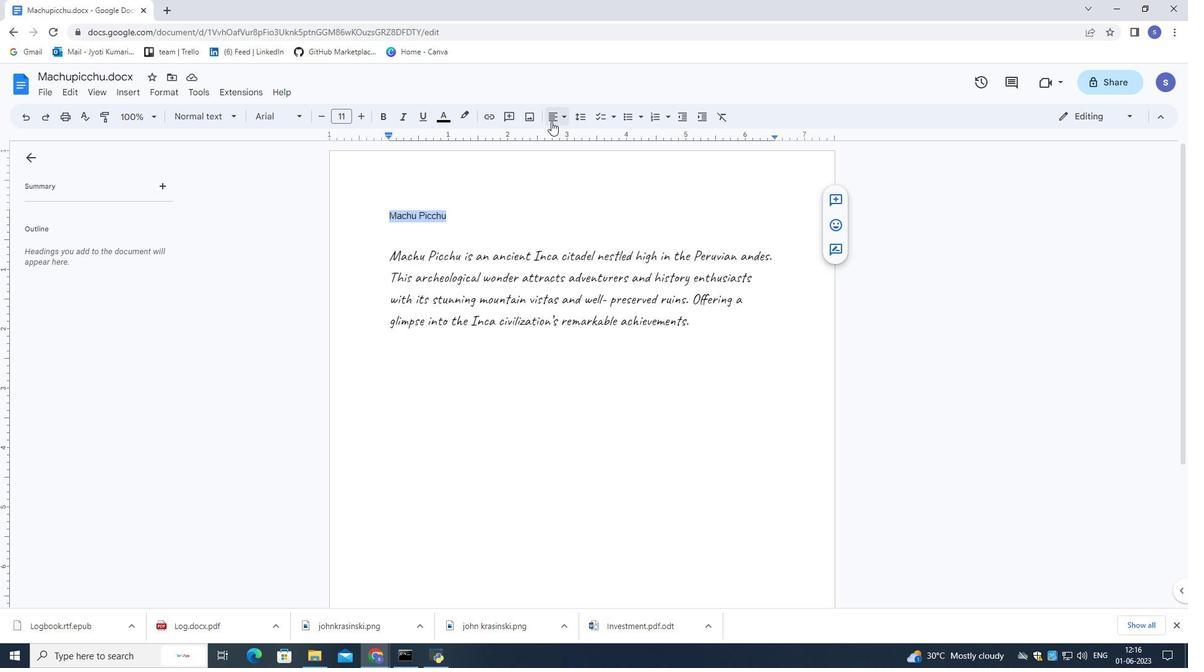 
Action: Mouse moved to (572, 138)
Screenshot: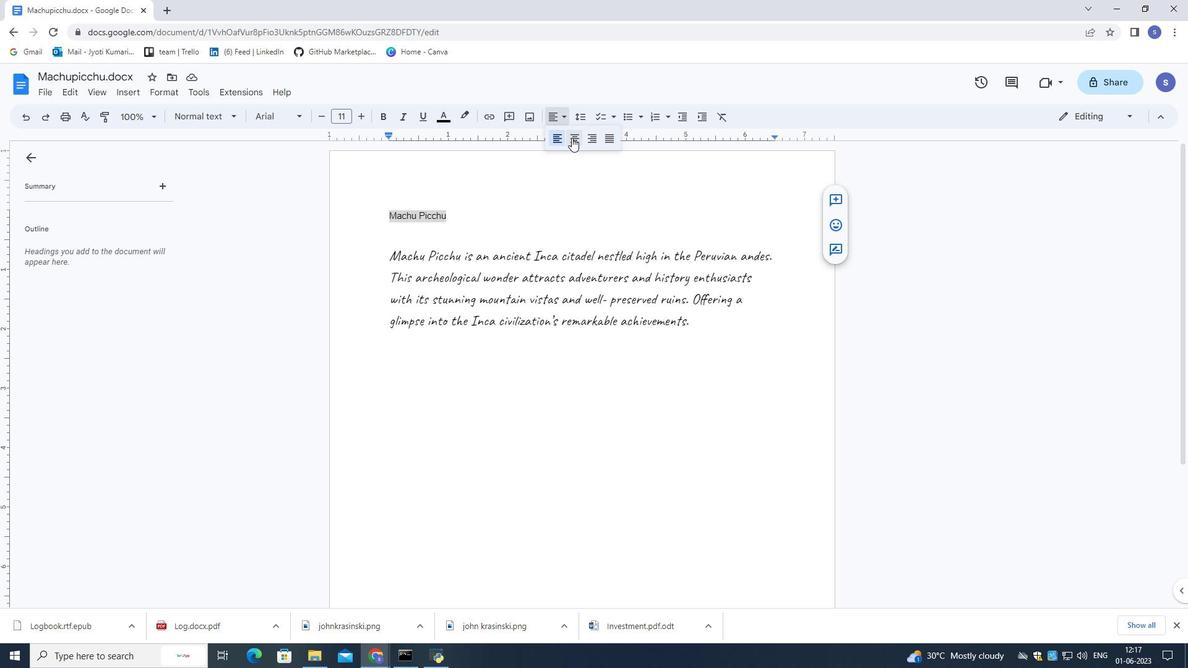 
Action: Mouse pressed left at (572, 138)
Screenshot: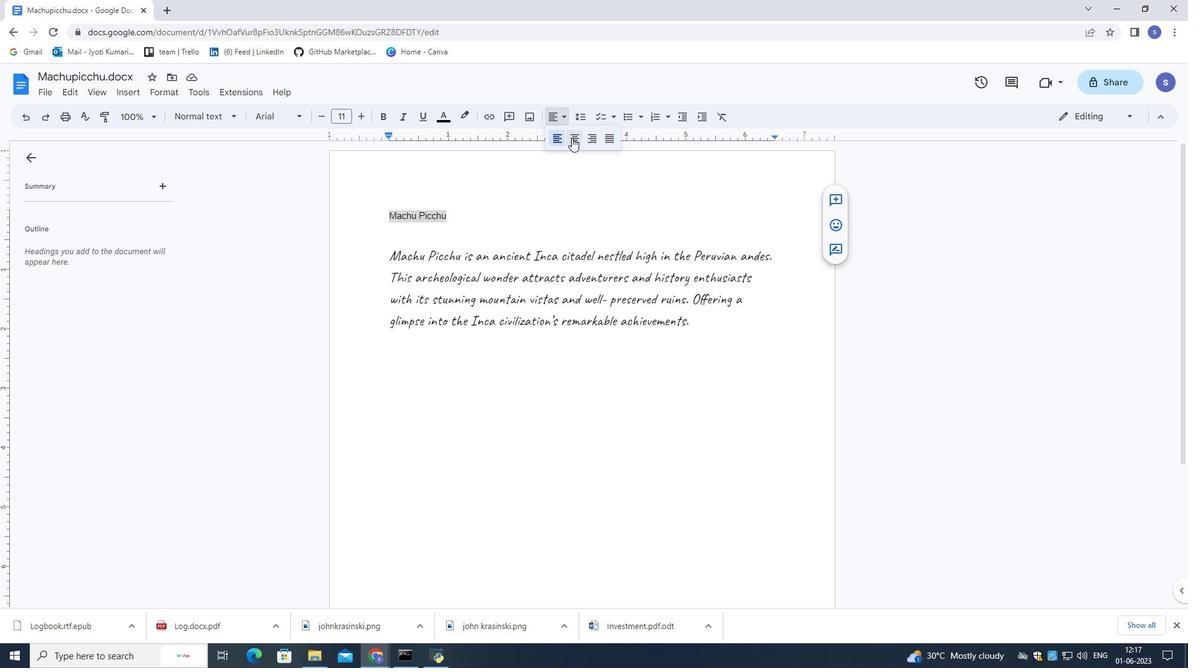 
Action: Mouse moved to (700, 327)
Screenshot: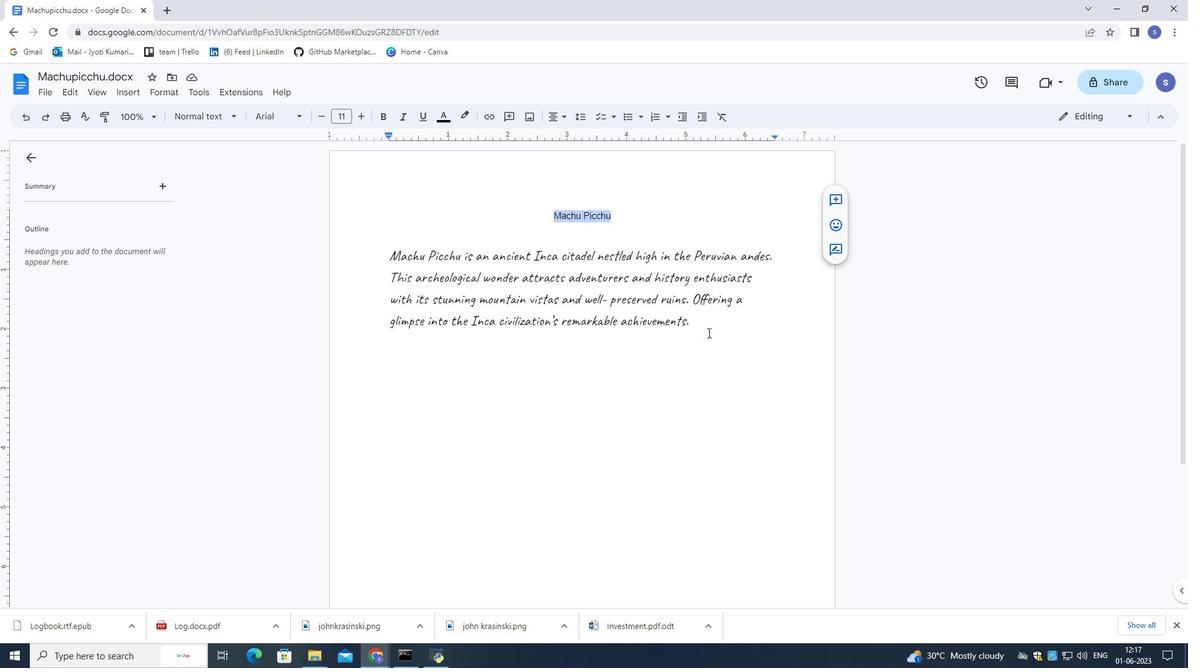 
Action: Mouse pressed left at (700, 327)
Screenshot: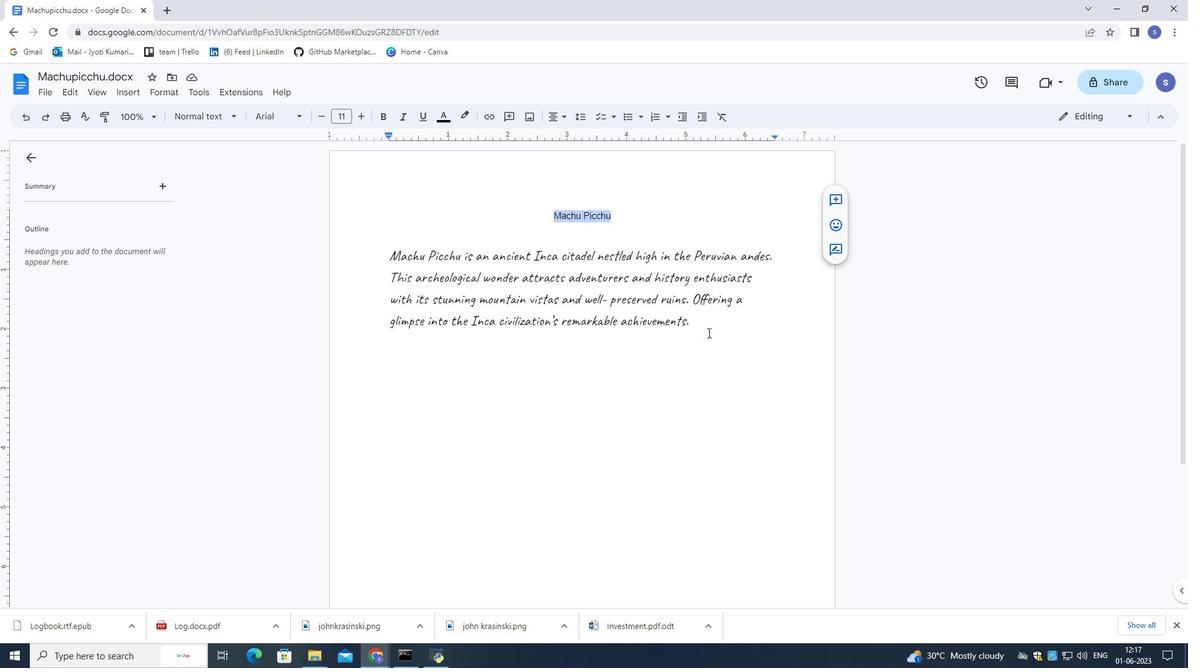
Action: Mouse moved to (555, 113)
Screenshot: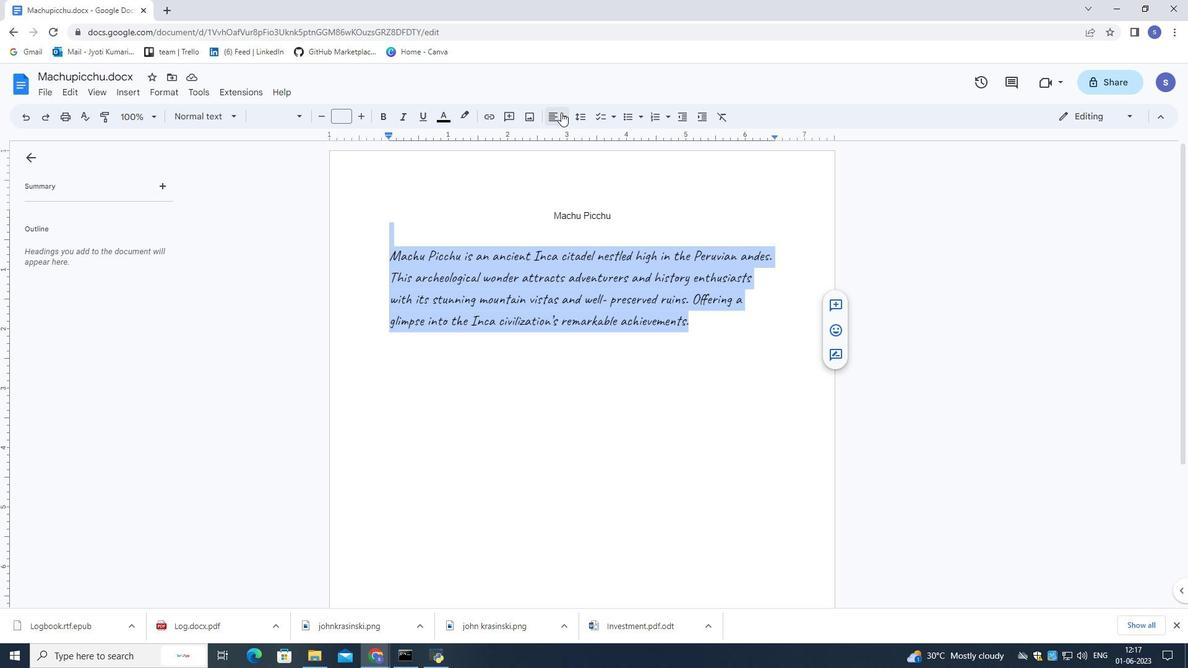 
Action: Mouse pressed left at (555, 113)
Screenshot: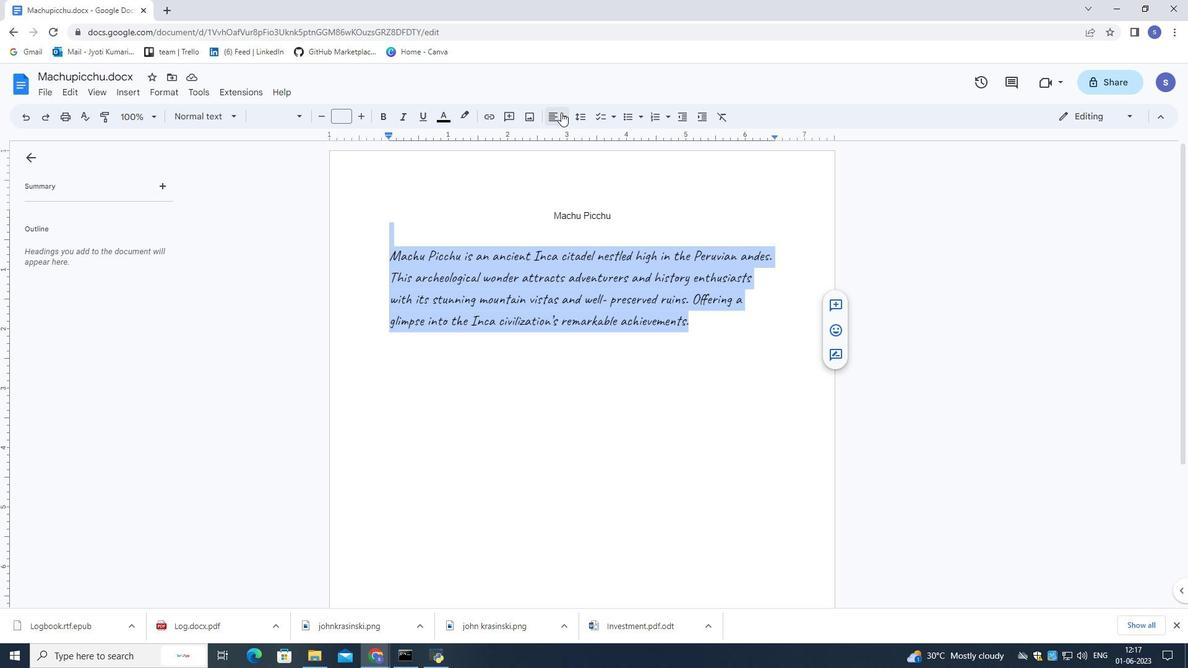 
Action: Mouse moved to (555, 138)
Screenshot: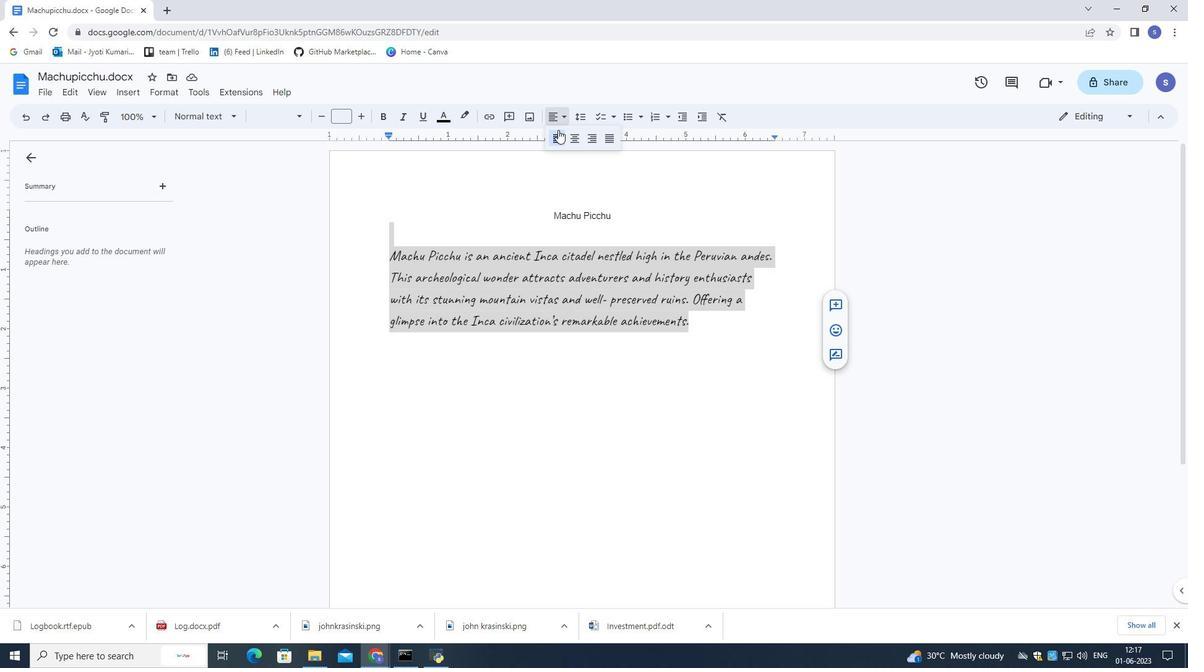 
Action: Mouse pressed left at (555, 138)
Screenshot: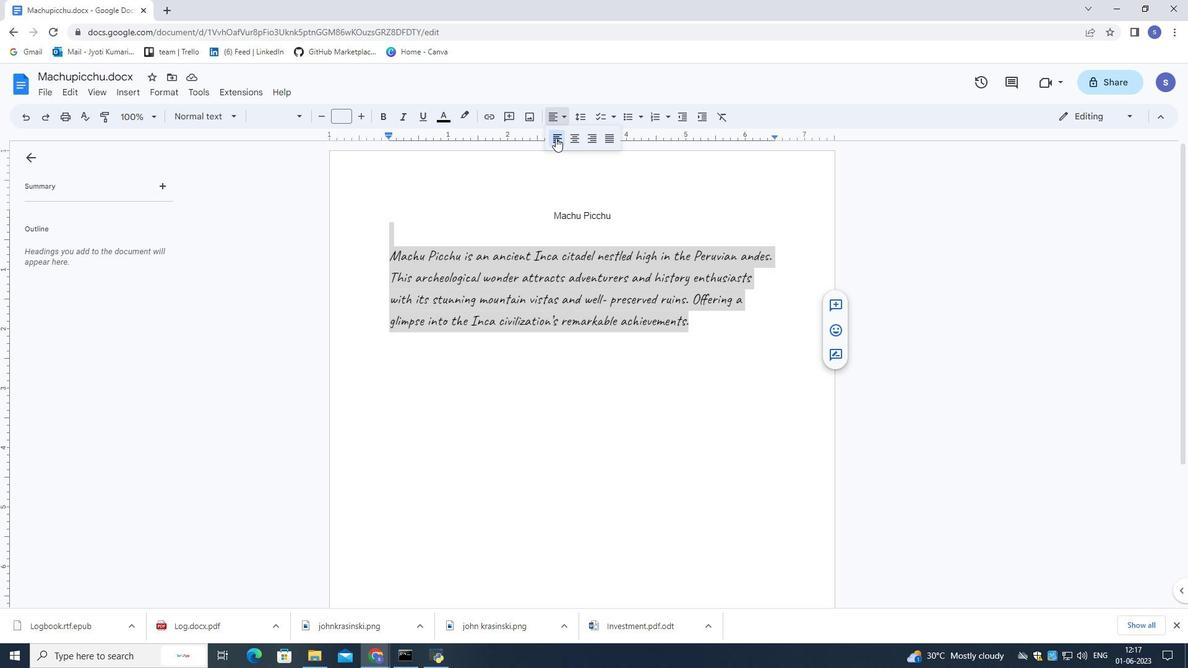 
Action: Mouse moved to (529, 217)
Screenshot: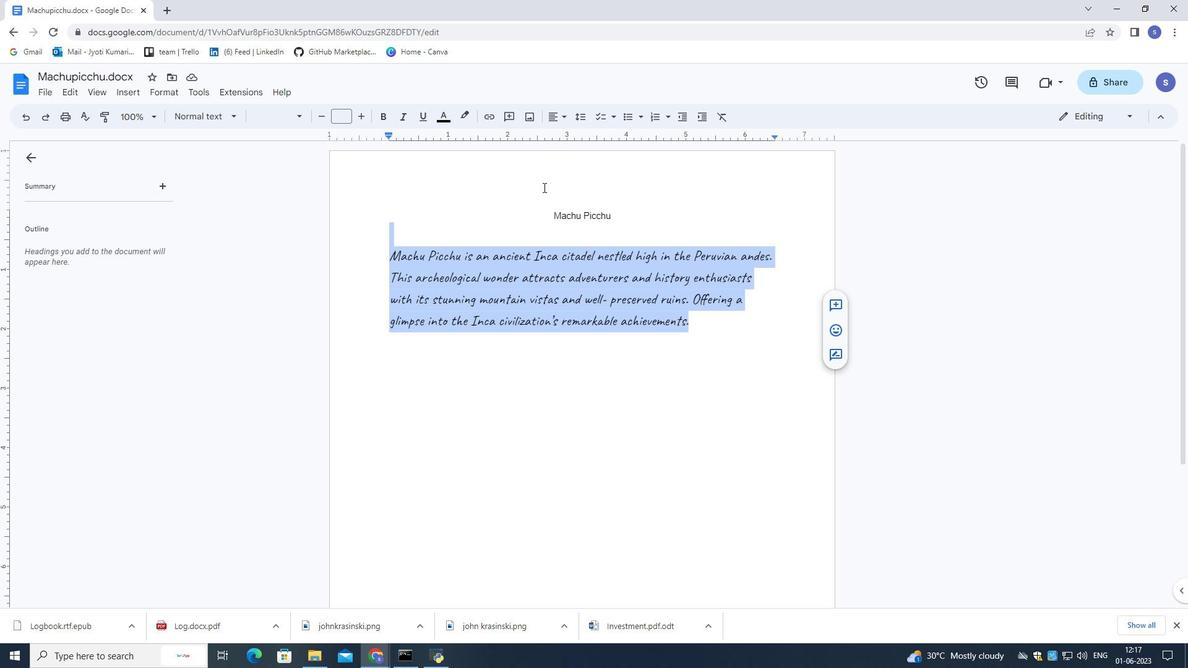 
Action: Mouse pressed left at (529, 217)
Screenshot: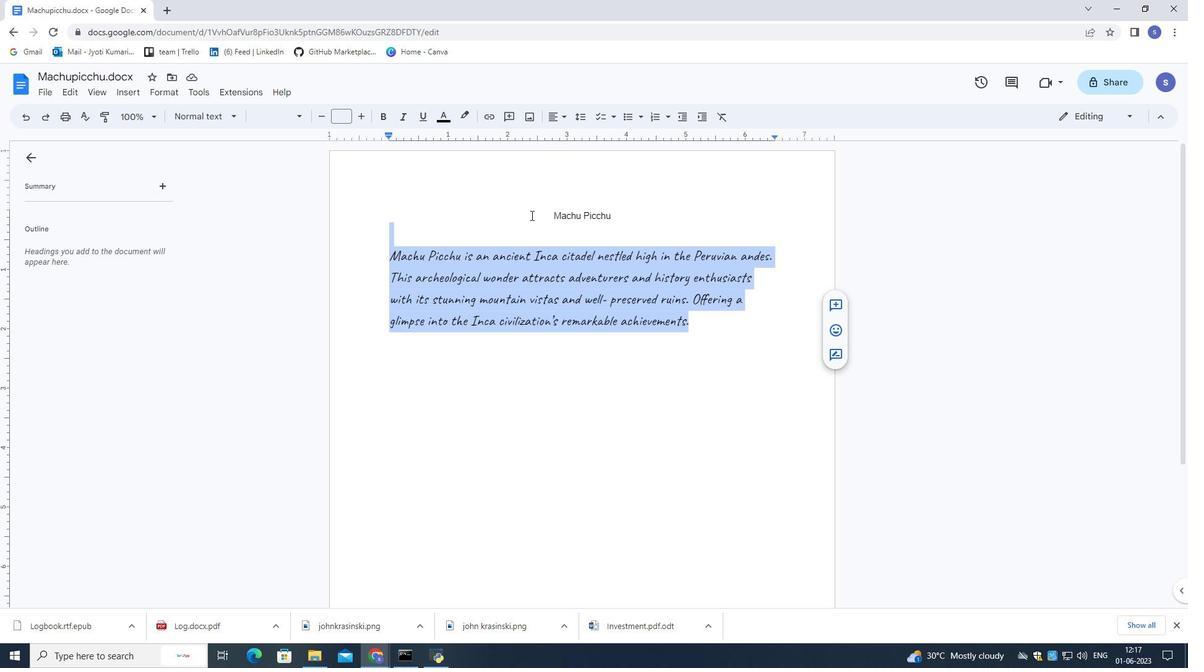 
Action: Mouse moved to (565, 375)
Screenshot: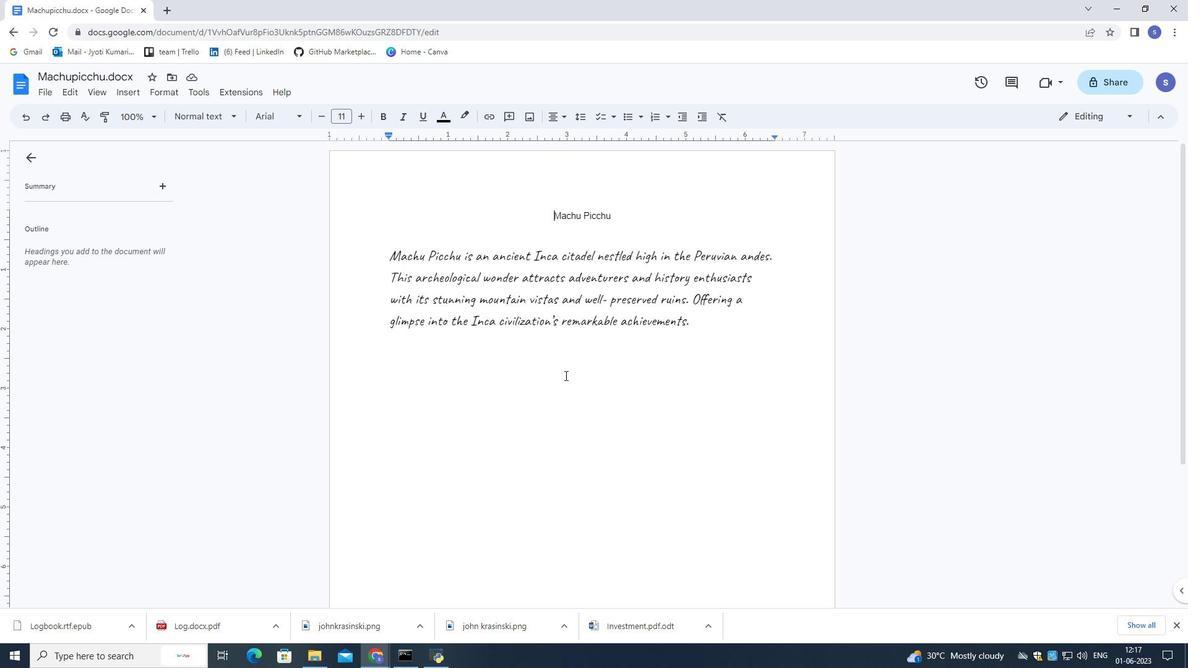 
